 Task: Look for space in Zomba, Malawi from 10th July, 2023 to 15th July, 2023 for 7 adults in price range Rs.10000 to Rs.15000. Place can be entire place or shared room with 4 bedrooms having 7 beds and 4 bathrooms. Property type can be house, flat, guest house. Amenities needed are: wifi, TV, free parkinig on premises, gym, breakfast. Booking option can be shelf check-in. Required host language is English.
Action: Mouse pressed left at (508, 106)
Screenshot: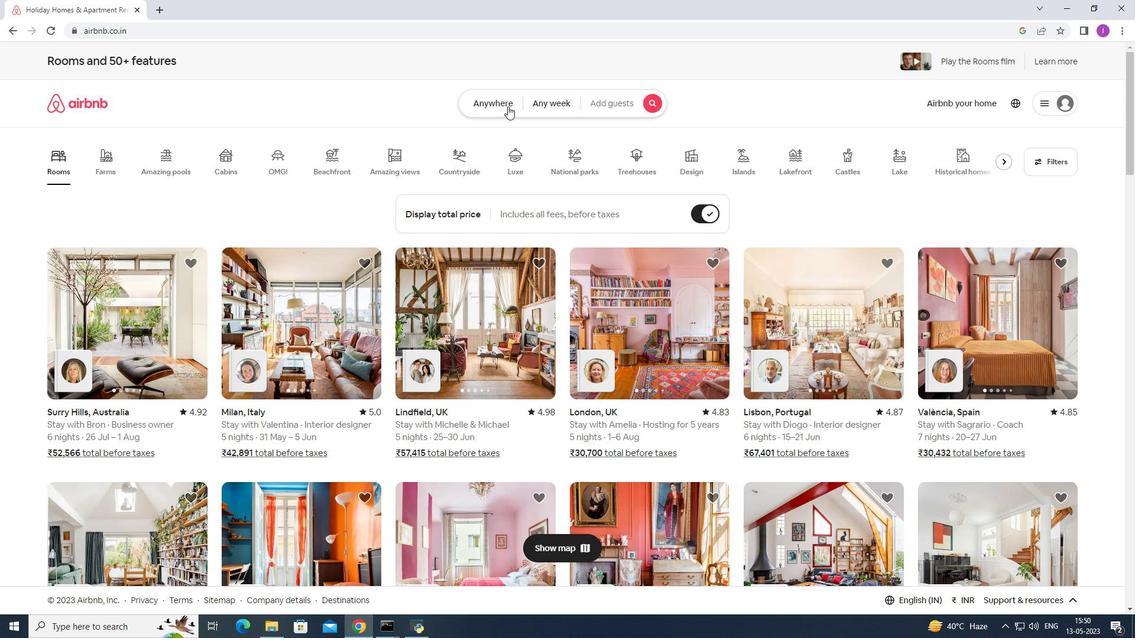 
Action: Mouse moved to (410, 152)
Screenshot: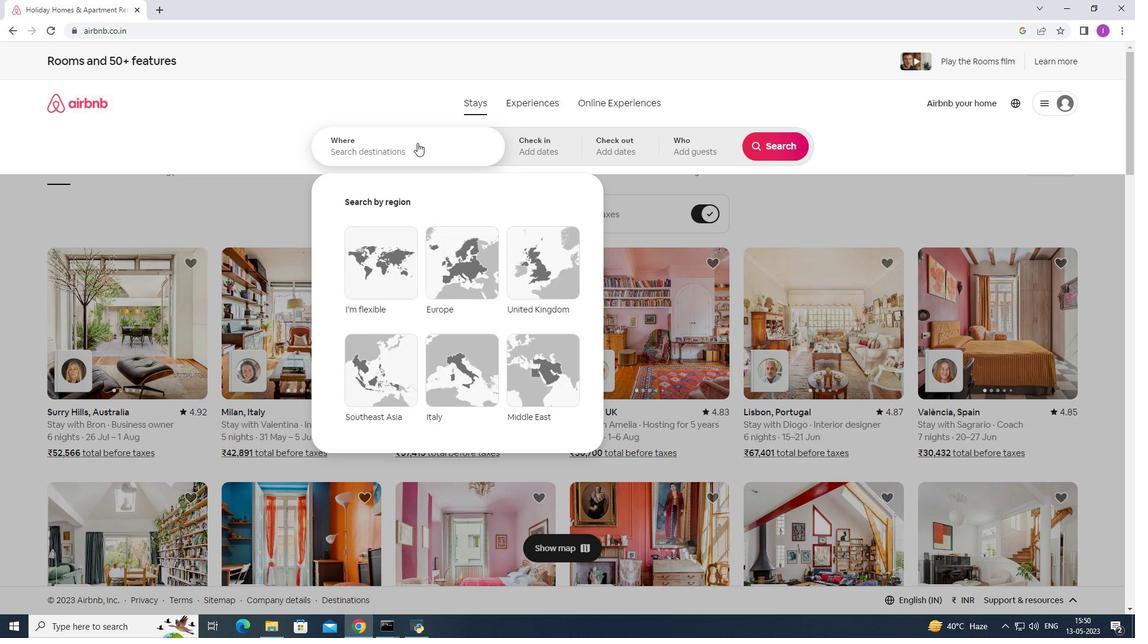 
Action: Mouse pressed left at (410, 152)
Screenshot: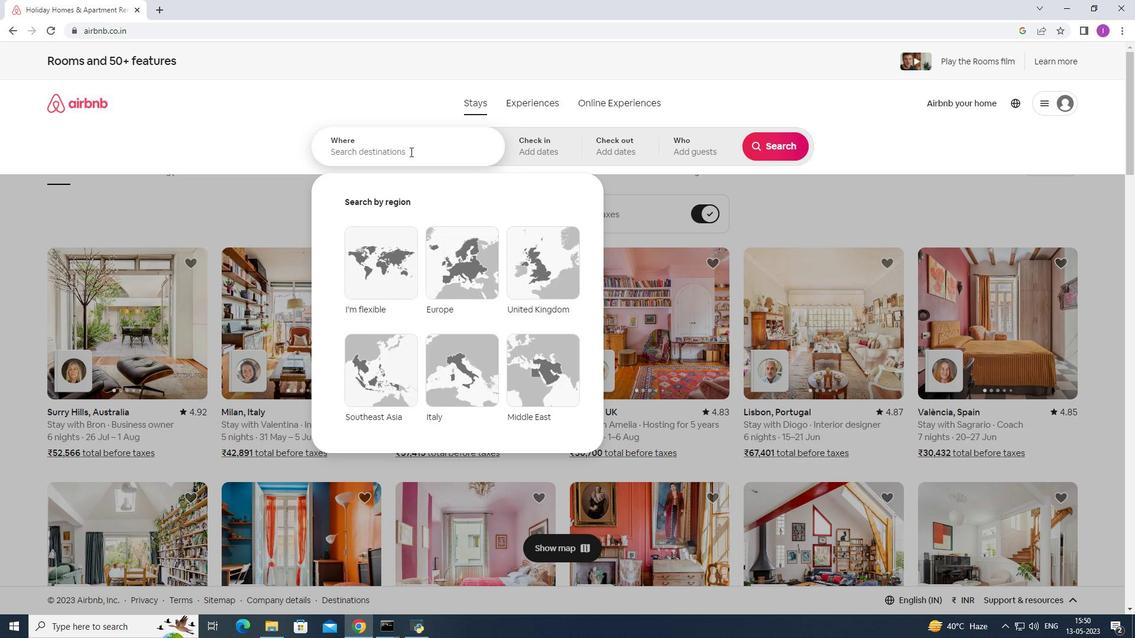 
Action: Key pressed <Key.shift>Zomba,
Screenshot: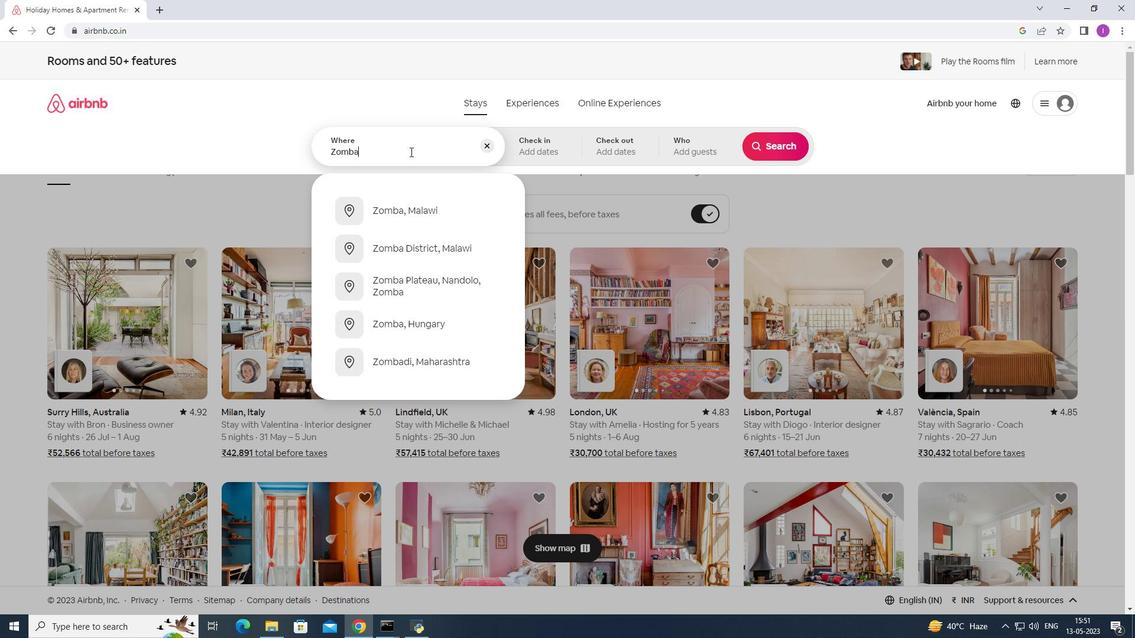 
Action: Mouse moved to (407, 205)
Screenshot: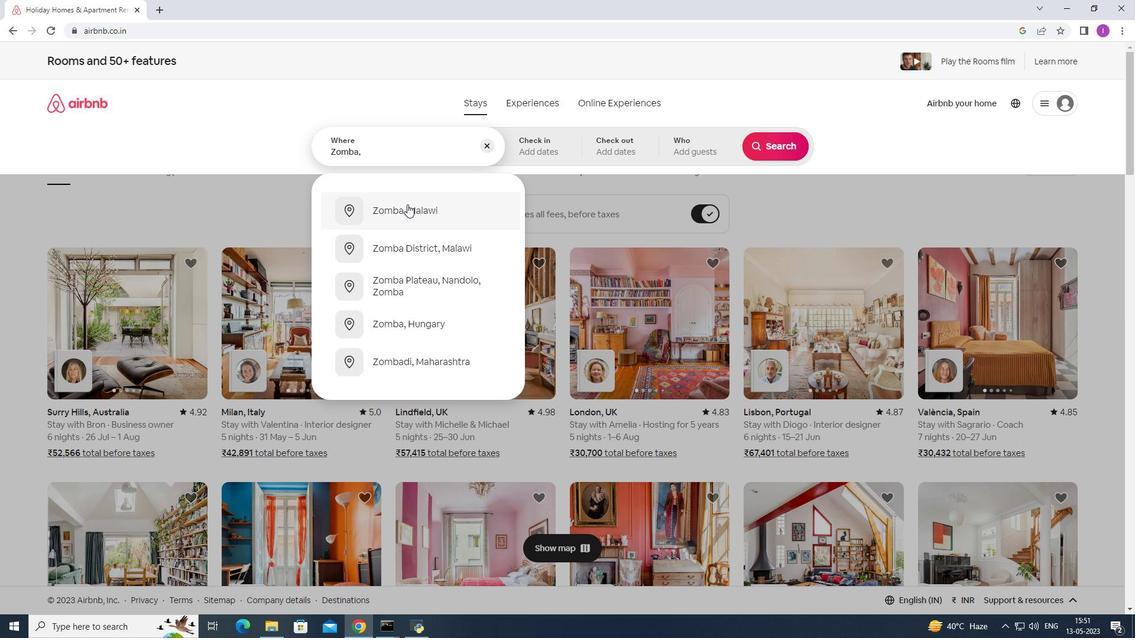 
Action: Mouse pressed left at (407, 205)
Screenshot: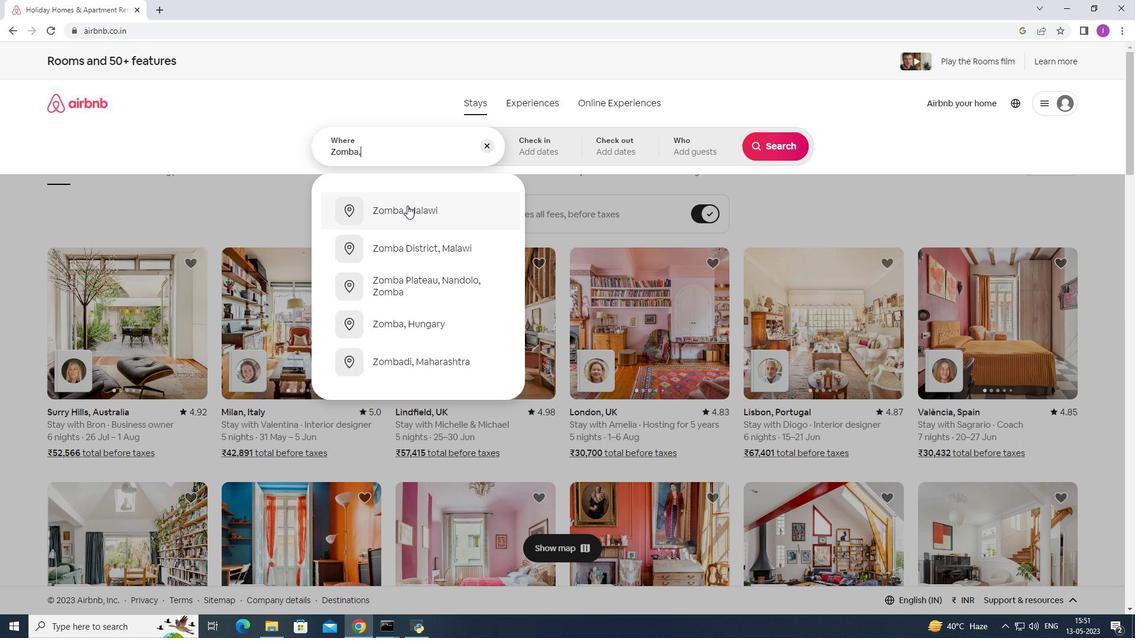 
Action: Mouse moved to (770, 240)
Screenshot: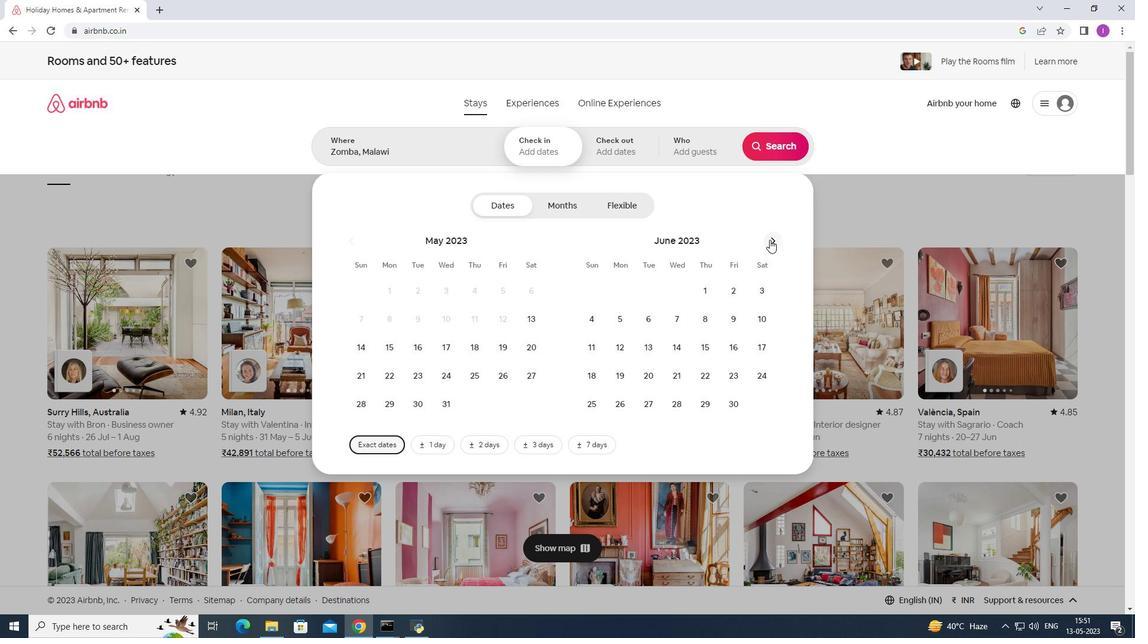 
Action: Mouse pressed left at (770, 240)
Screenshot: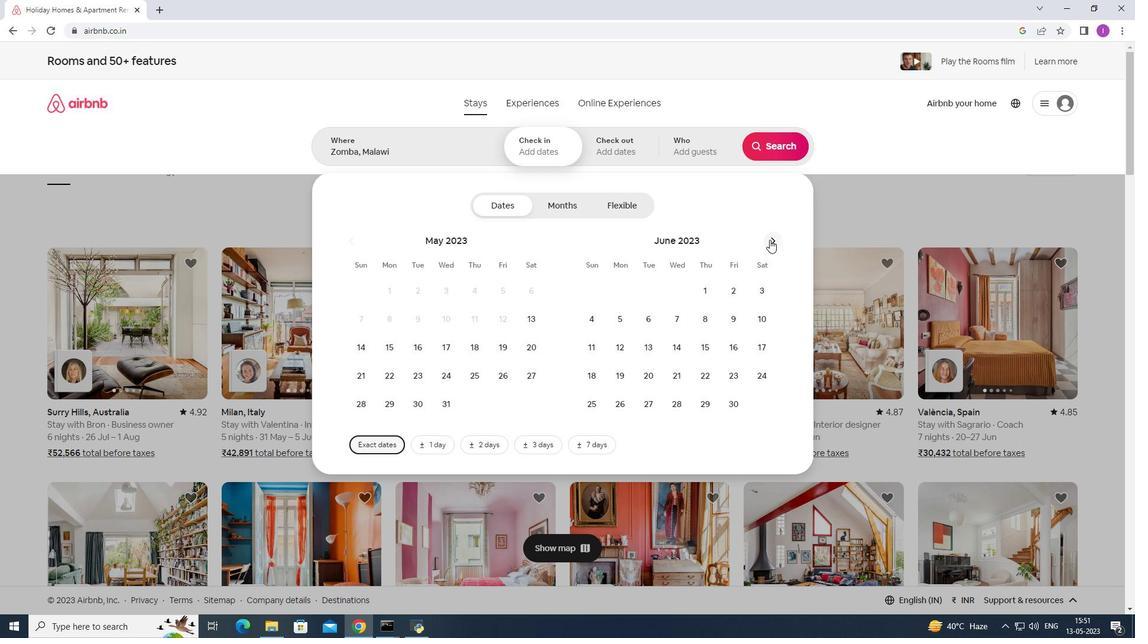 
Action: Mouse moved to (629, 350)
Screenshot: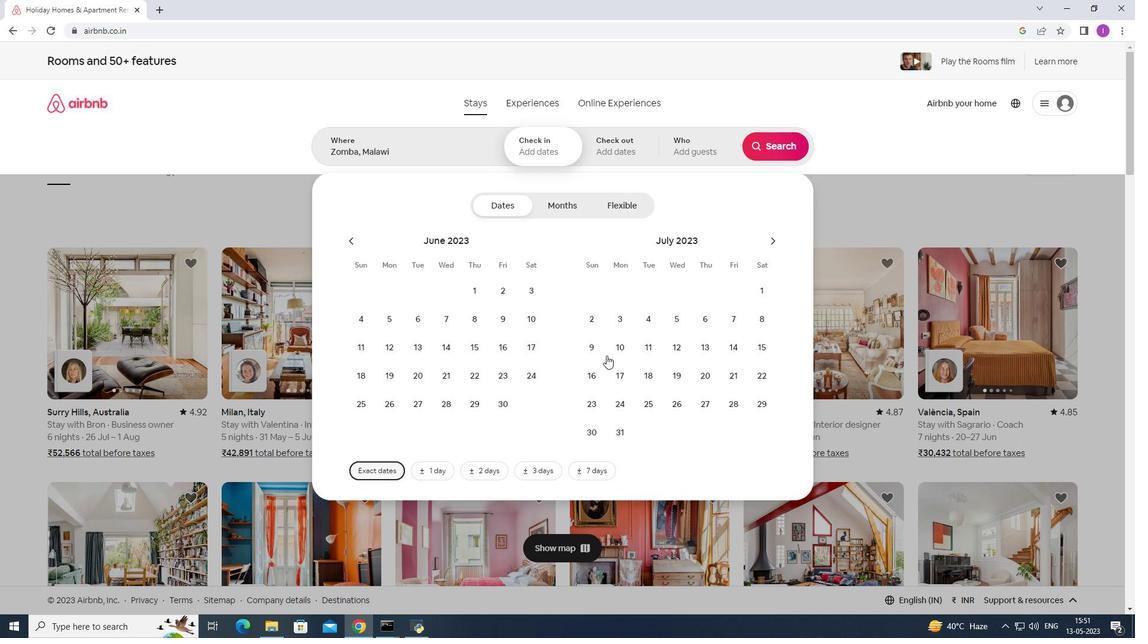 
Action: Mouse pressed left at (629, 350)
Screenshot: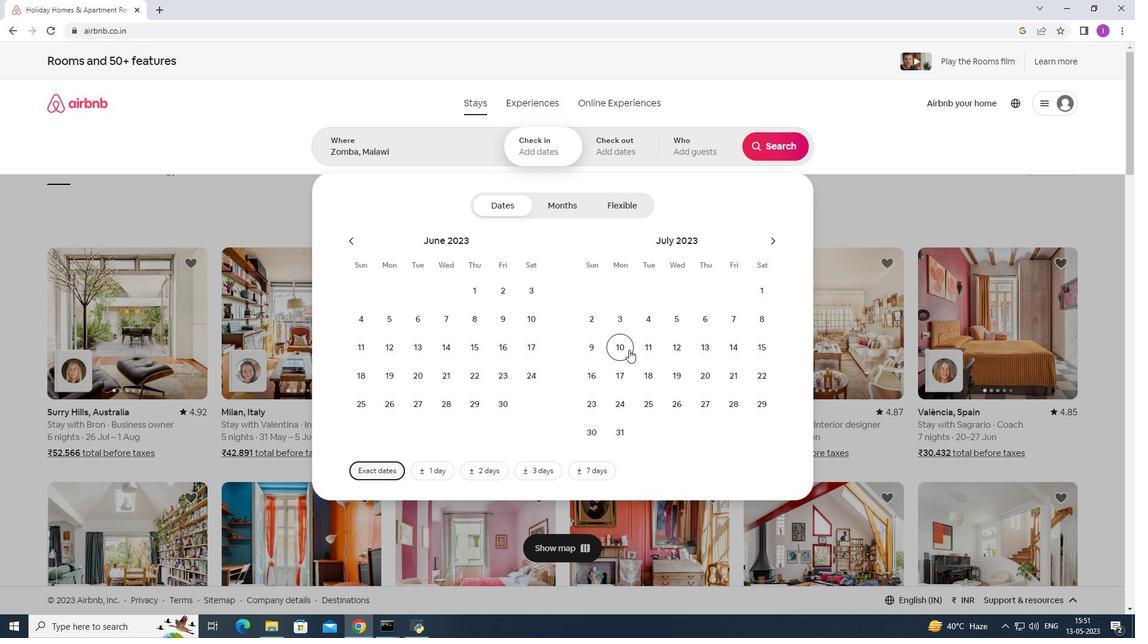 
Action: Mouse moved to (756, 348)
Screenshot: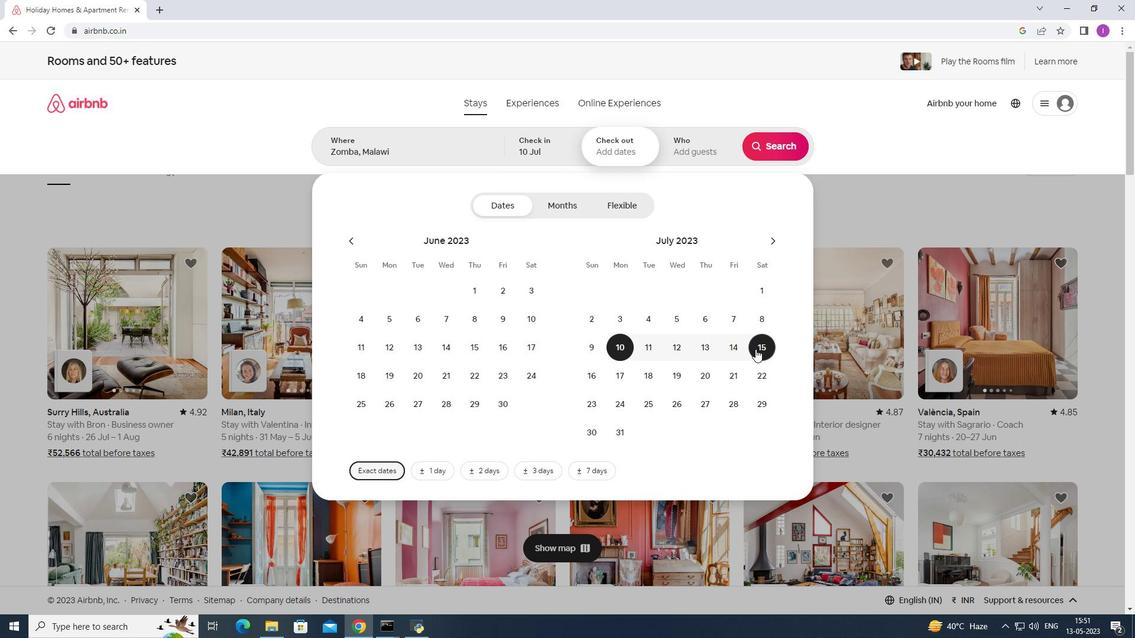 
Action: Mouse pressed left at (756, 348)
Screenshot: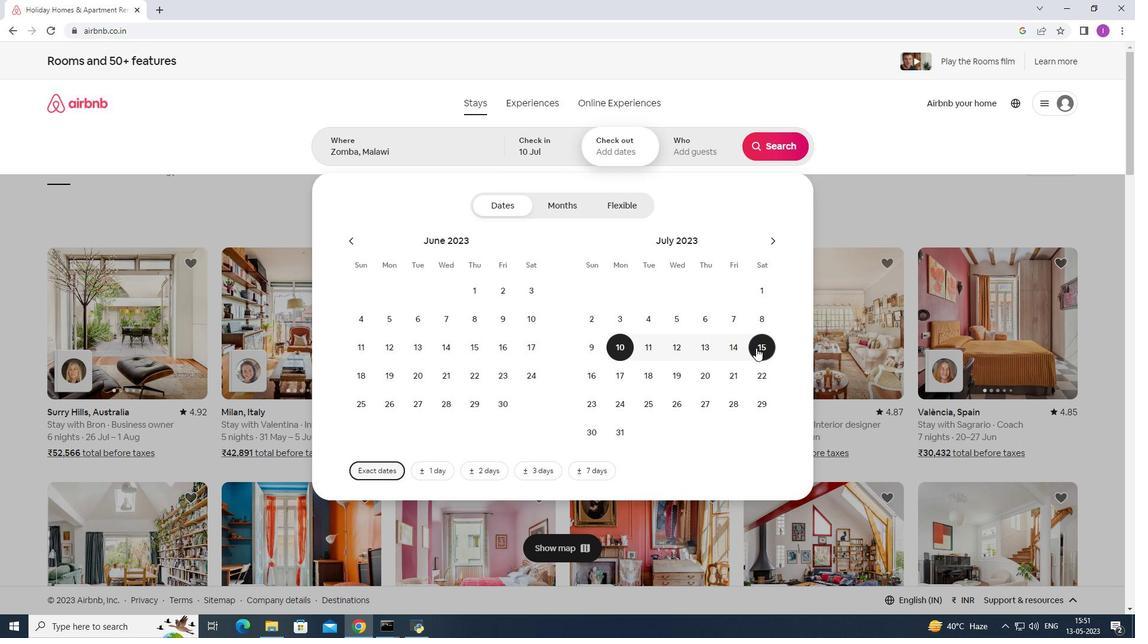 
Action: Mouse moved to (682, 144)
Screenshot: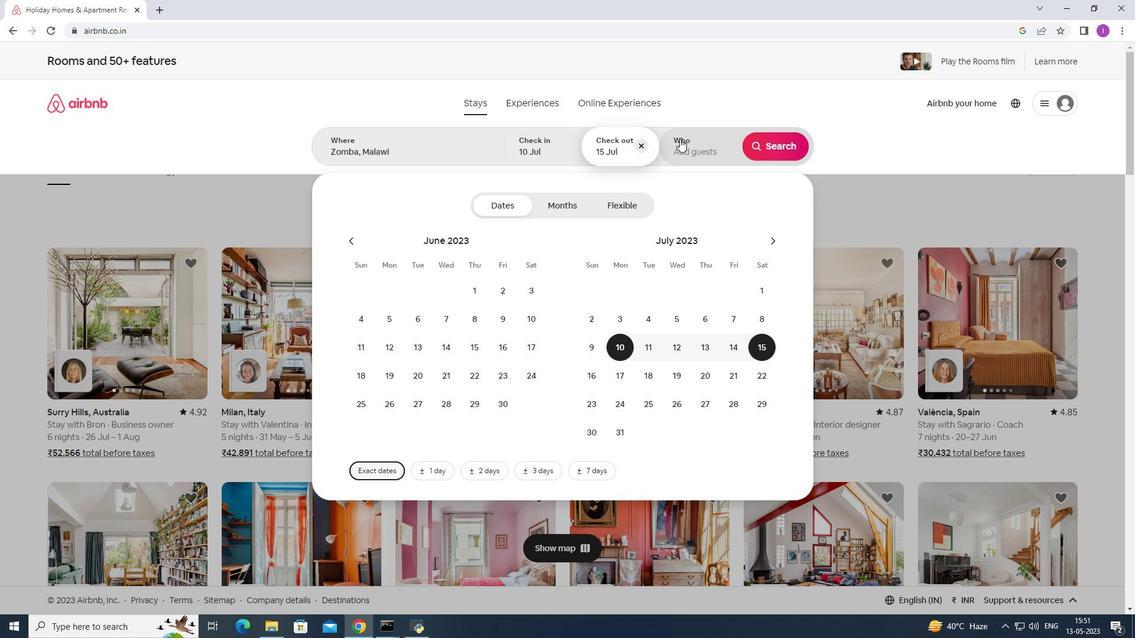 
Action: Mouse pressed left at (682, 144)
Screenshot: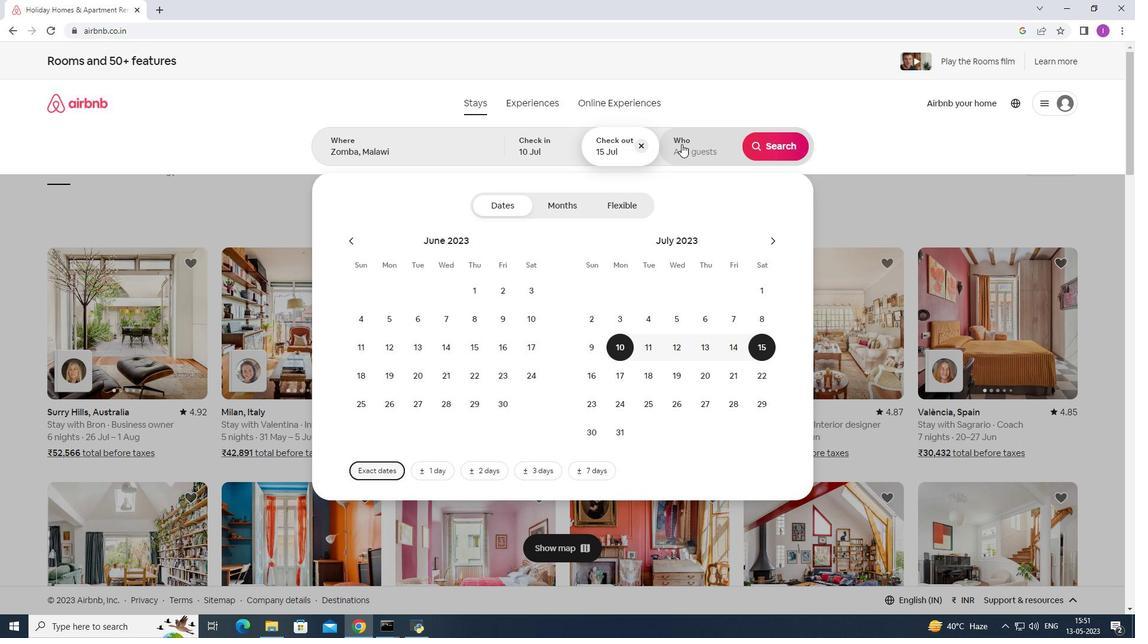 
Action: Mouse moved to (783, 207)
Screenshot: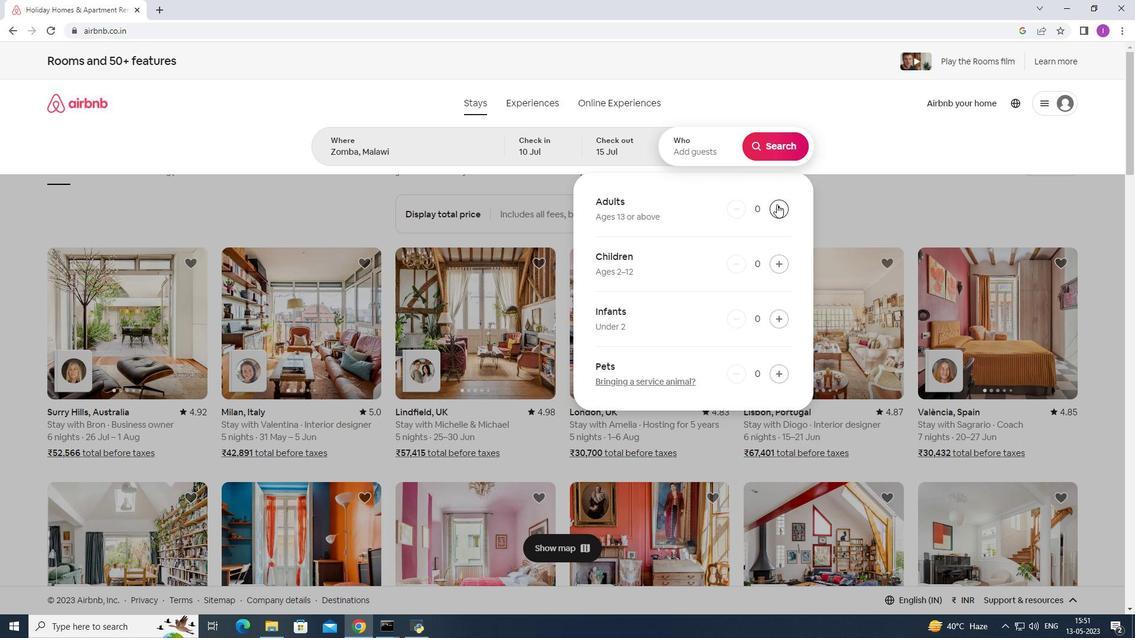 
Action: Mouse pressed left at (783, 207)
Screenshot: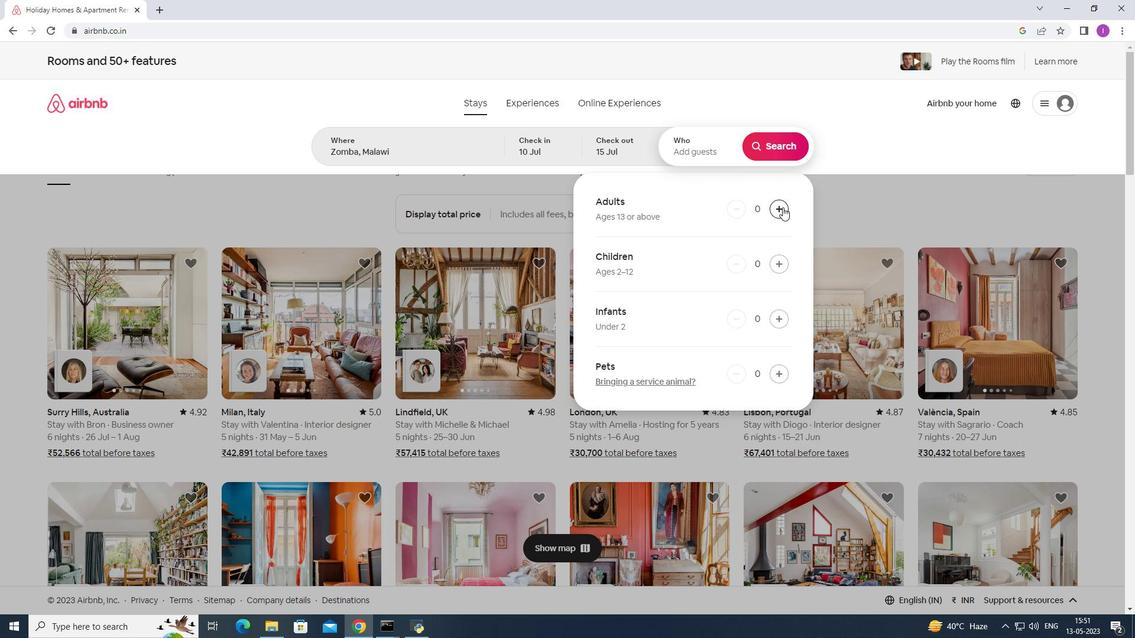 
Action: Mouse pressed left at (783, 207)
Screenshot: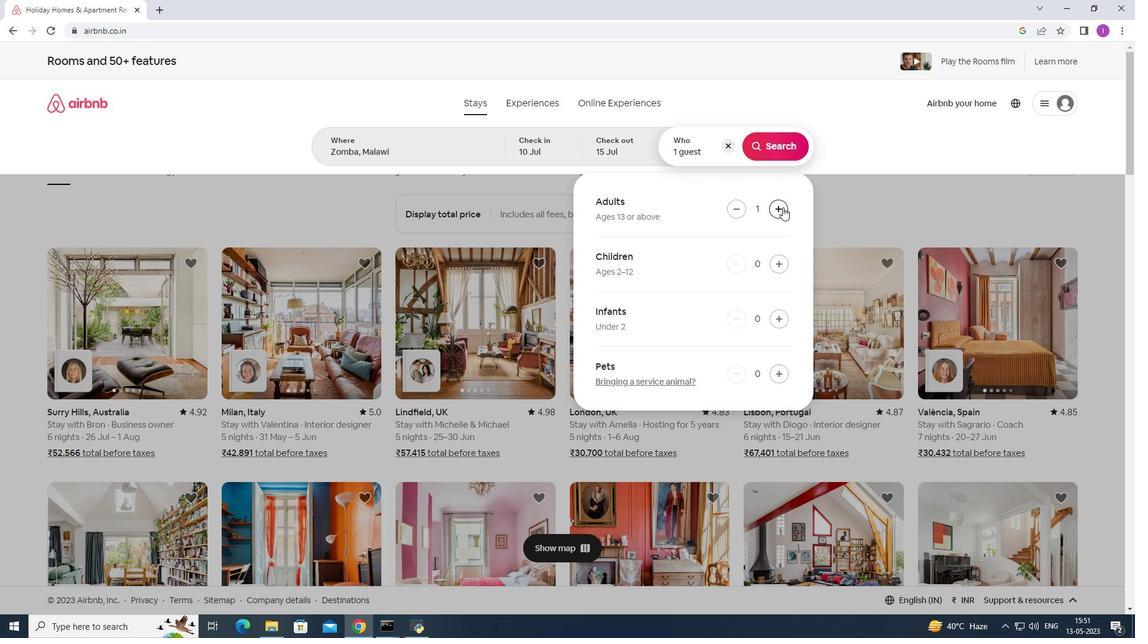 
Action: Mouse pressed left at (783, 207)
Screenshot: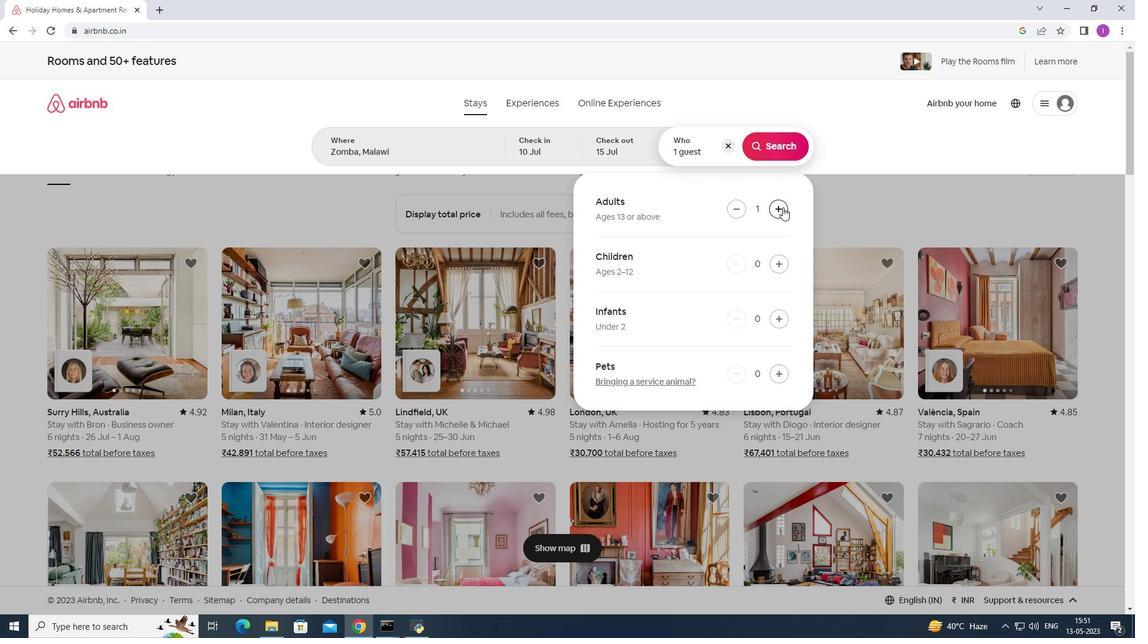 
Action: Mouse moved to (783, 208)
Screenshot: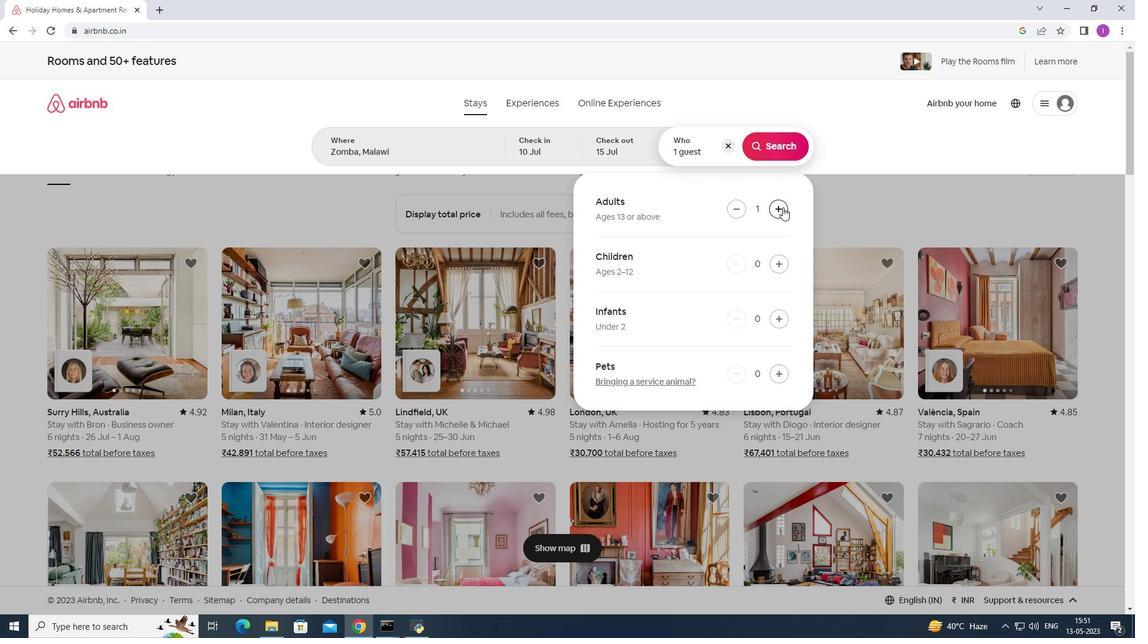 
Action: Mouse pressed left at (783, 208)
Screenshot: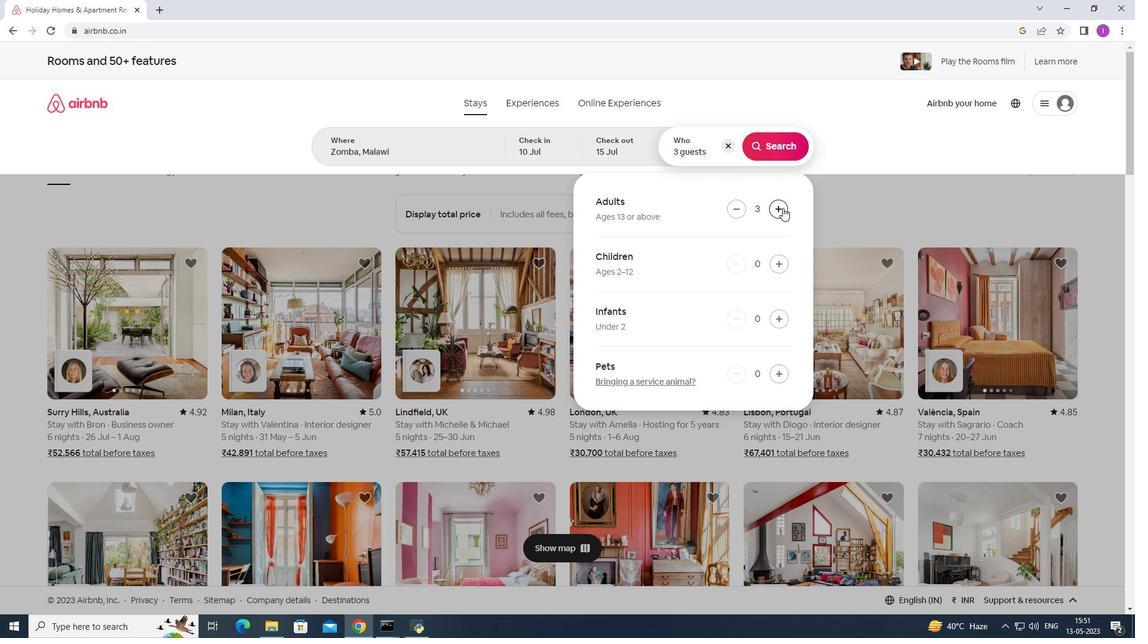 
Action: Mouse pressed left at (783, 208)
Screenshot: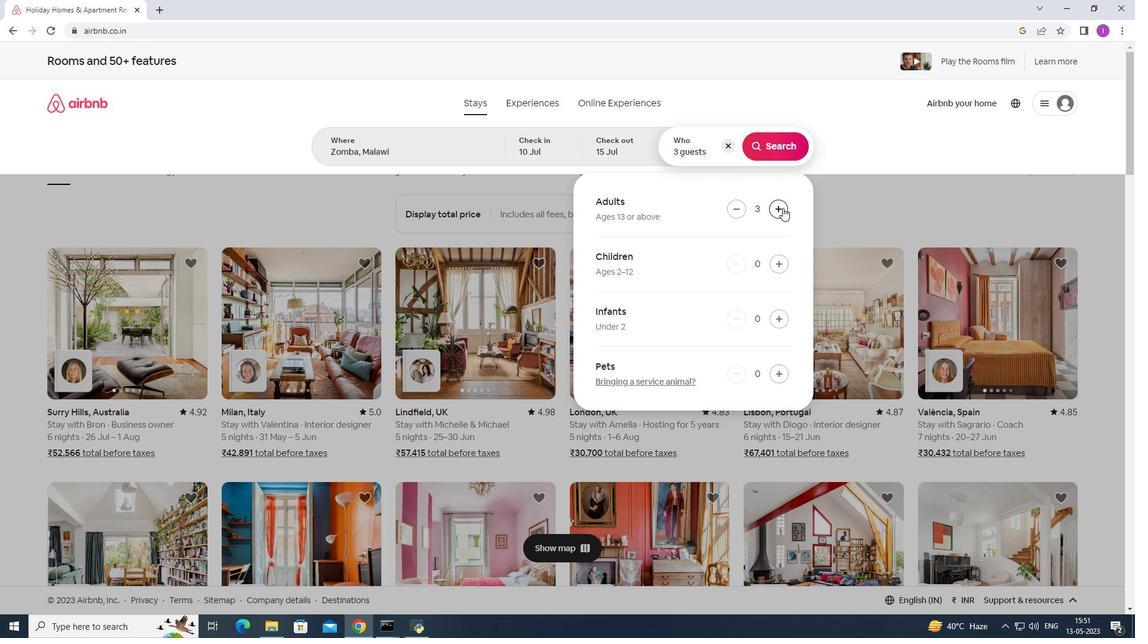 
Action: Mouse pressed left at (783, 208)
Screenshot: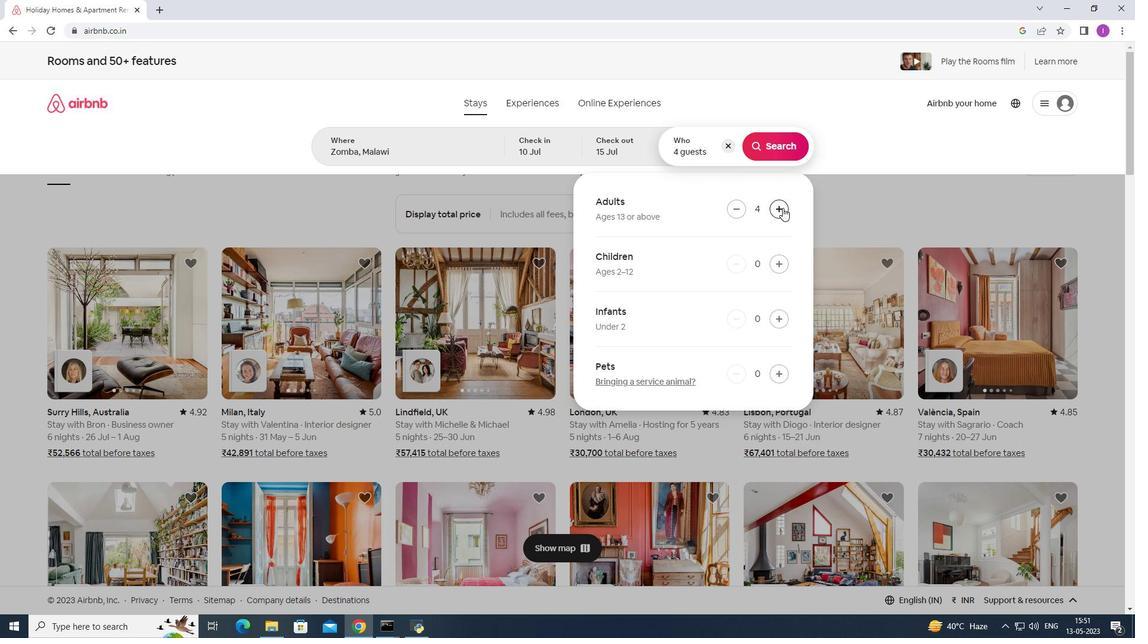 
Action: Mouse pressed left at (783, 208)
Screenshot: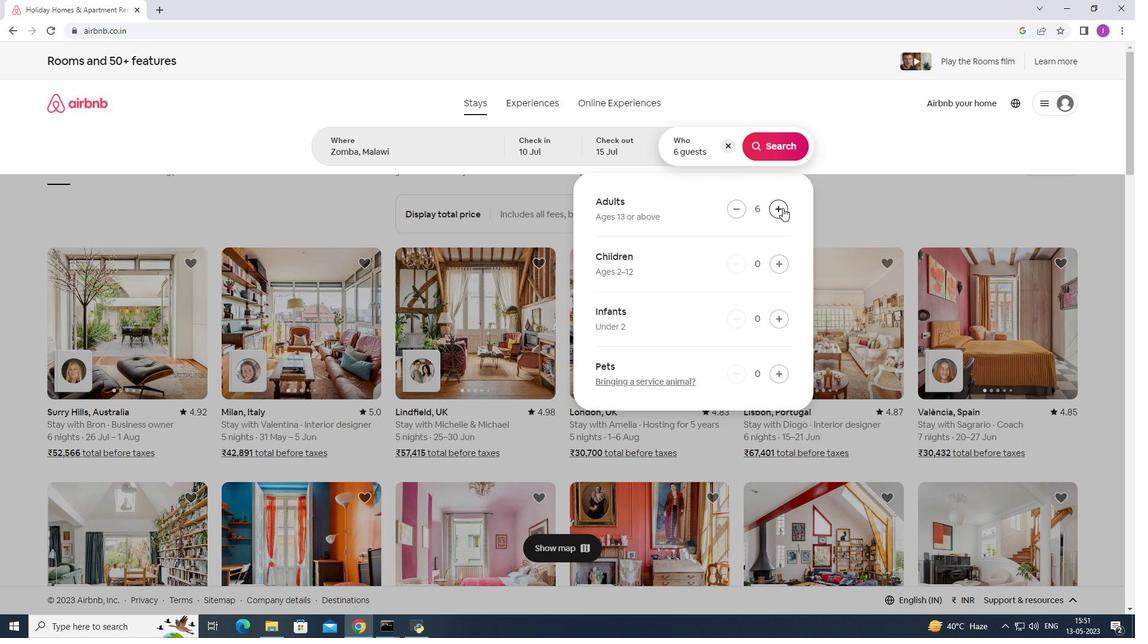 
Action: Mouse moved to (754, 143)
Screenshot: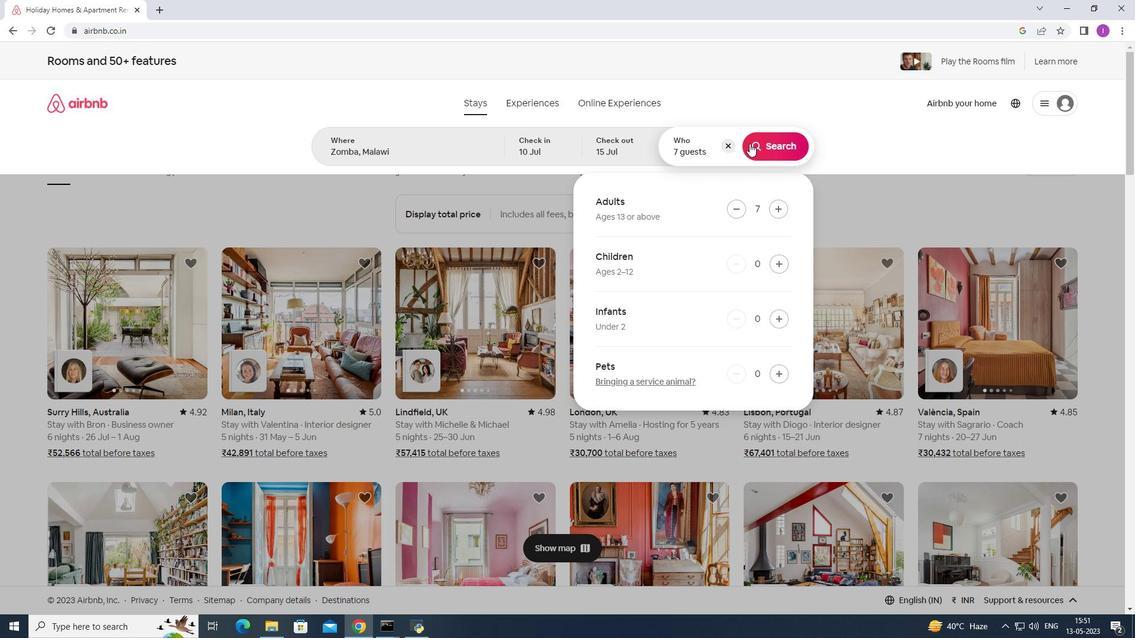 
Action: Mouse pressed left at (754, 143)
Screenshot: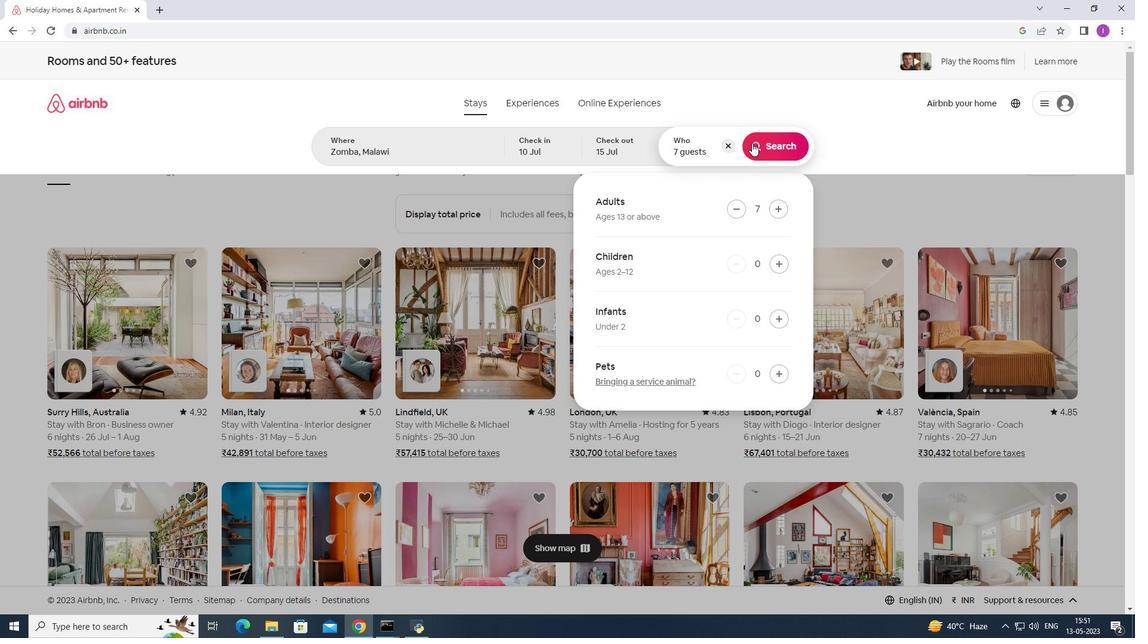 
Action: Mouse moved to (1092, 115)
Screenshot: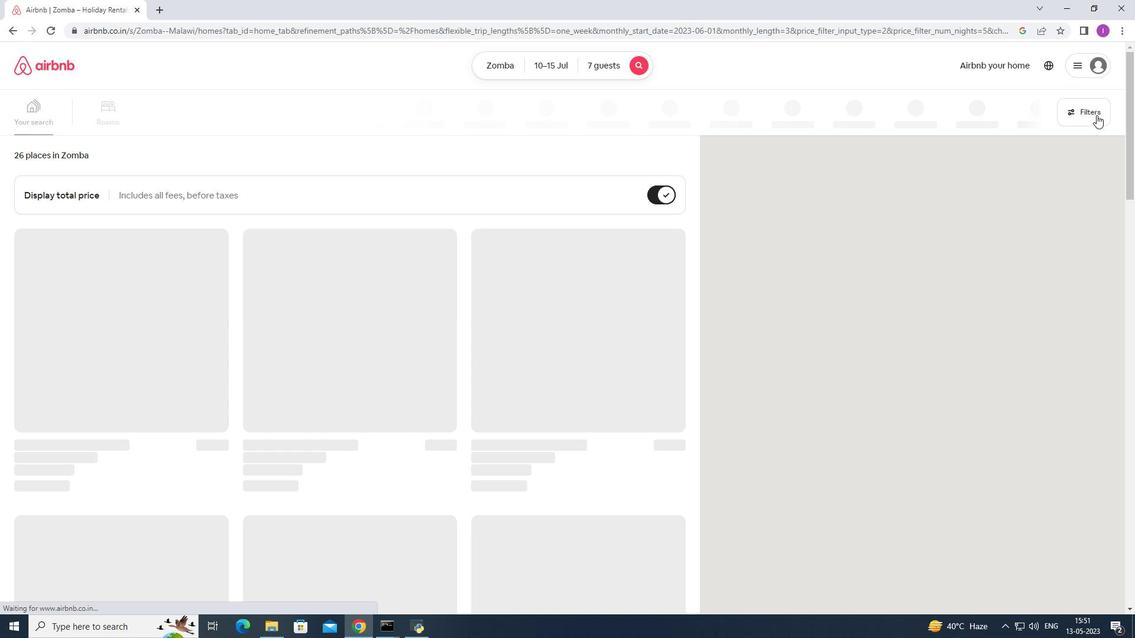 
Action: Mouse pressed left at (1092, 115)
Screenshot: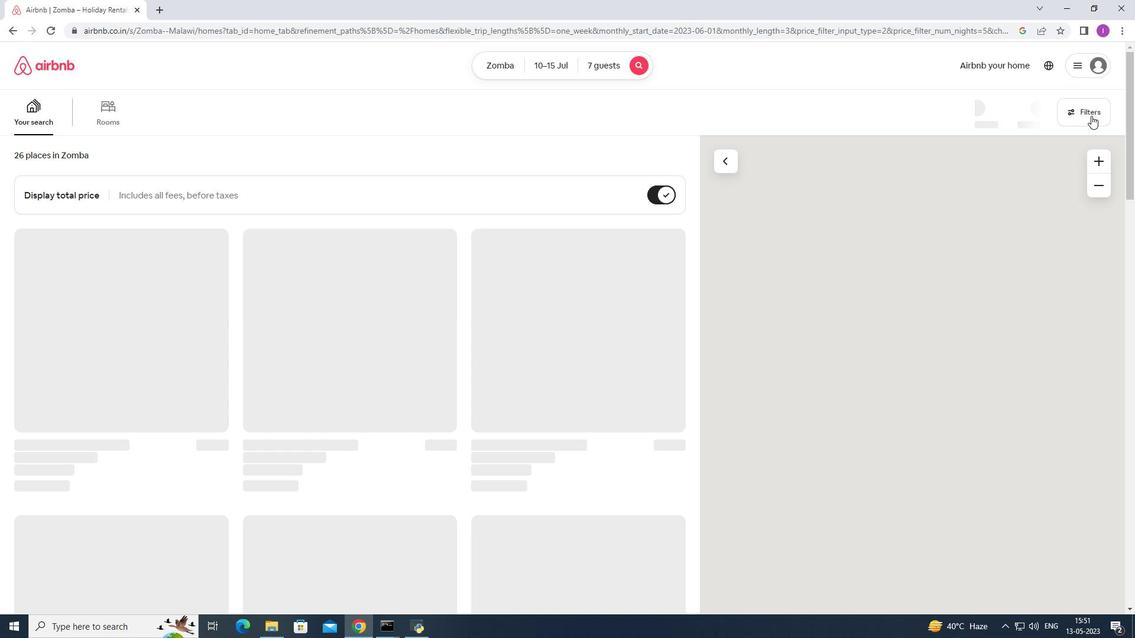 
Action: Mouse moved to (654, 404)
Screenshot: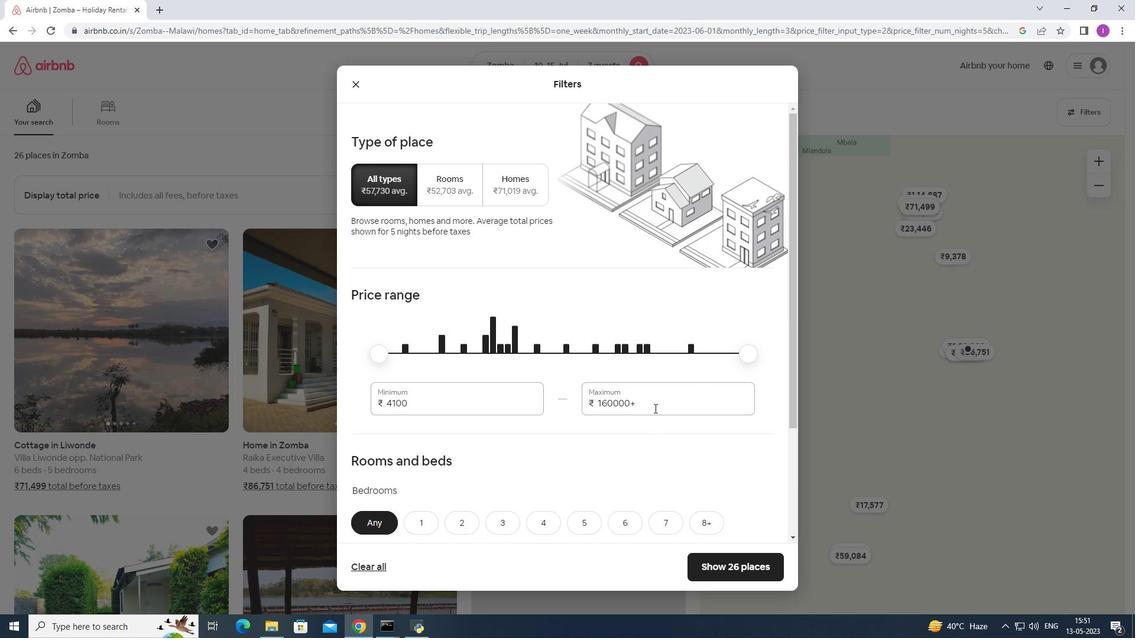 
Action: Mouse pressed left at (654, 404)
Screenshot: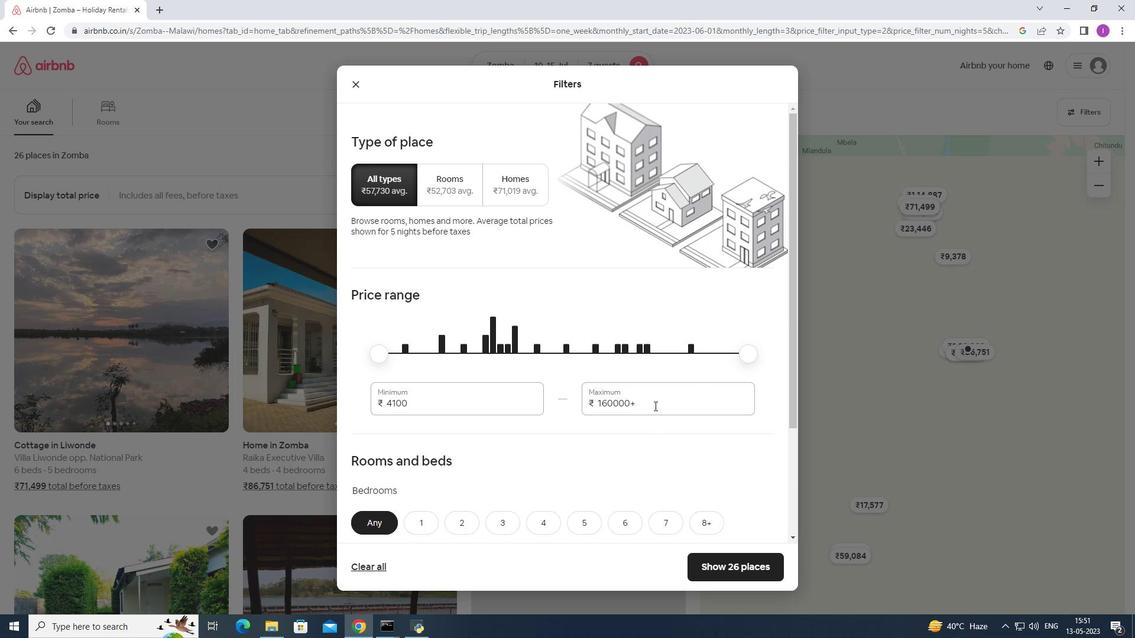 
Action: Mouse moved to (742, 378)
Screenshot: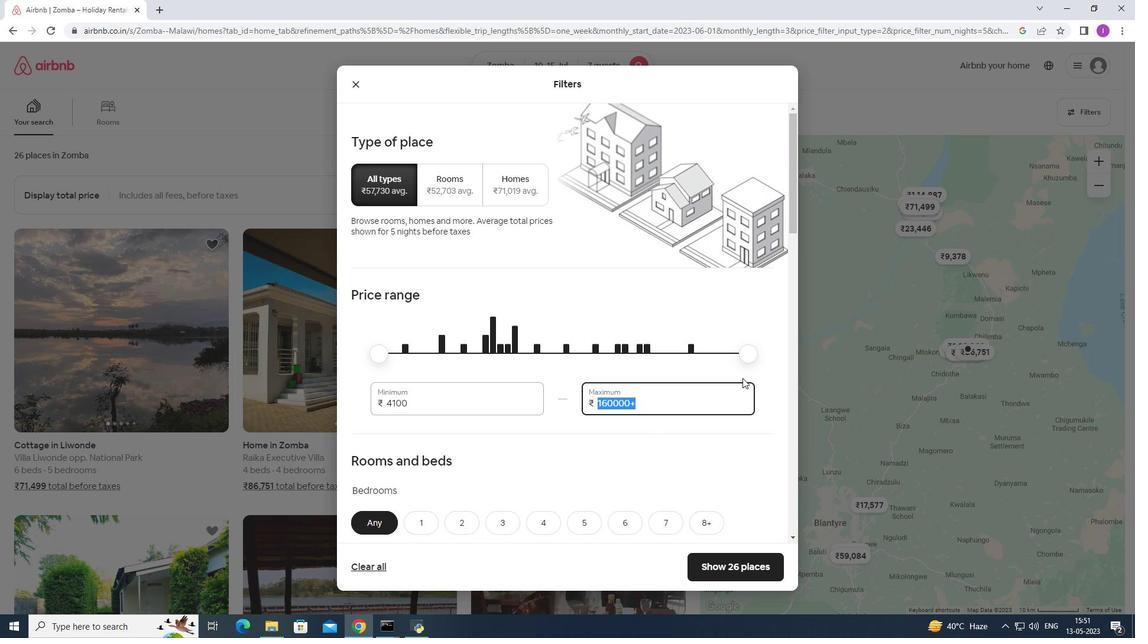 
Action: Key pressed 1
Screenshot: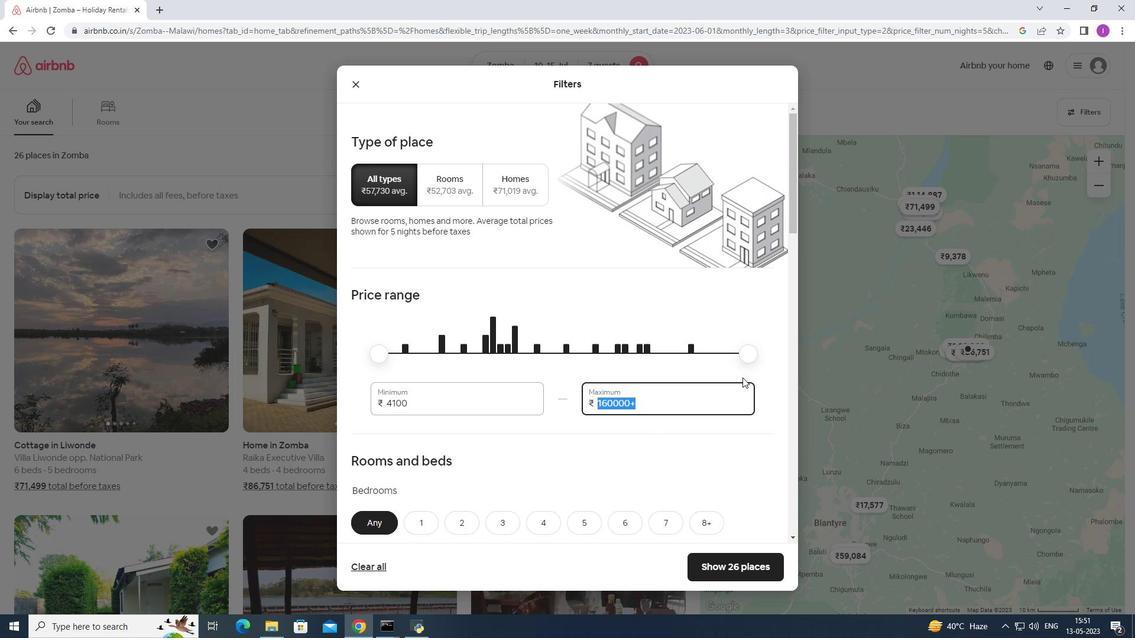 
Action: Mouse moved to (743, 377)
Screenshot: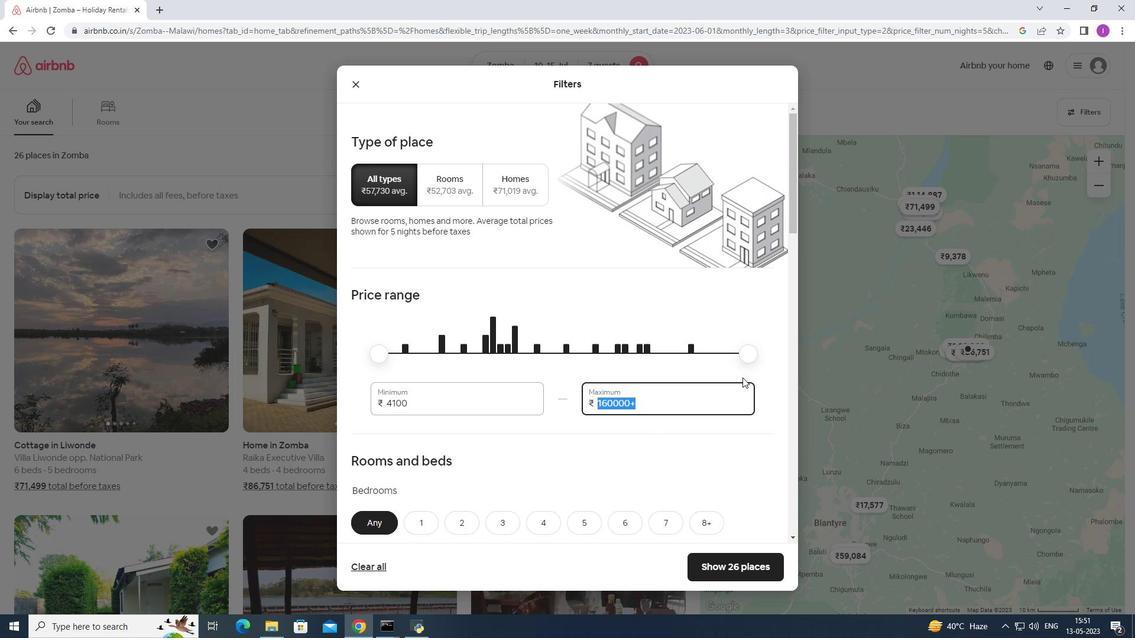 
Action: Key pressed 5000
Screenshot: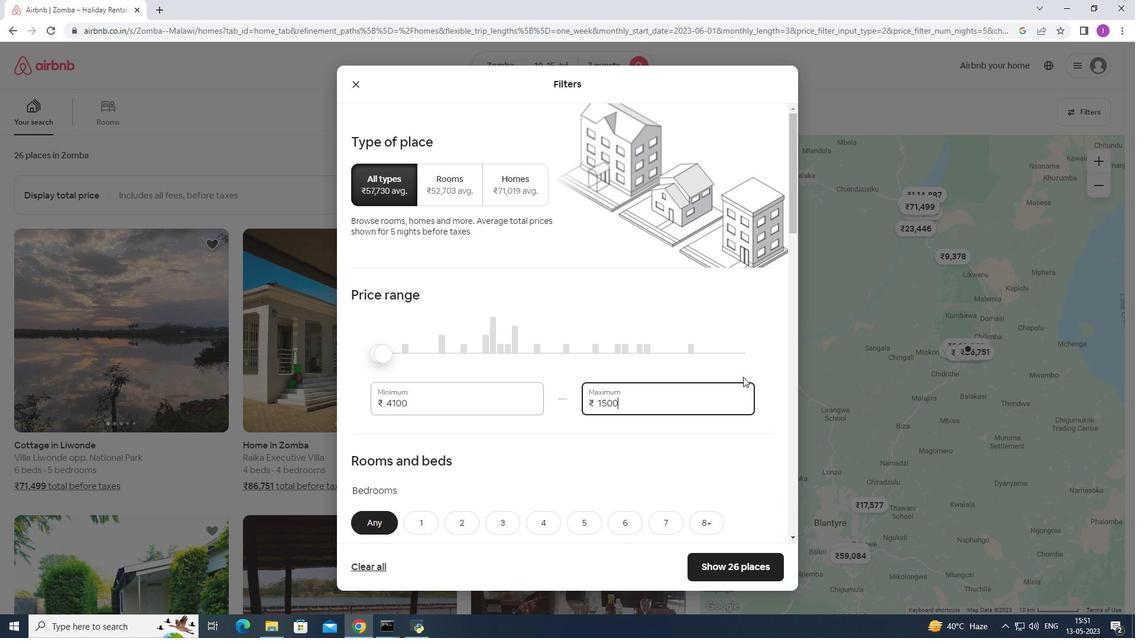 
Action: Mouse moved to (413, 401)
Screenshot: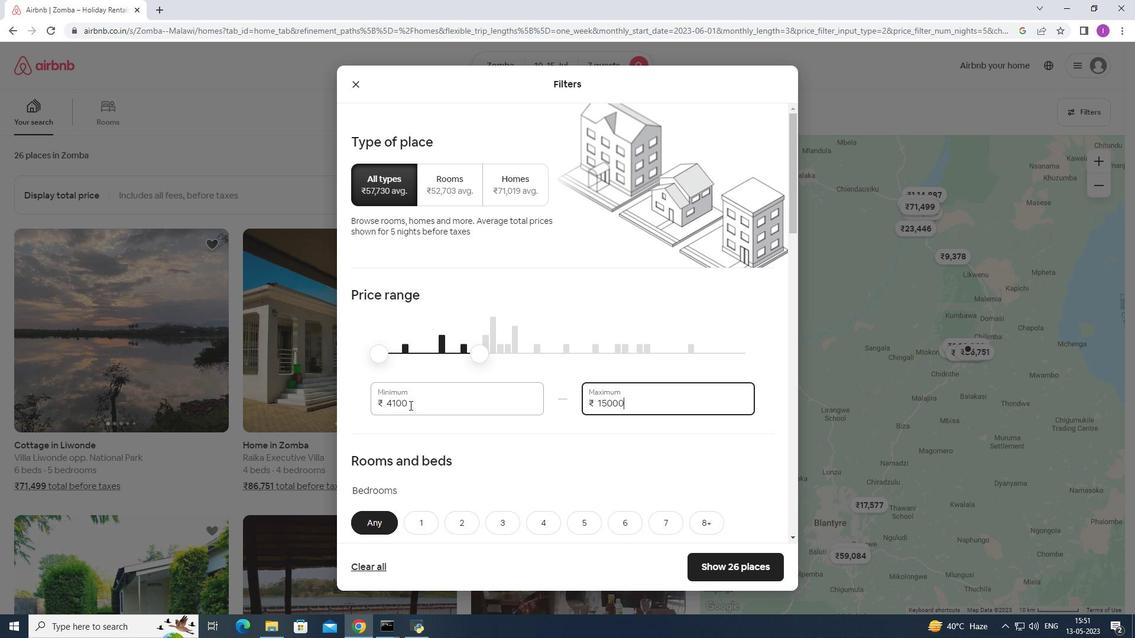 
Action: Mouse pressed left at (413, 401)
Screenshot: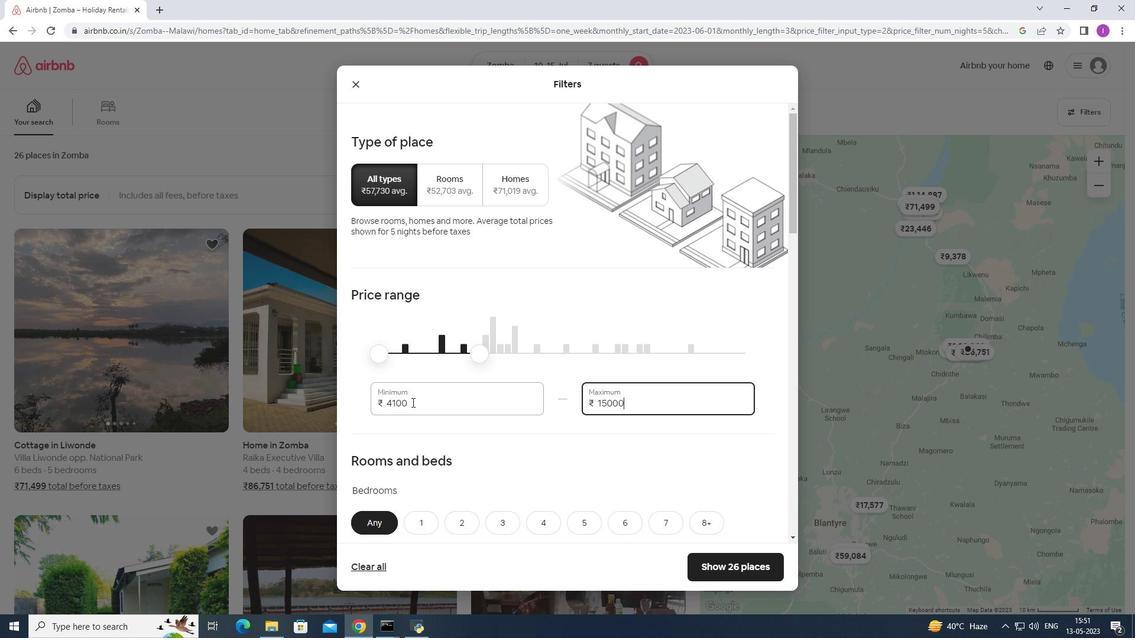 
Action: Mouse moved to (378, 409)
Screenshot: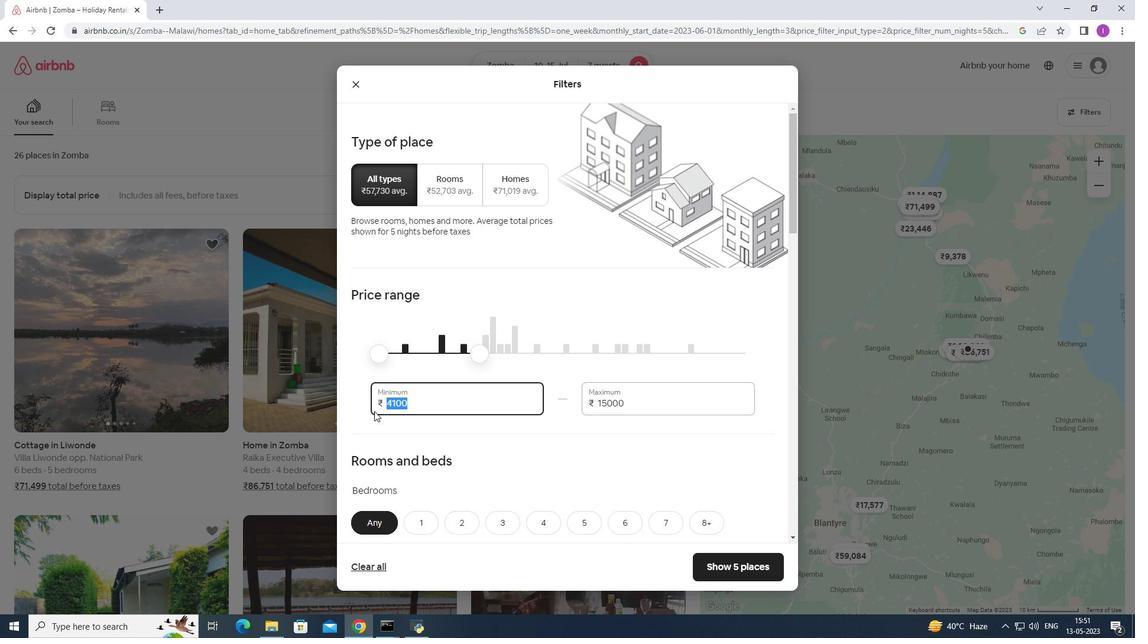 
Action: Key pressed 1
Screenshot: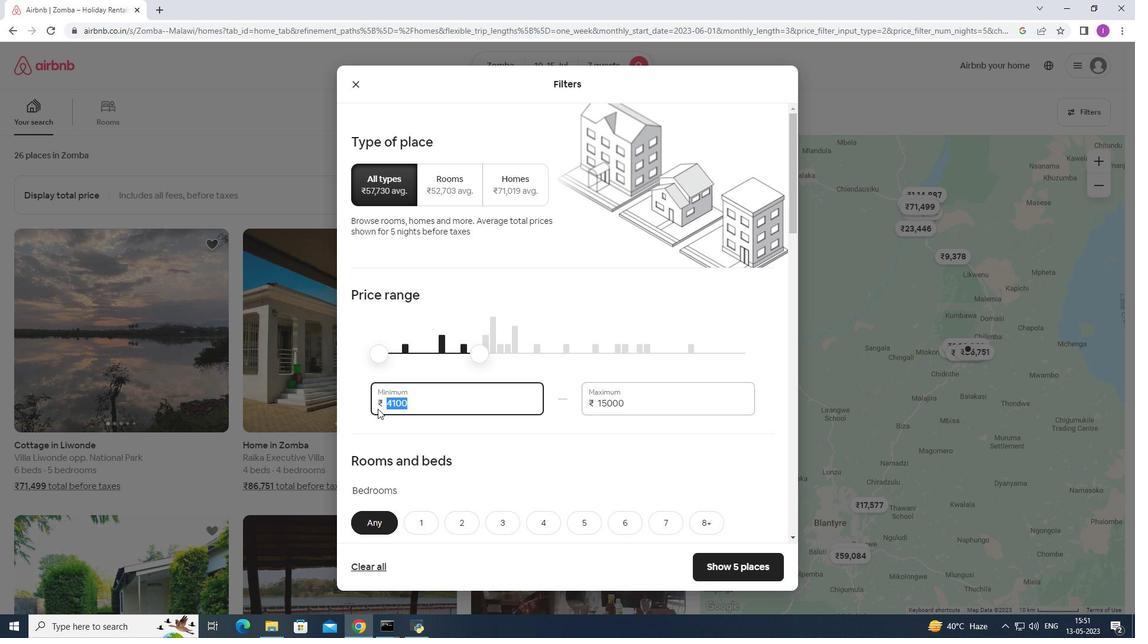 
Action: Mouse moved to (384, 408)
Screenshot: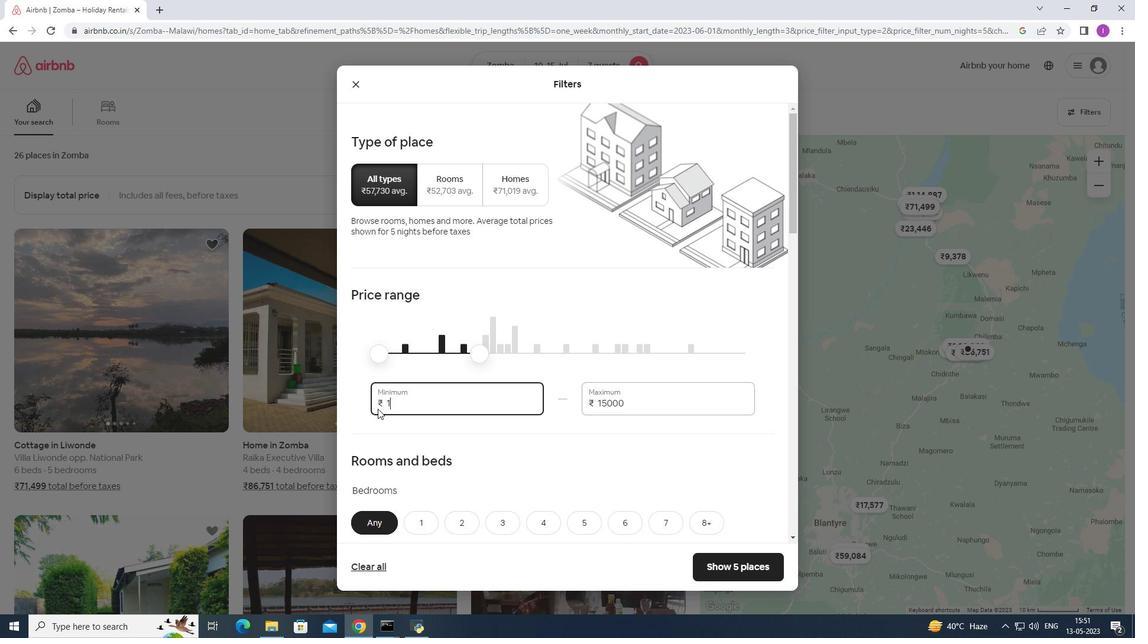 
Action: Key pressed 00
Screenshot: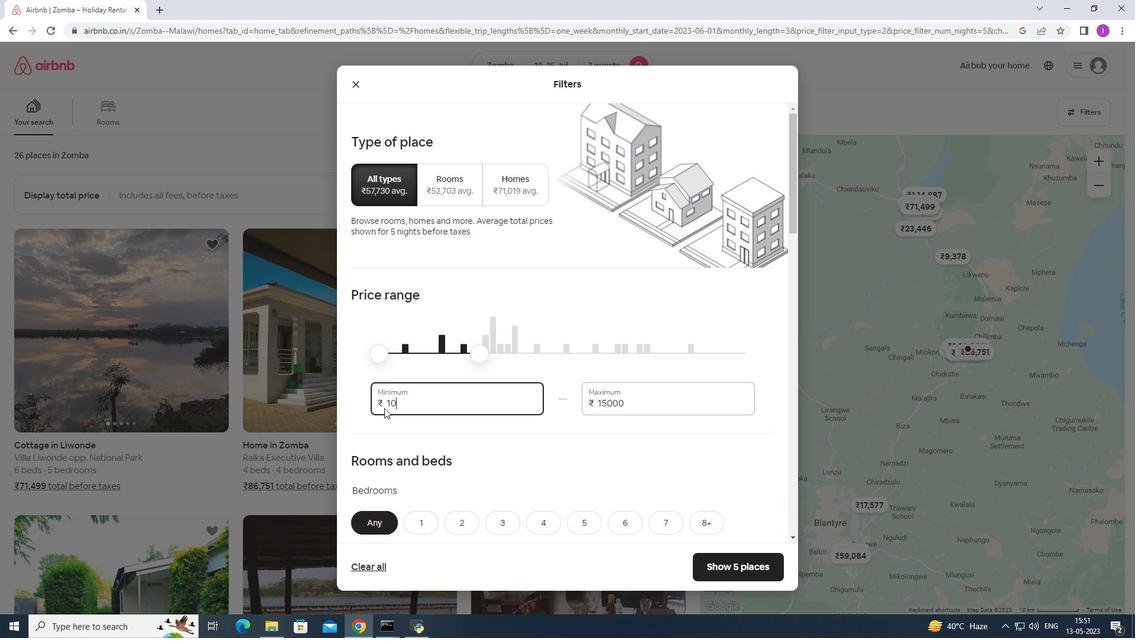 
Action: Mouse moved to (385, 408)
Screenshot: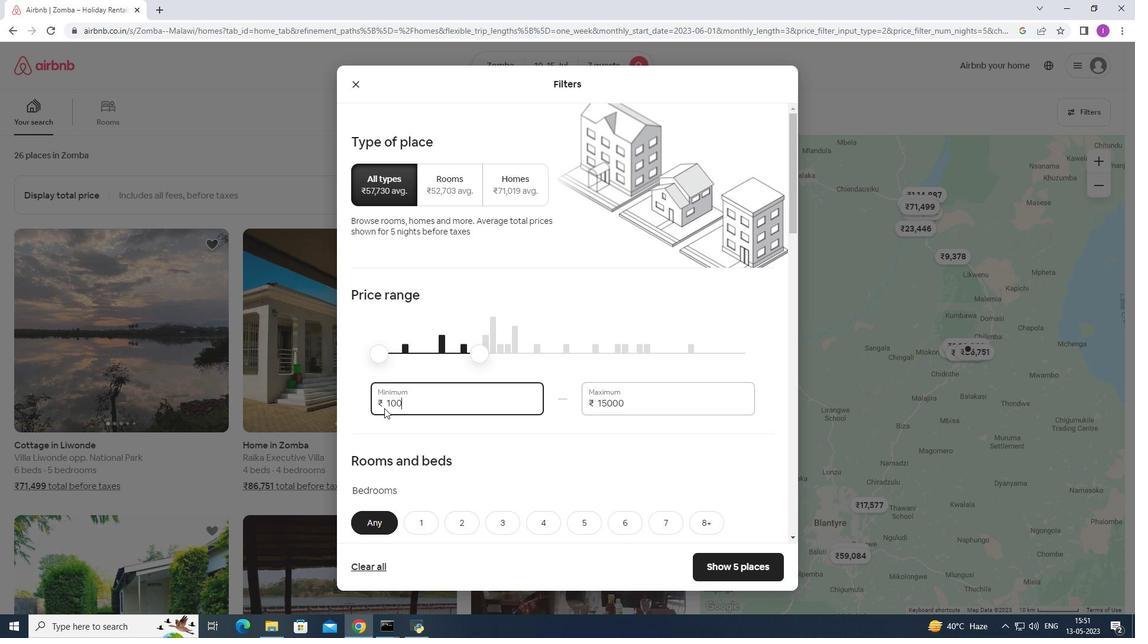 
Action: Key pressed 00
Screenshot: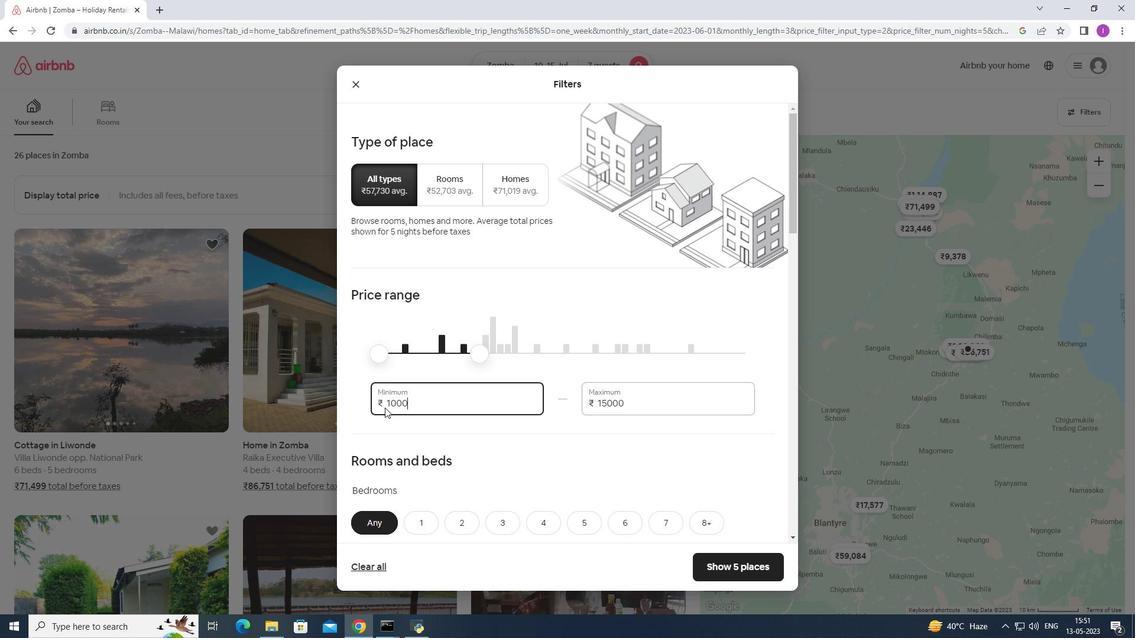 
Action: Mouse moved to (437, 412)
Screenshot: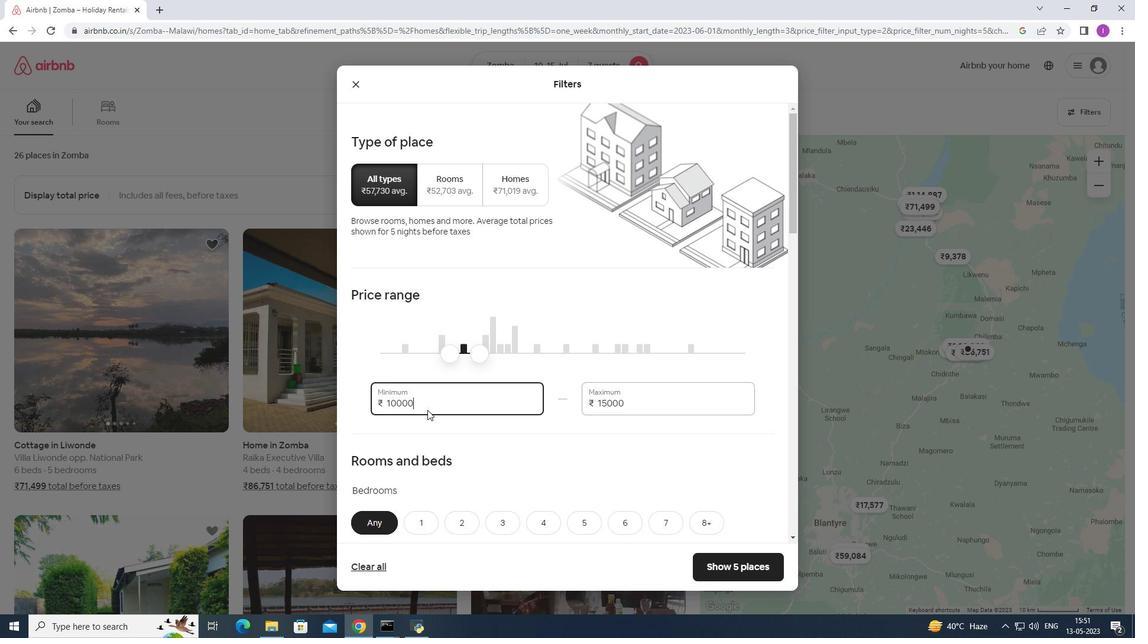 
Action: Mouse scrolled (437, 412) with delta (0, 0)
Screenshot: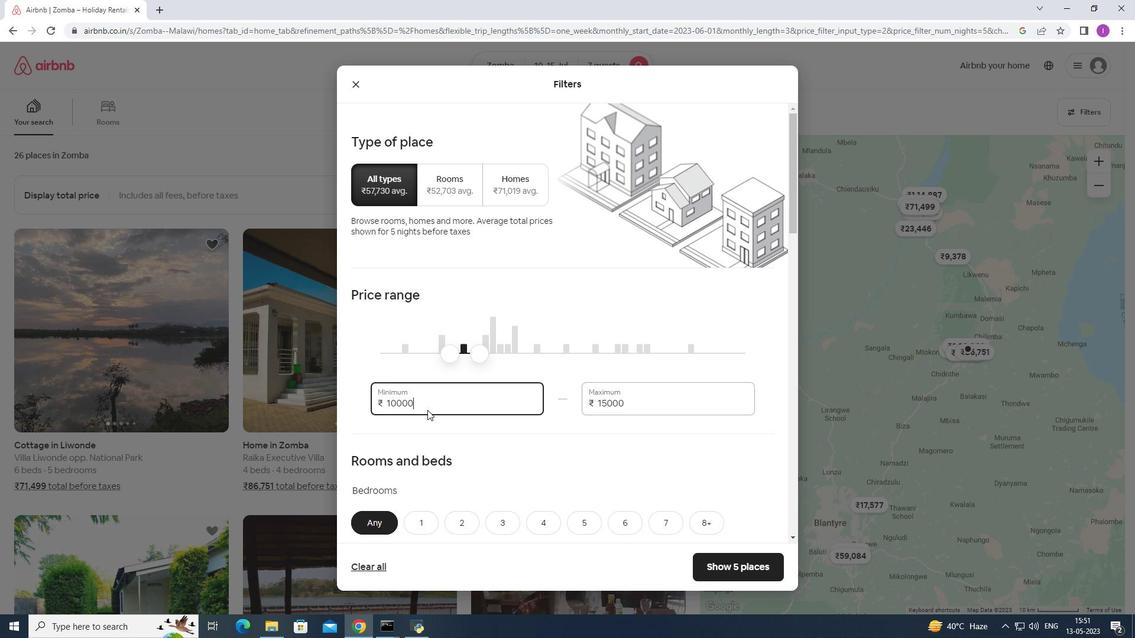 
Action: Mouse moved to (438, 414)
Screenshot: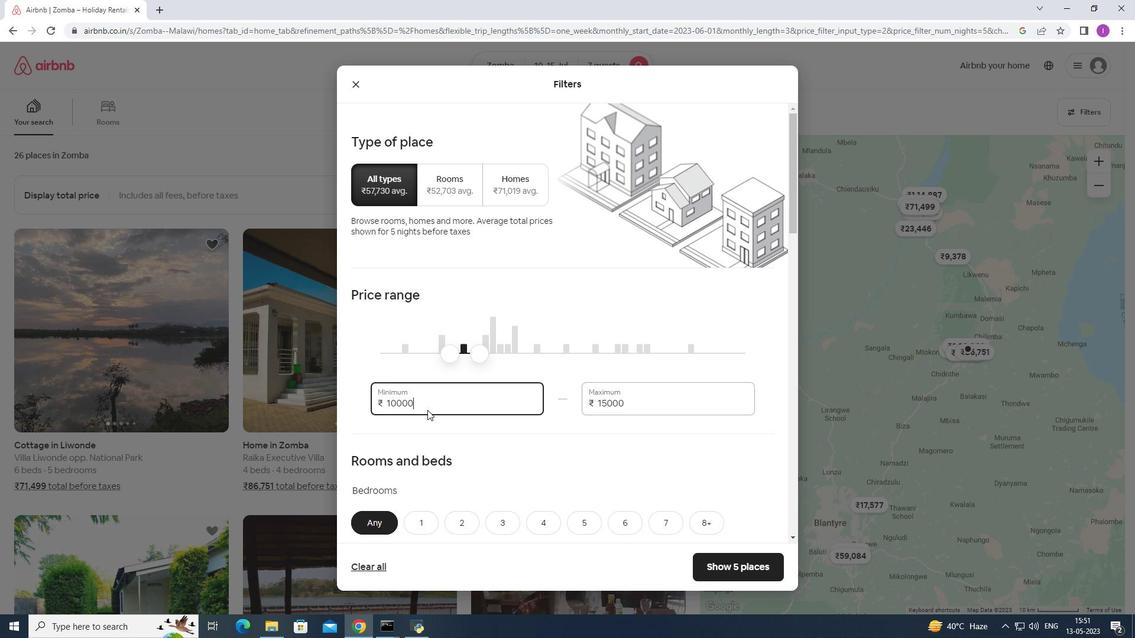 
Action: Mouse scrolled (438, 413) with delta (0, 0)
Screenshot: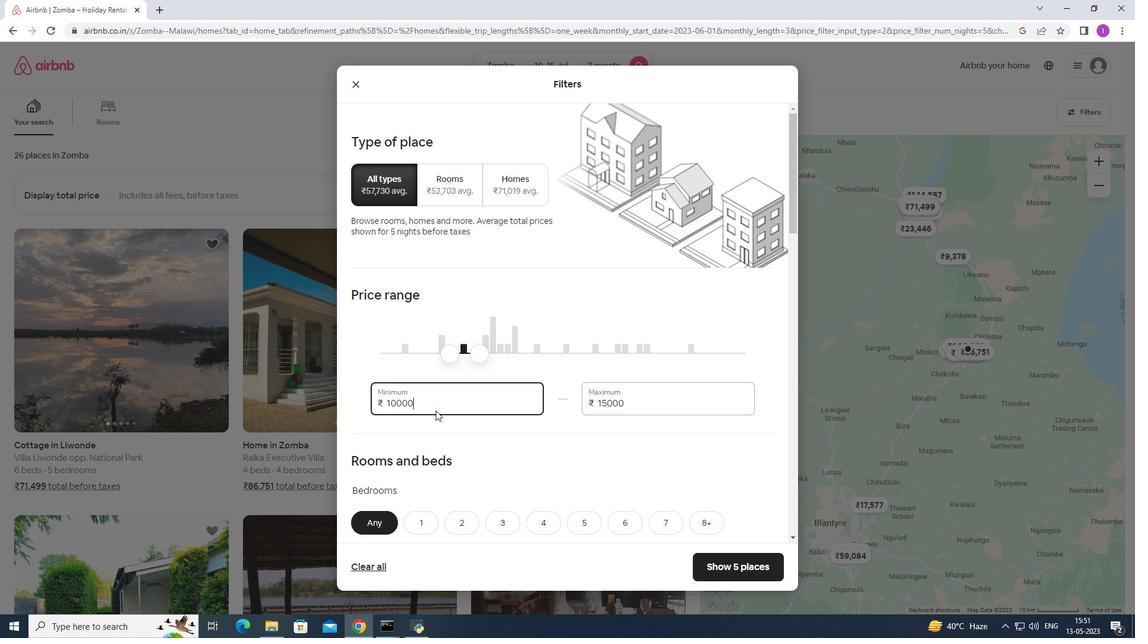 
Action: Mouse moved to (461, 401)
Screenshot: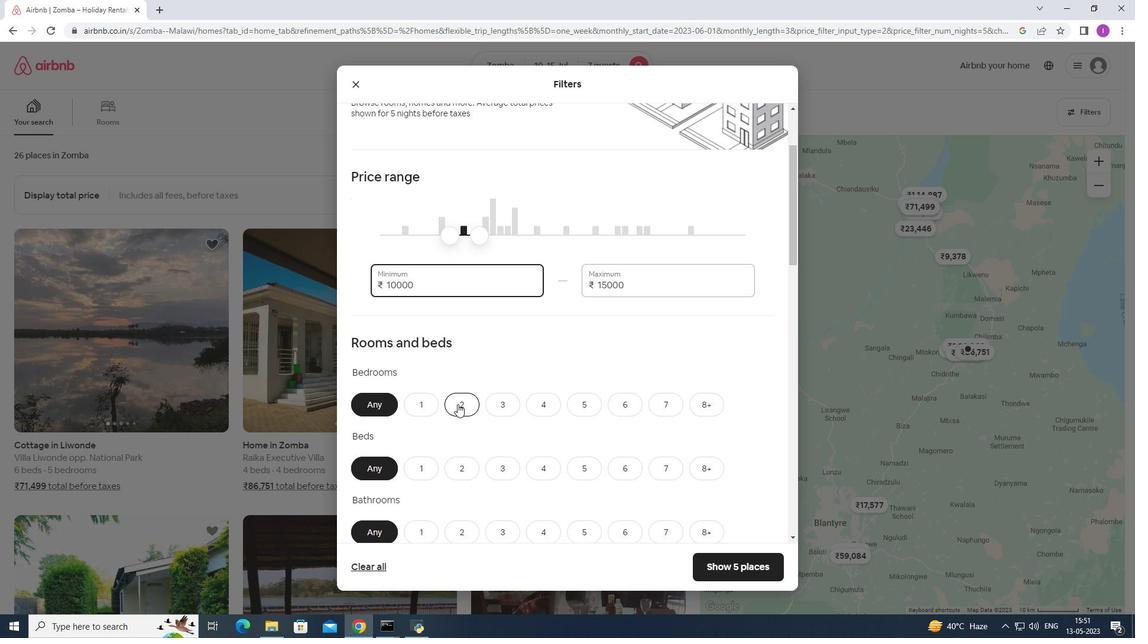
Action: Mouse scrolled (461, 401) with delta (0, 0)
Screenshot: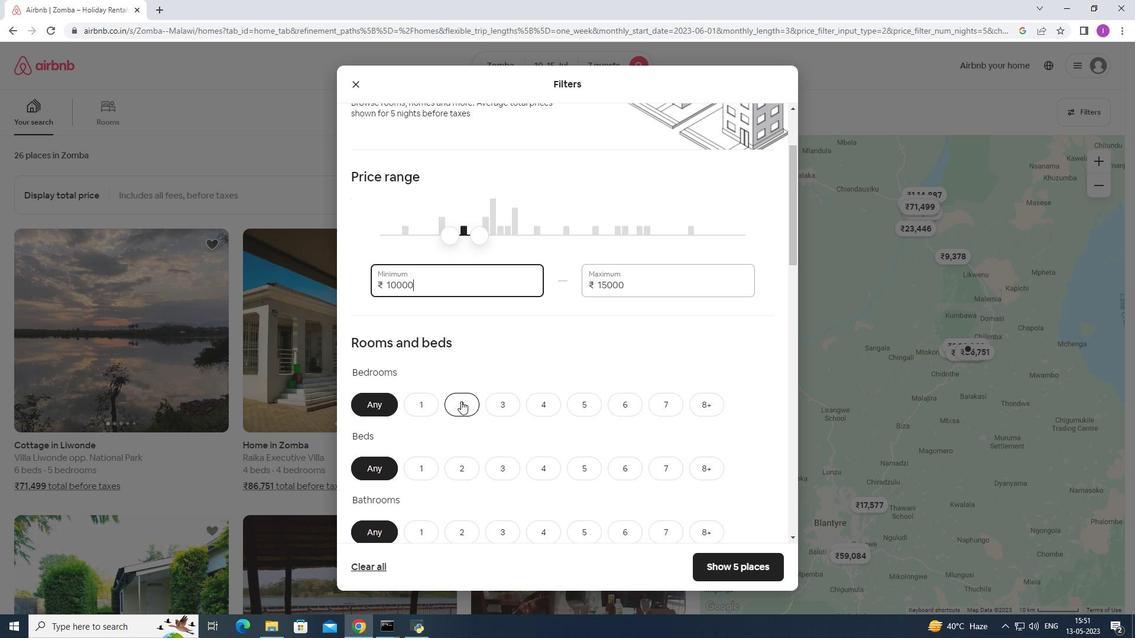 
Action: Mouse scrolled (461, 401) with delta (0, 0)
Screenshot: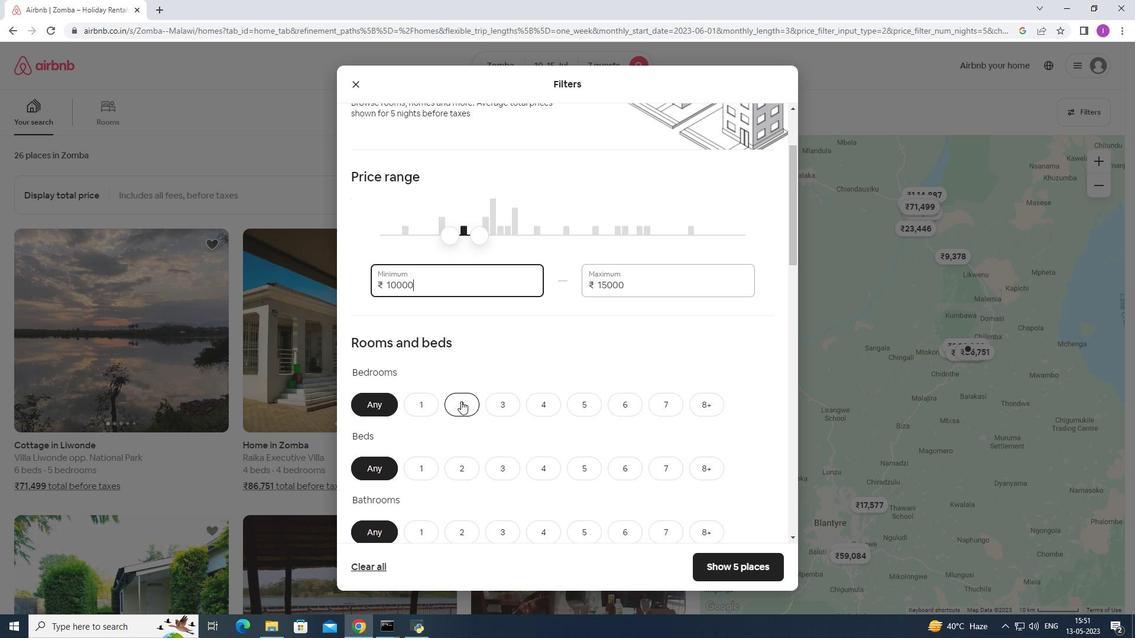 
Action: Mouse moved to (538, 288)
Screenshot: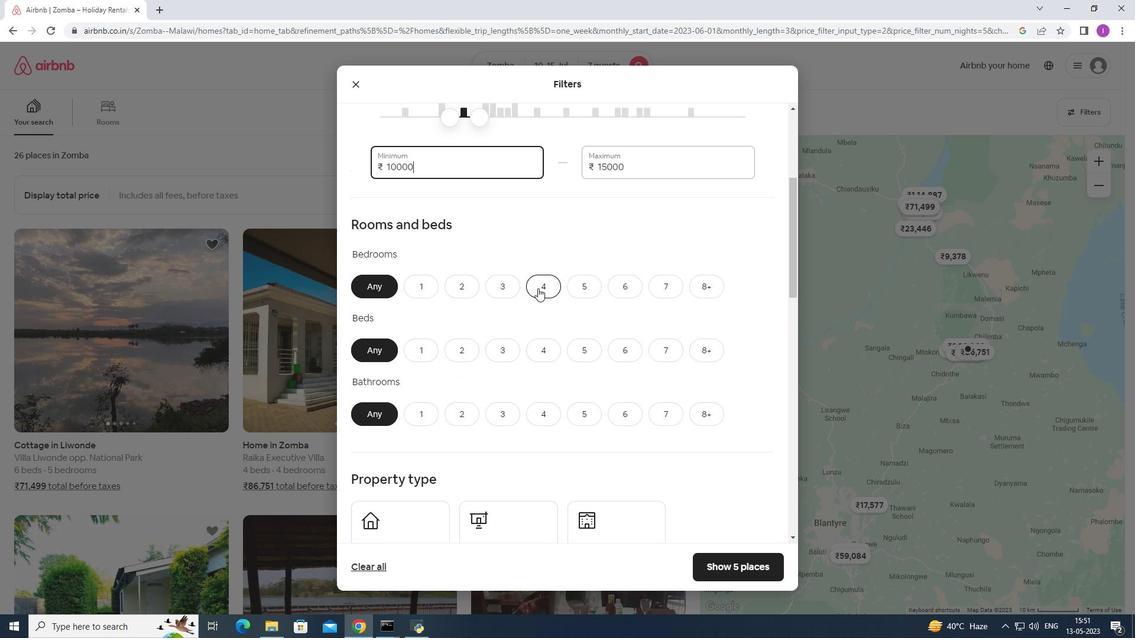 
Action: Mouse pressed left at (538, 288)
Screenshot: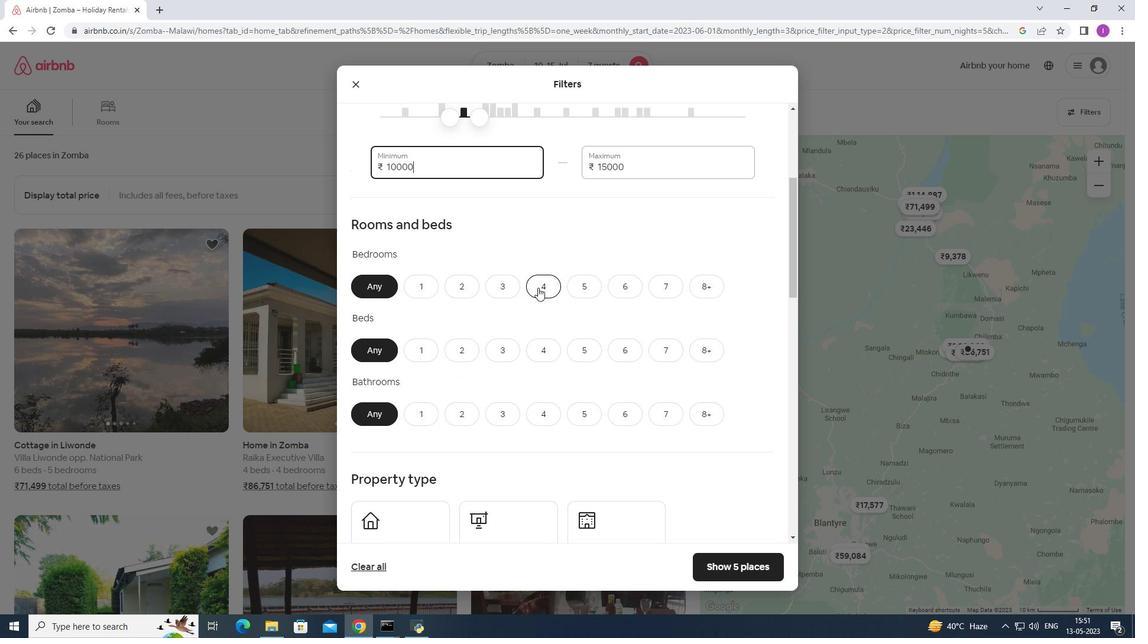 
Action: Mouse moved to (666, 344)
Screenshot: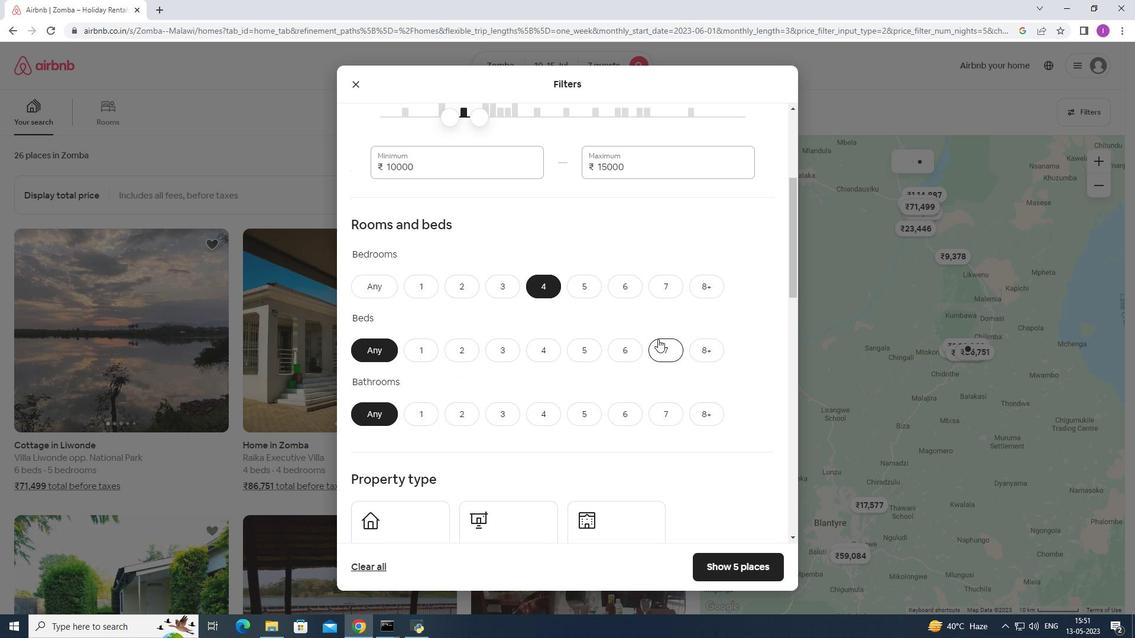 
Action: Mouse pressed left at (666, 344)
Screenshot: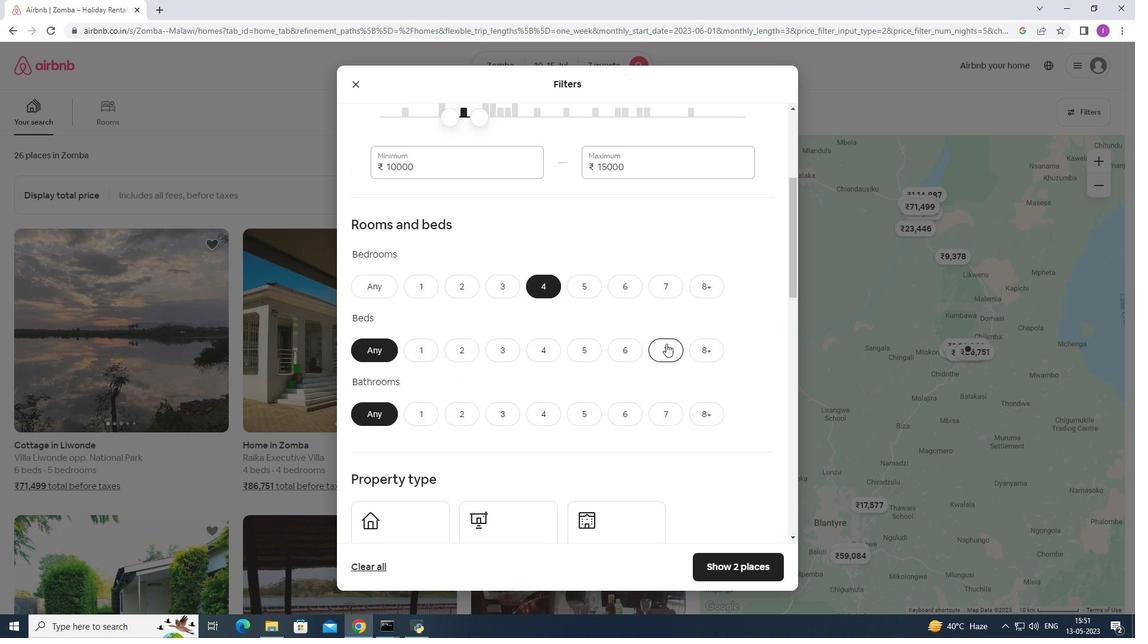 
Action: Mouse moved to (543, 414)
Screenshot: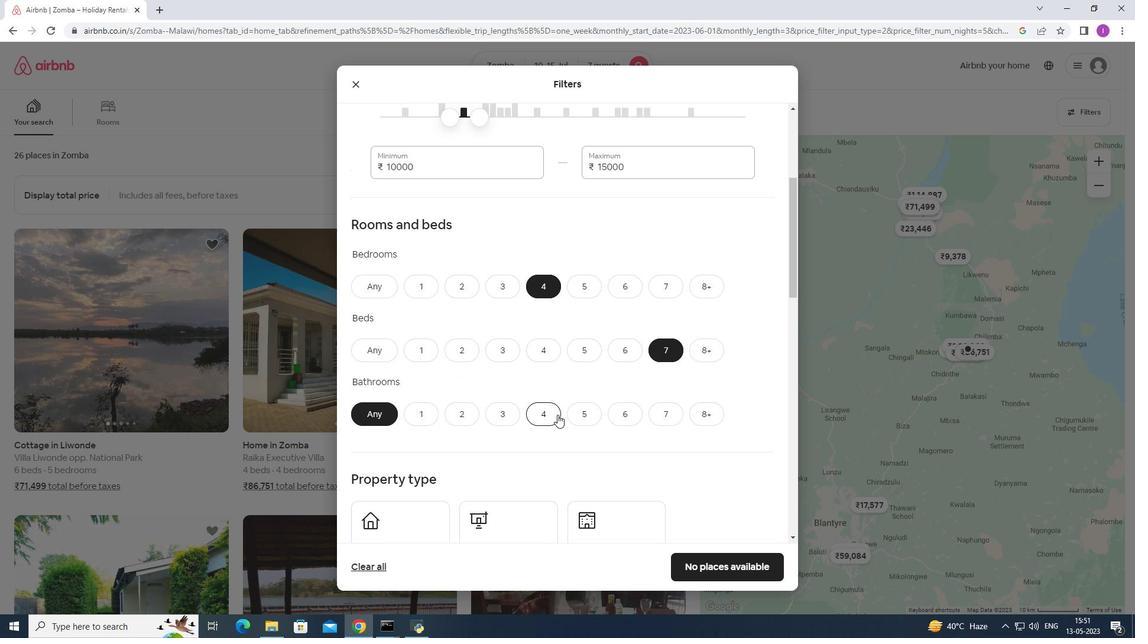 
Action: Mouse pressed left at (543, 414)
Screenshot: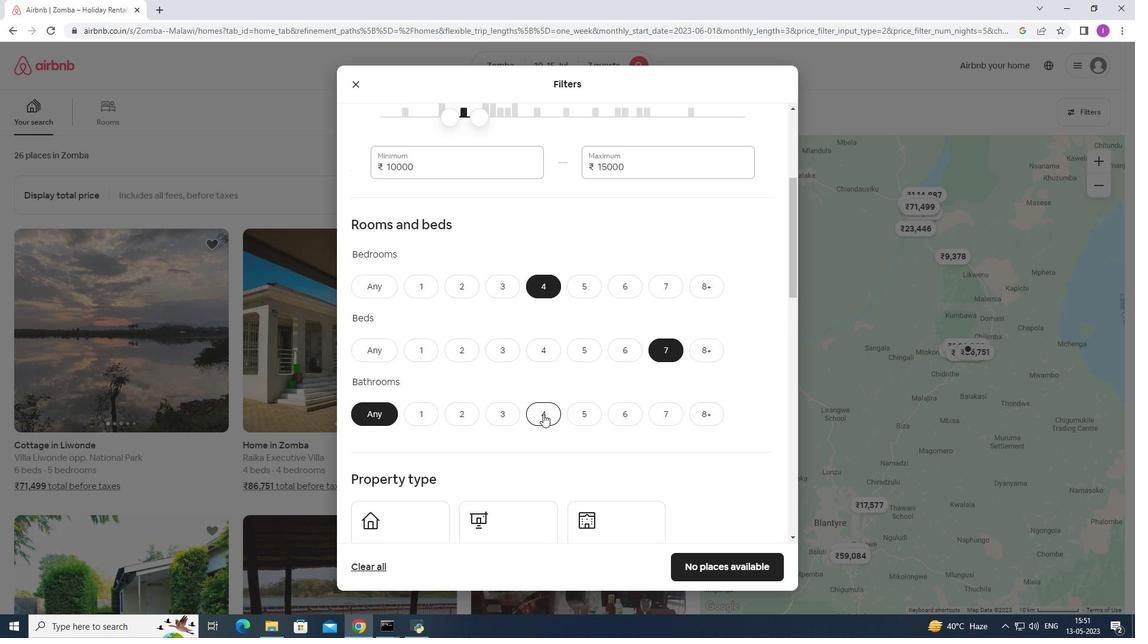 
Action: Mouse moved to (567, 389)
Screenshot: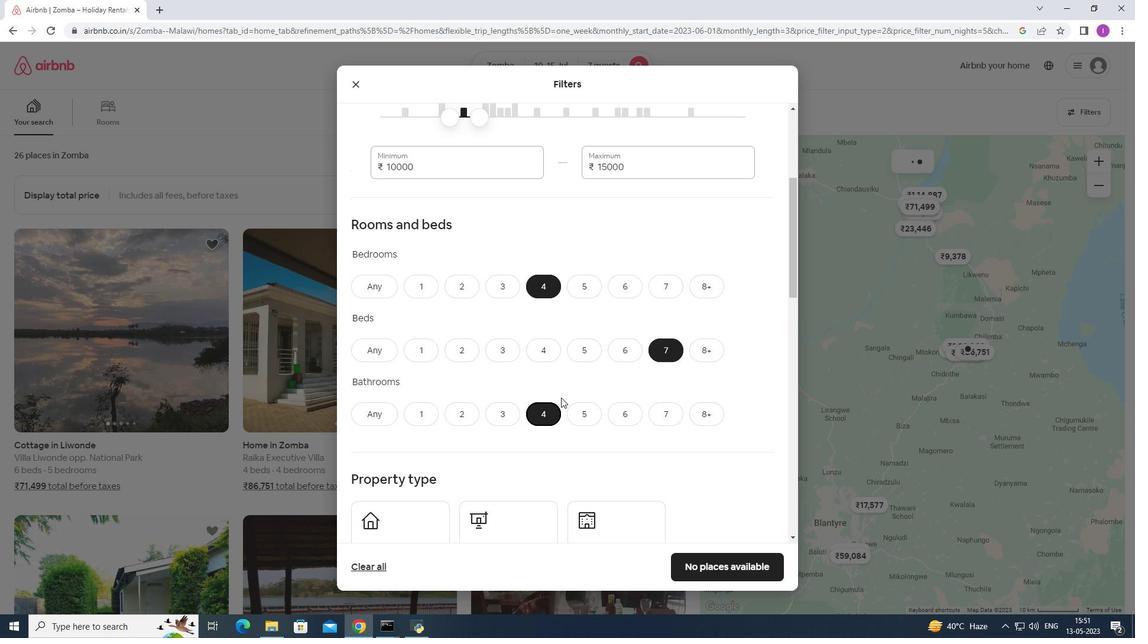 
Action: Mouse scrolled (567, 389) with delta (0, 0)
Screenshot: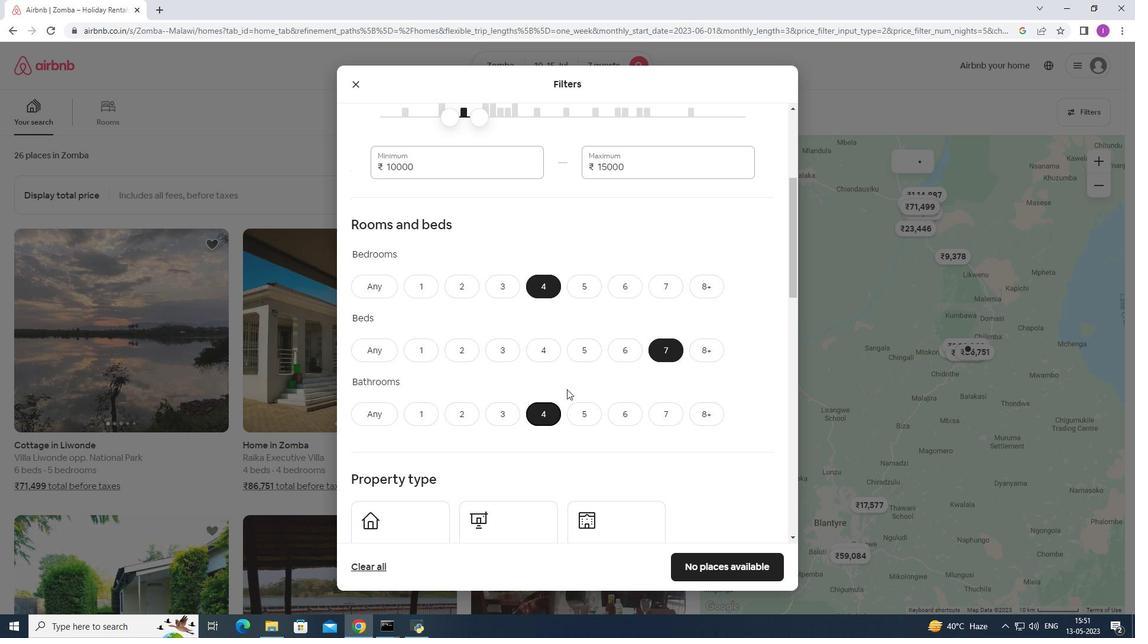 
Action: Mouse scrolled (567, 389) with delta (0, 0)
Screenshot: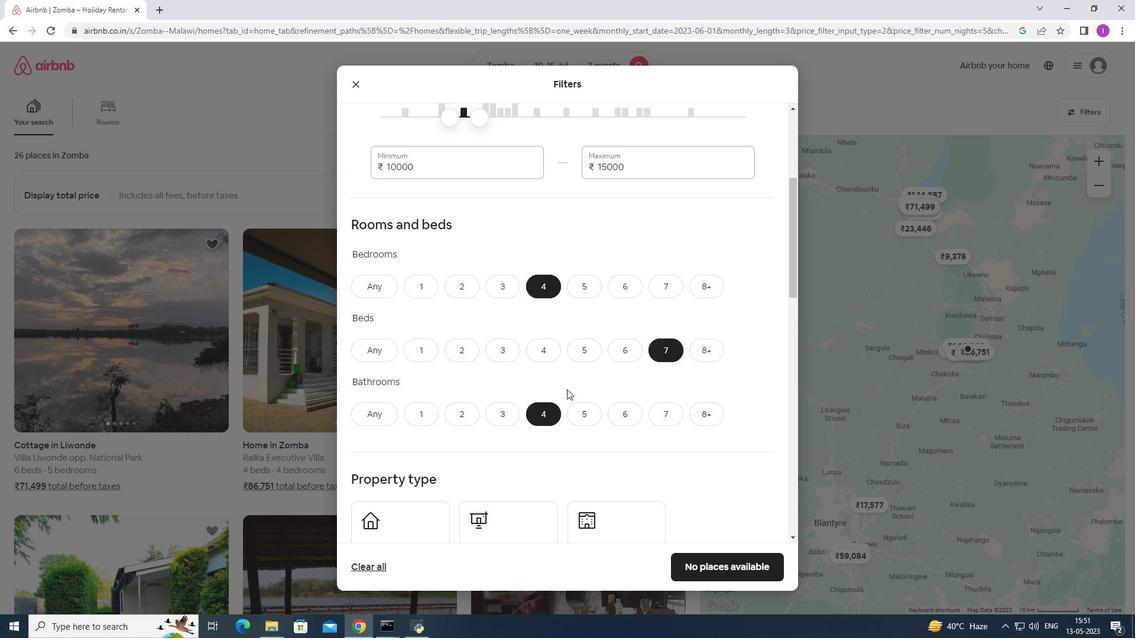 
Action: Mouse scrolled (567, 389) with delta (0, 0)
Screenshot: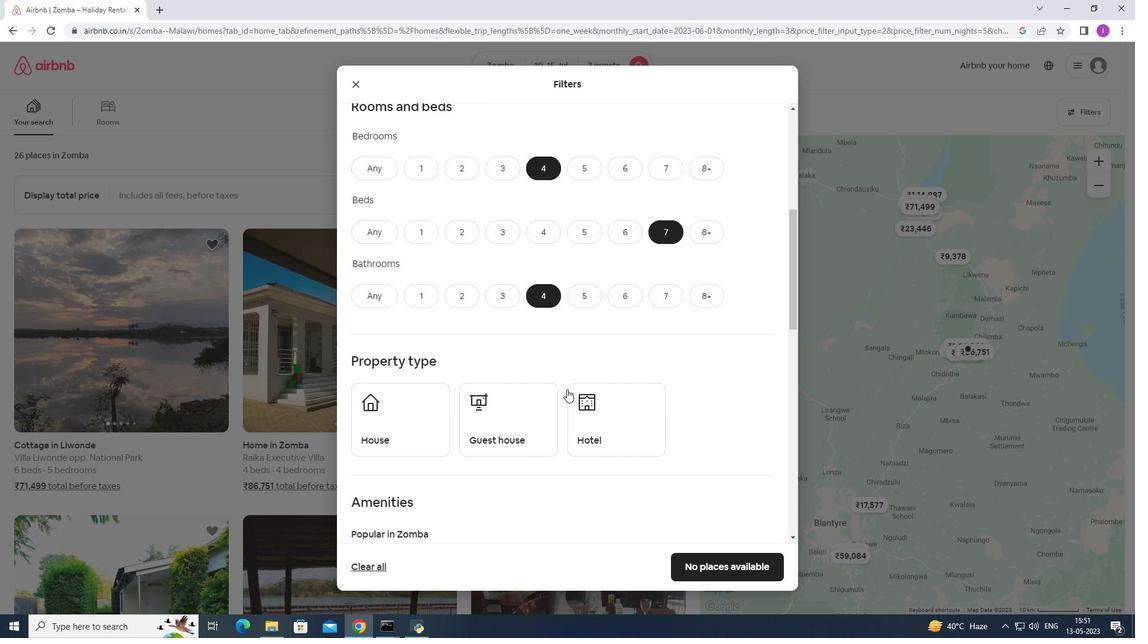 
Action: Mouse moved to (442, 374)
Screenshot: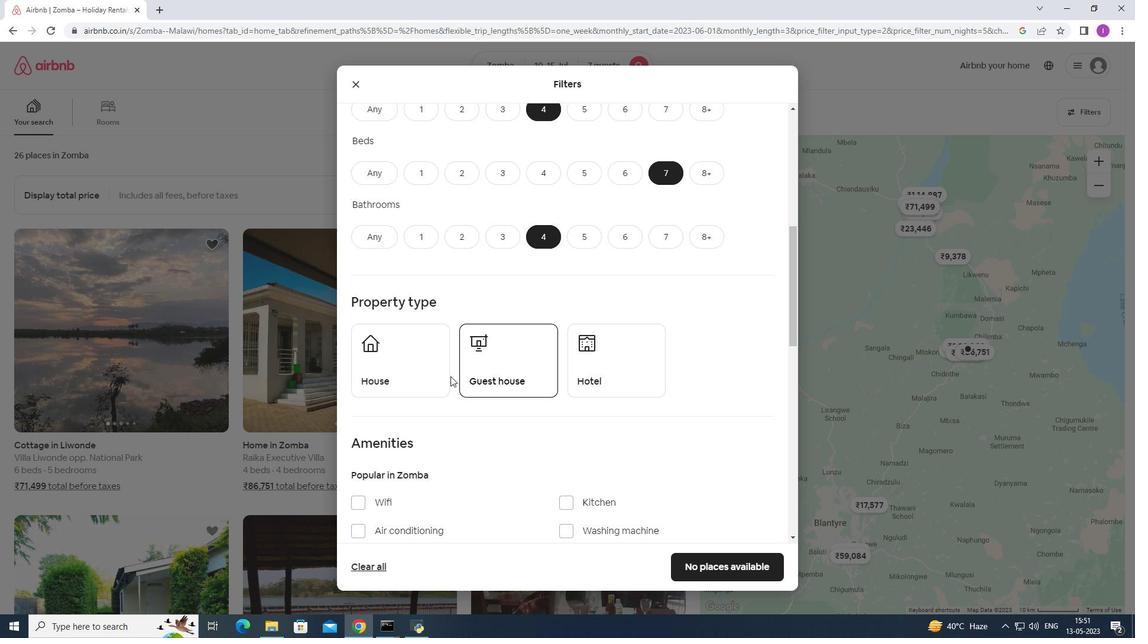 
Action: Mouse pressed left at (442, 374)
Screenshot: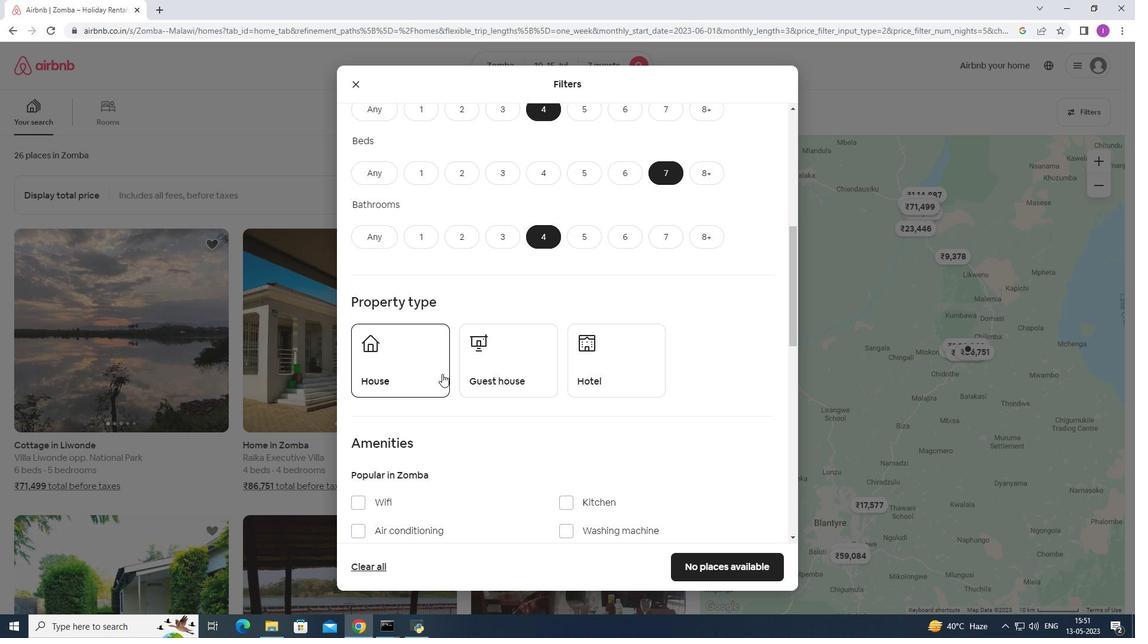 
Action: Mouse moved to (535, 379)
Screenshot: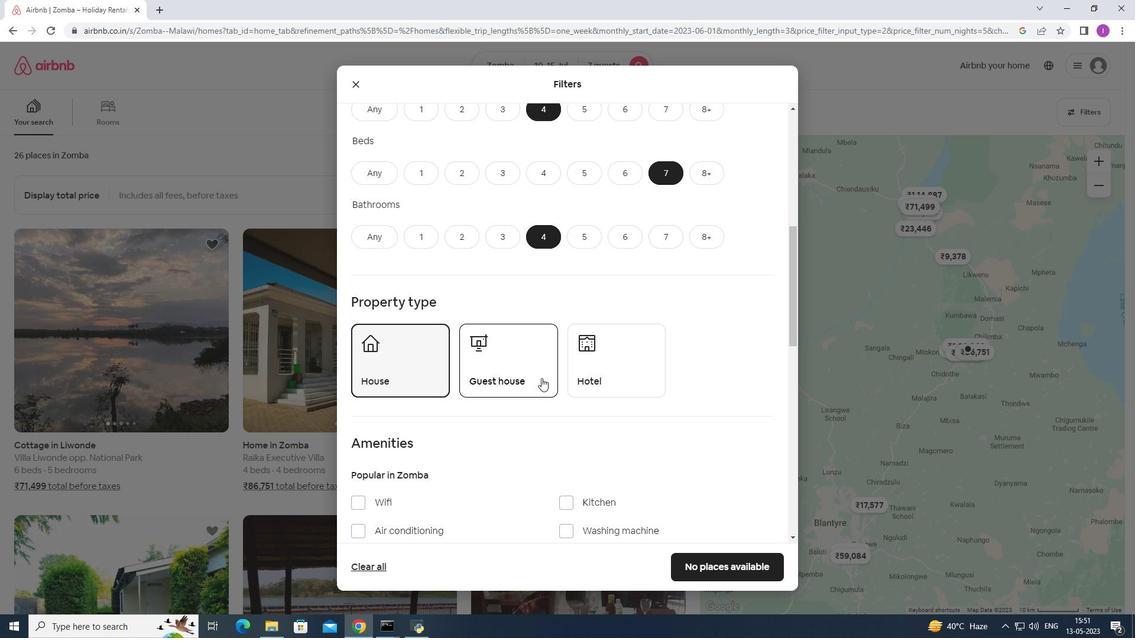
Action: Mouse pressed left at (535, 379)
Screenshot: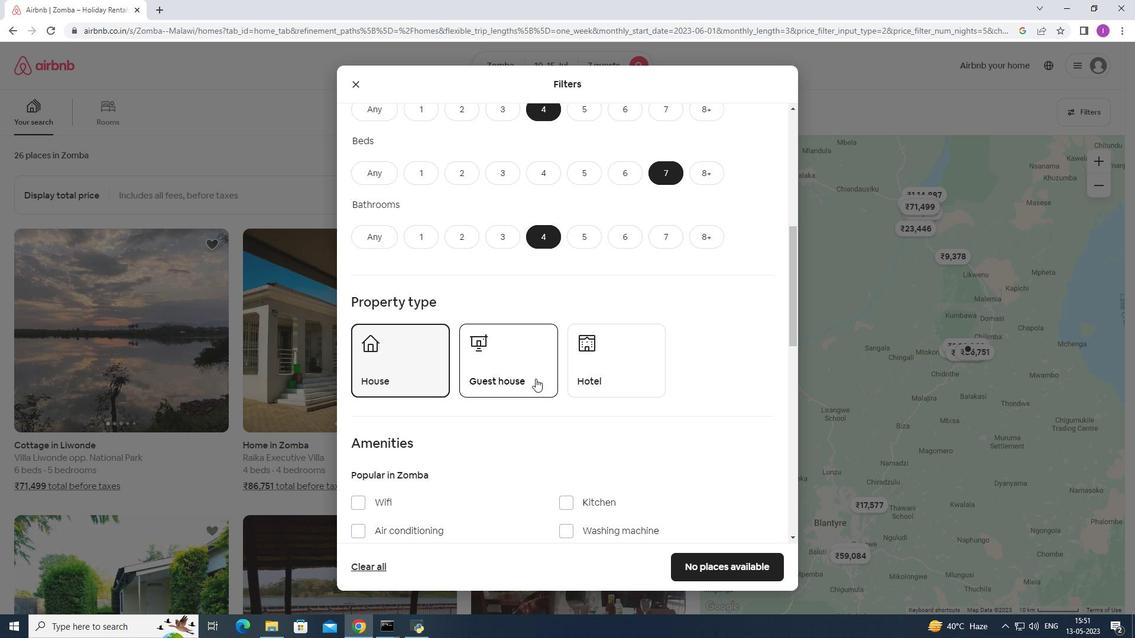 
Action: Mouse moved to (606, 403)
Screenshot: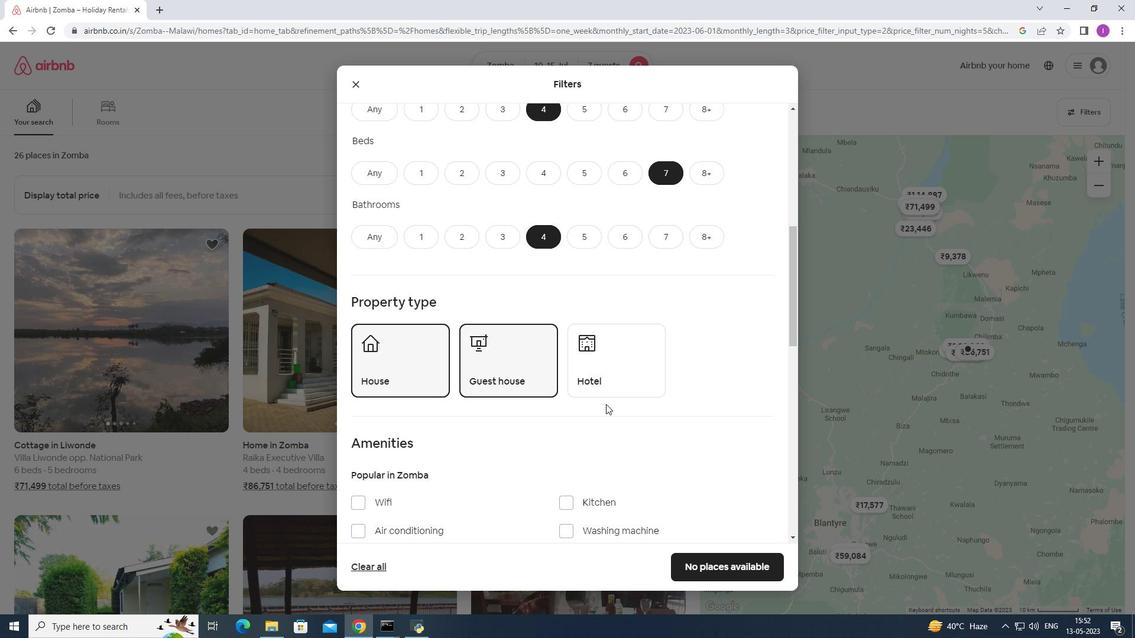 
Action: Mouse scrolled (606, 402) with delta (0, 0)
Screenshot: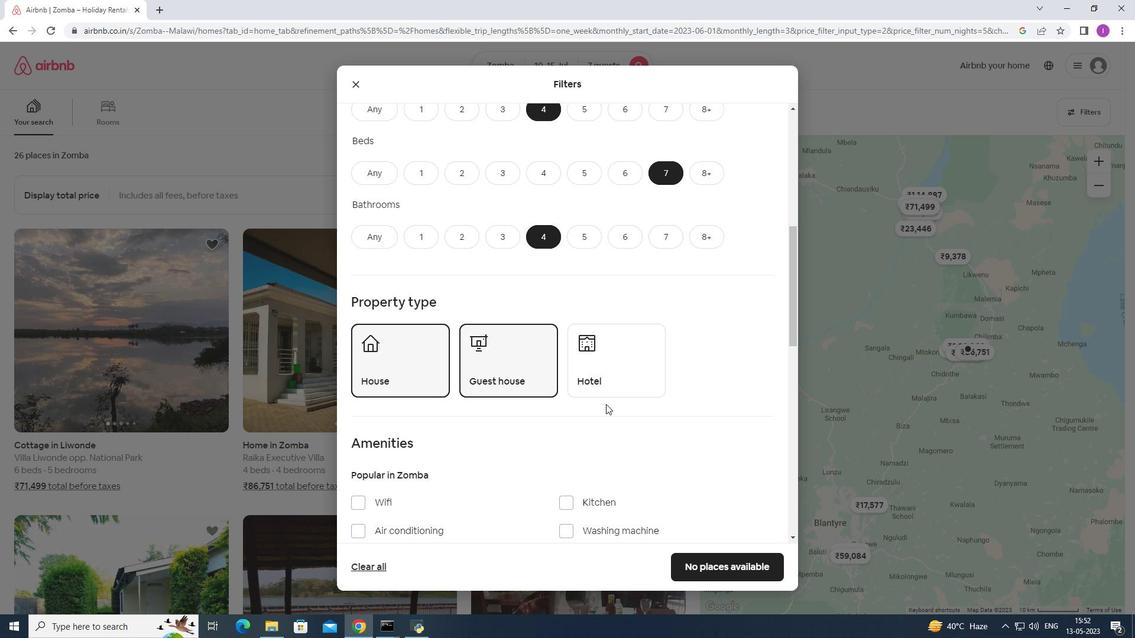 
Action: Mouse moved to (610, 397)
Screenshot: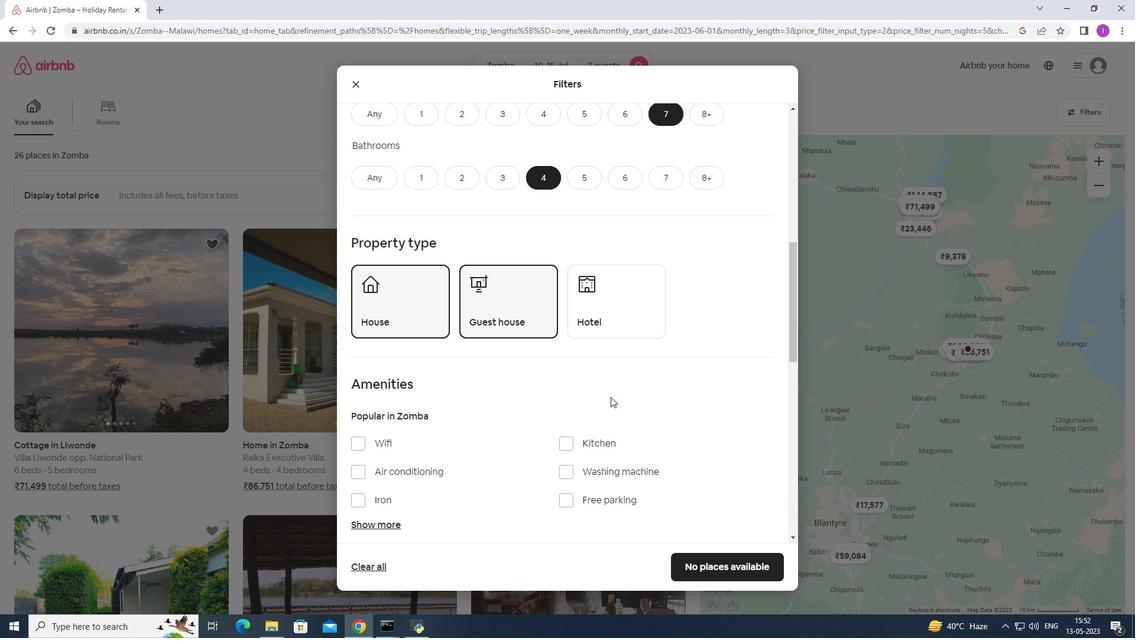 
Action: Mouse scrolled (610, 396) with delta (0, 0)
Screenshot: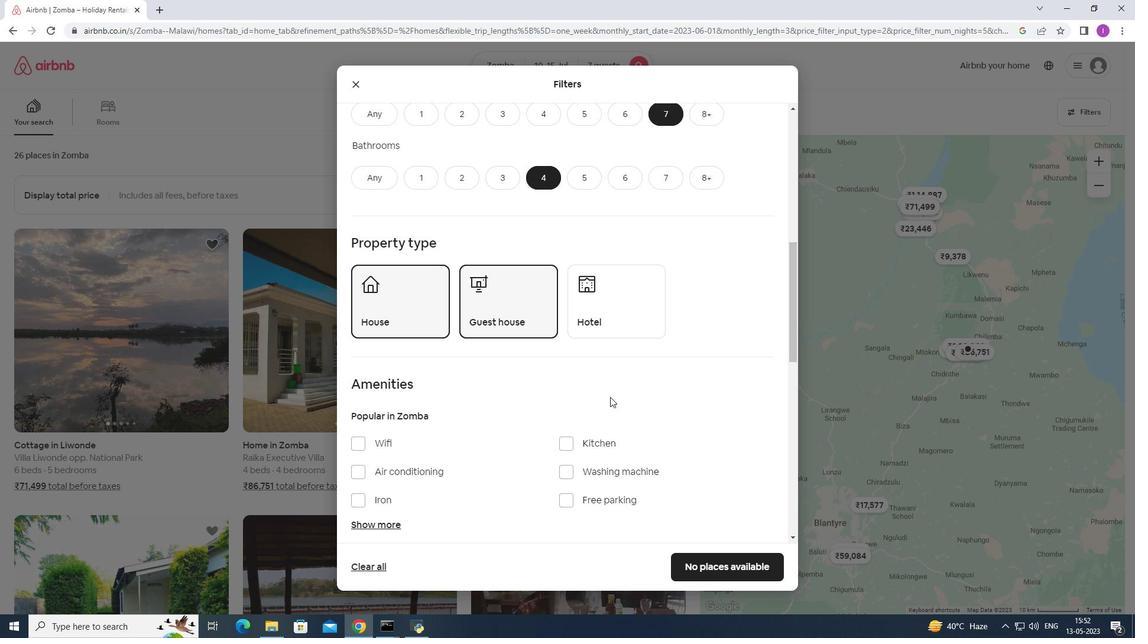 
Action: Mouse moved to (597, 399)
Screenshot: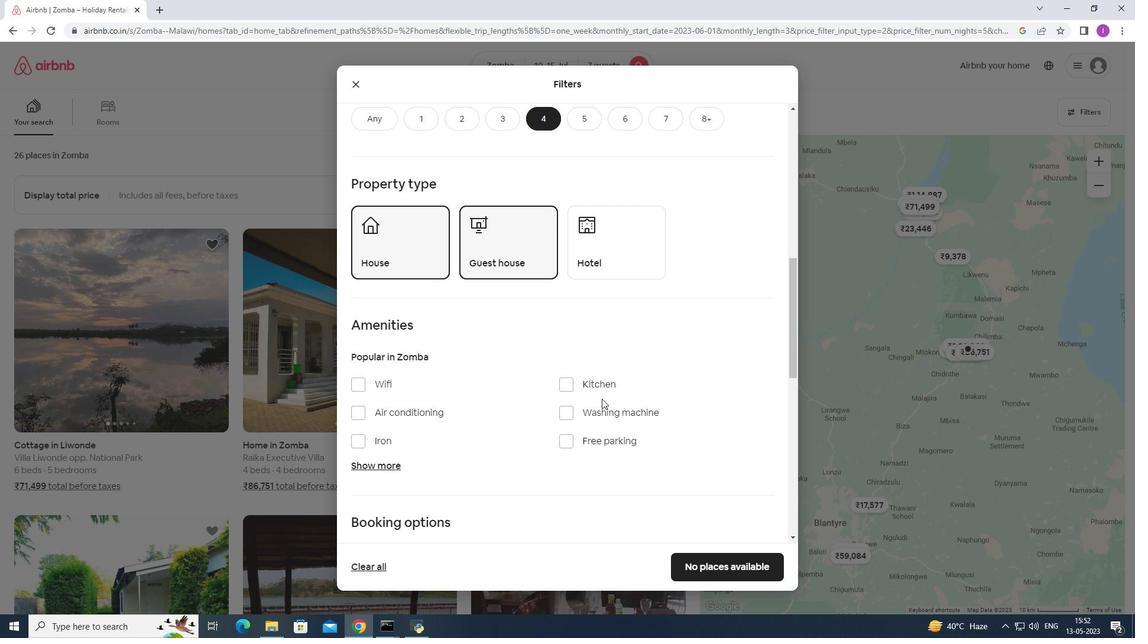
Action: Mouse scrolled (597, 398) with delta (0, 0)
Screenshot: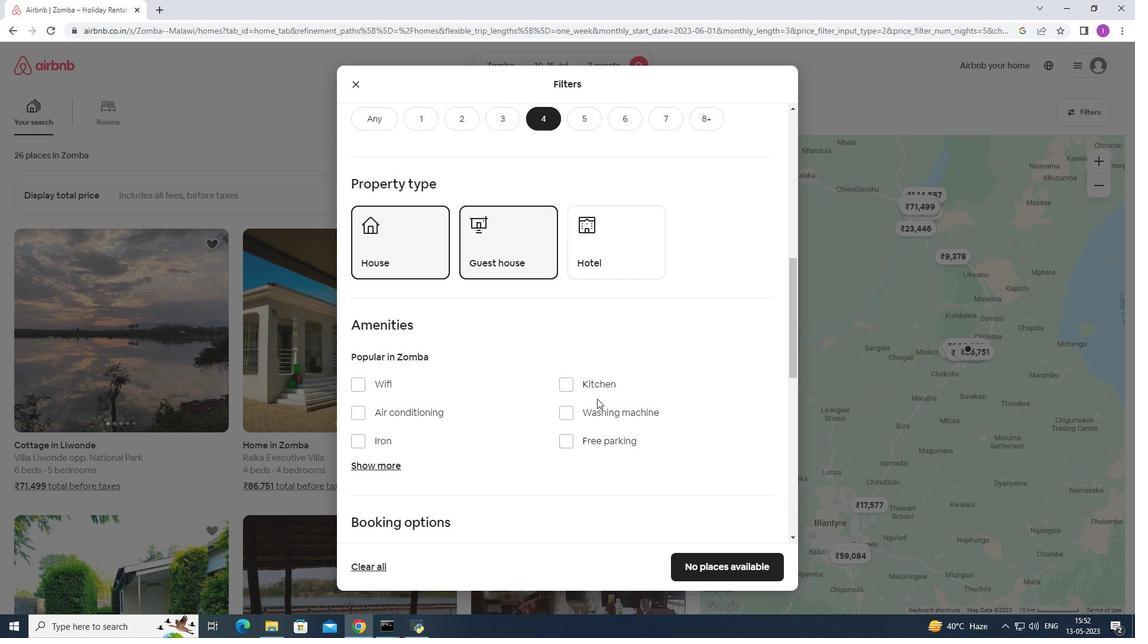 
Action: Mouse moved to (362, 325)
Screenshot: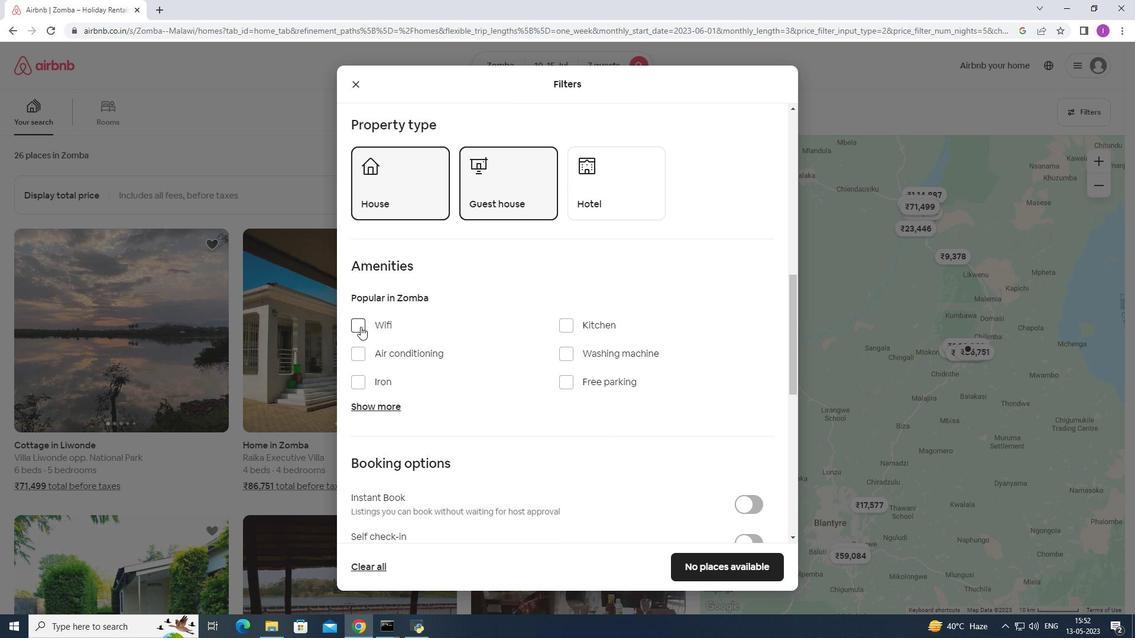 
Action: Mouse pressed left at (362, 325)
Screenshot: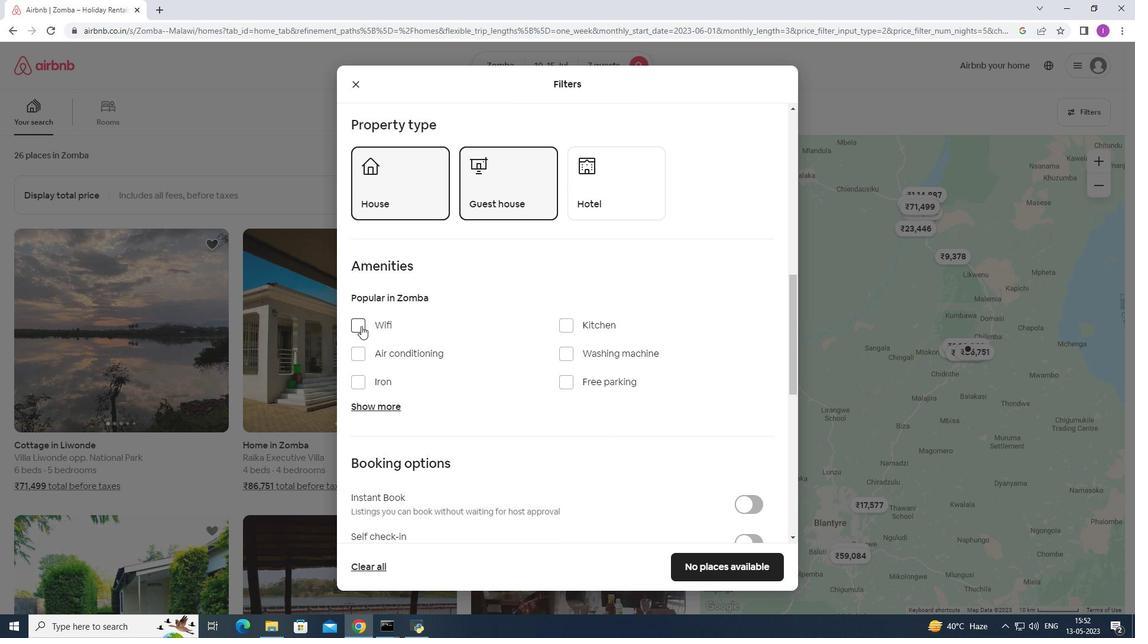 
Action: Mouse moved to (561, 379)
Screenshot: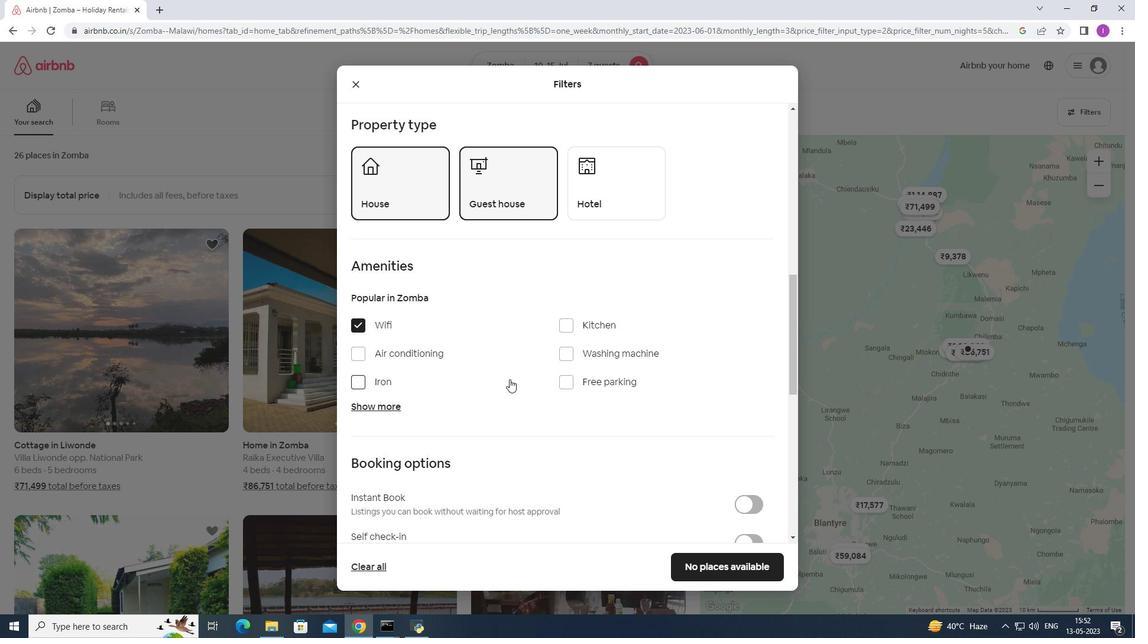 
Action: Mouse pressed left at (561, 379)
Screenshot: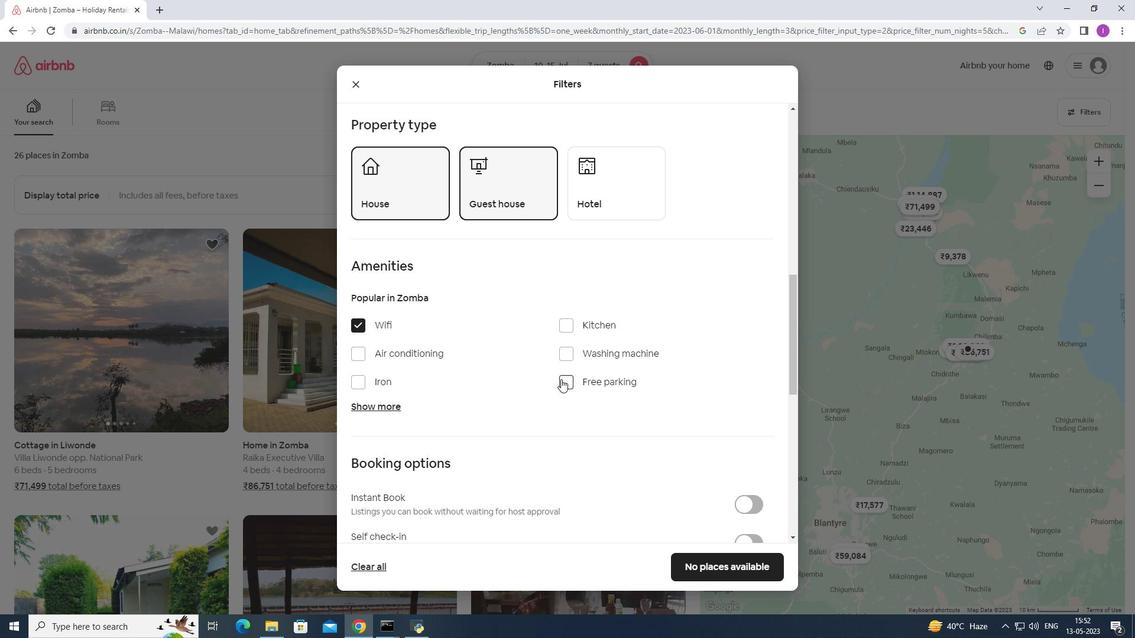 
Action: Mouse moved to (388, 409)
Screenshot: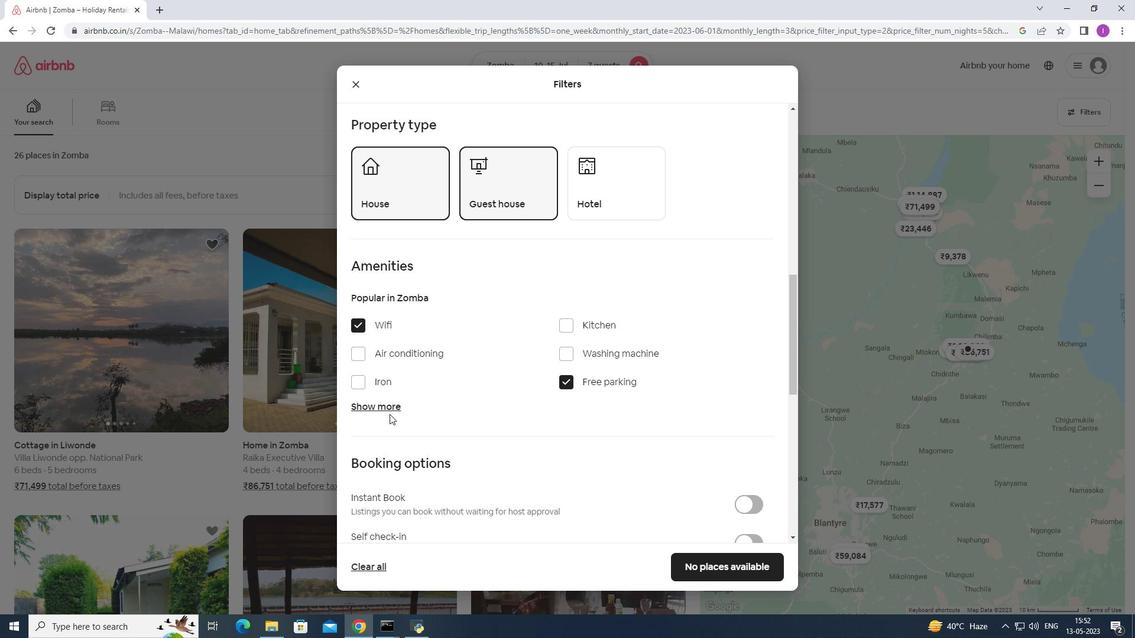 
Action: Mouse pressed left at (388, 409)
Screenshot: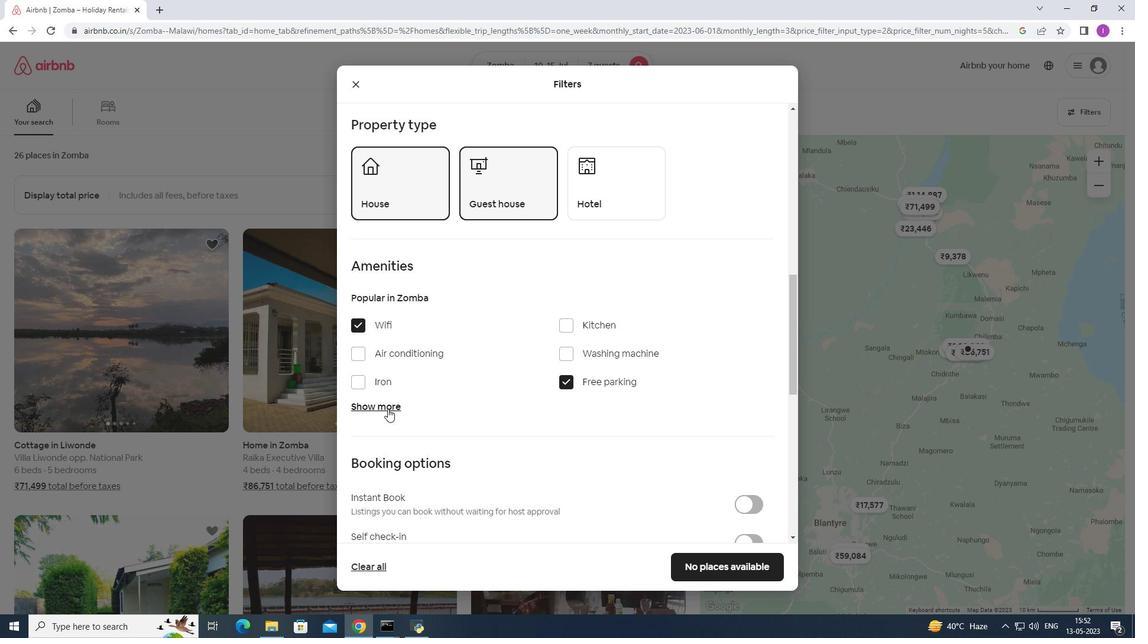 
Action: Mouse moved to (570, 474)
Screenshot: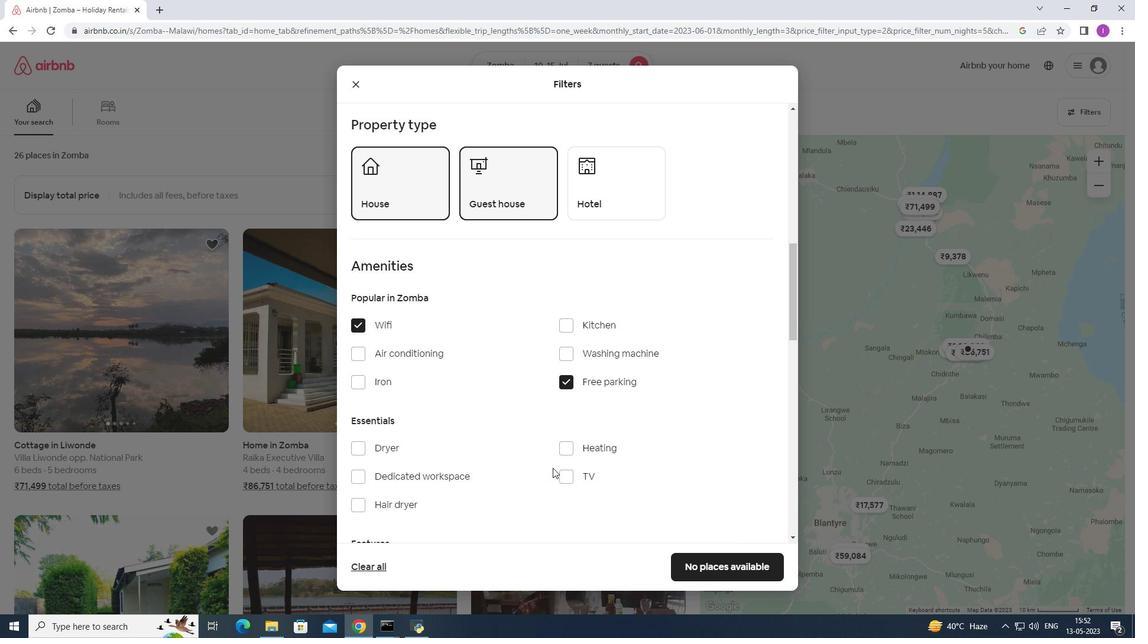 
Action: Mouse pressed left at (570, 474)
Screenshot: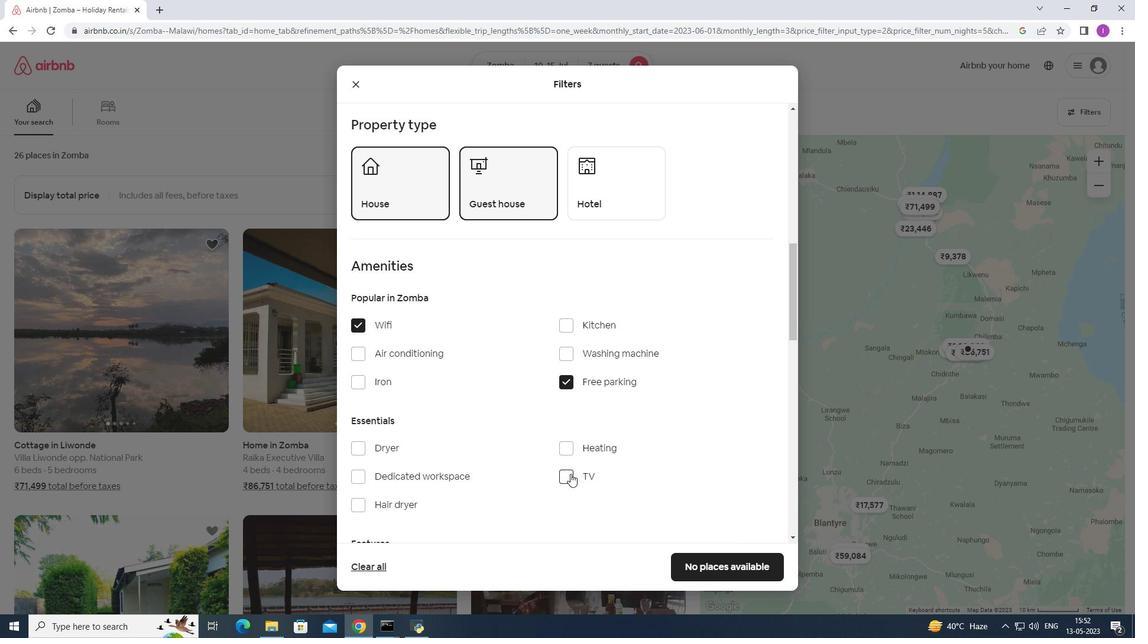 
Action: Mouse moved to (485, 486)
Screenshot: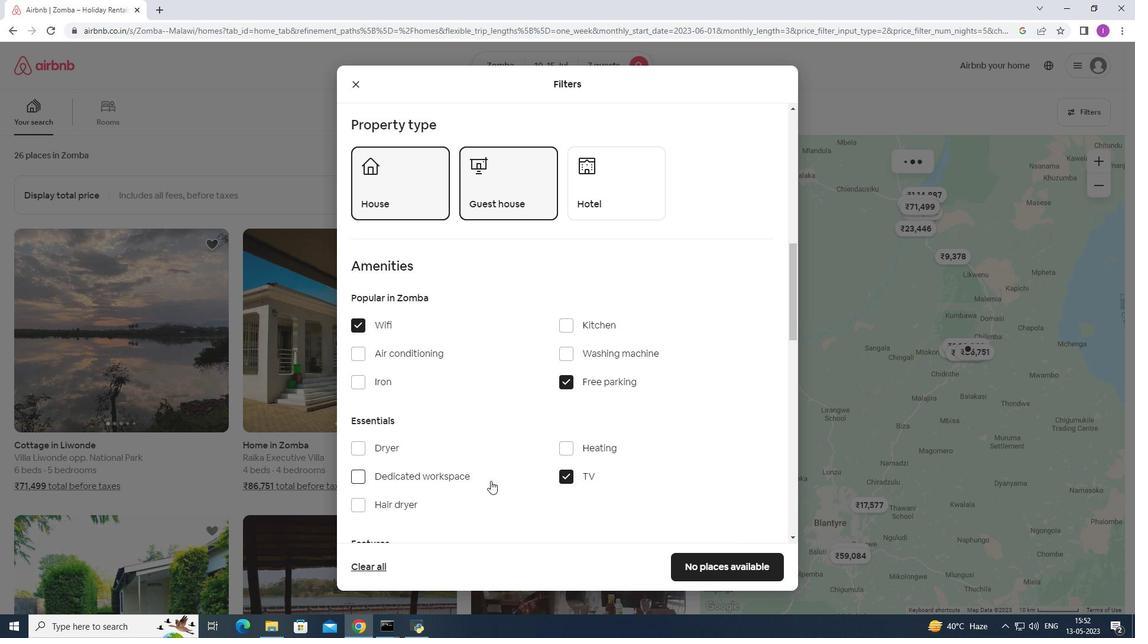 
Action: Mouse scrolled (485, 485) with delta (0, 0)
Screenshot: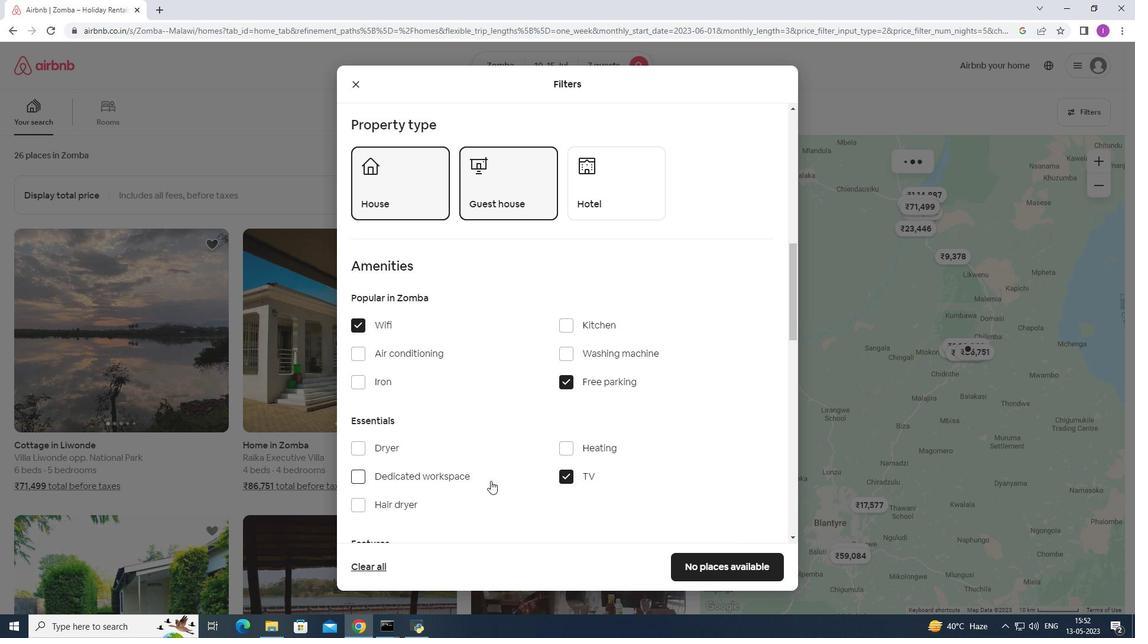 
Action: Mouse scrolled (485, 485) with delta (0, 0)
Screenshot: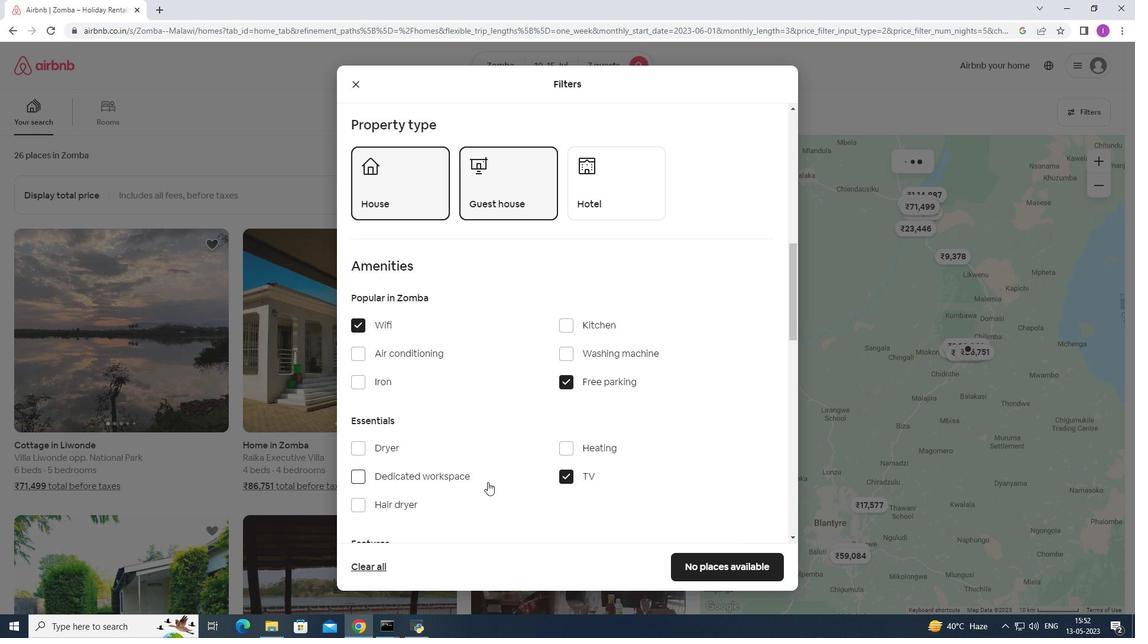 
Action: Mouse scrolled (485, 485) with delta (0, 0)
Screenshot: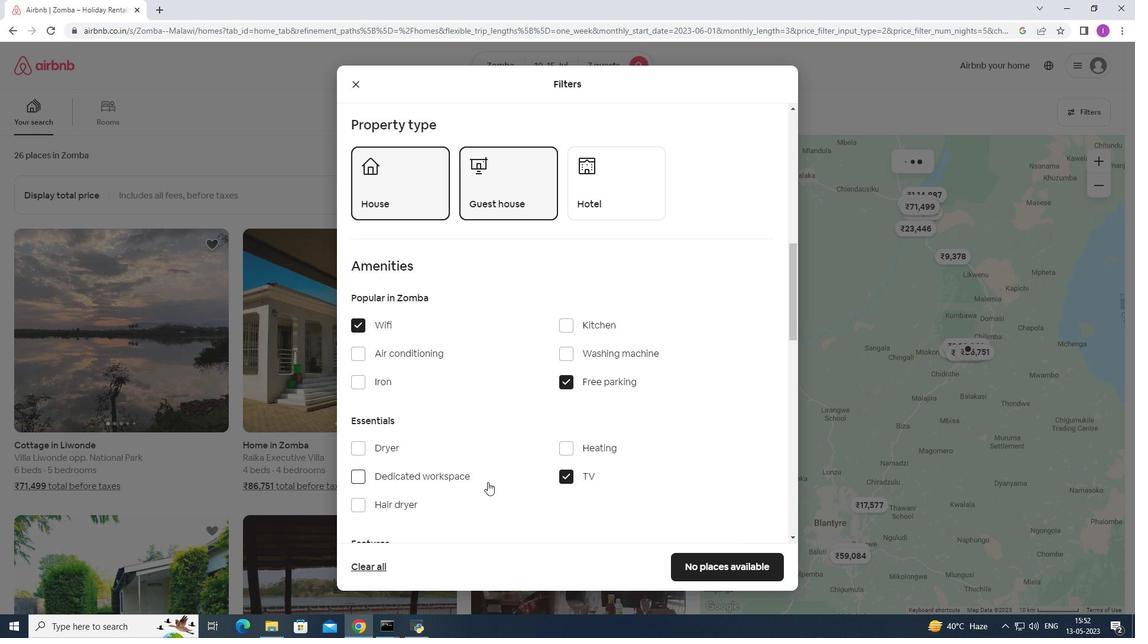 
Action: Mouse moved to (364, 450)
Screenshot: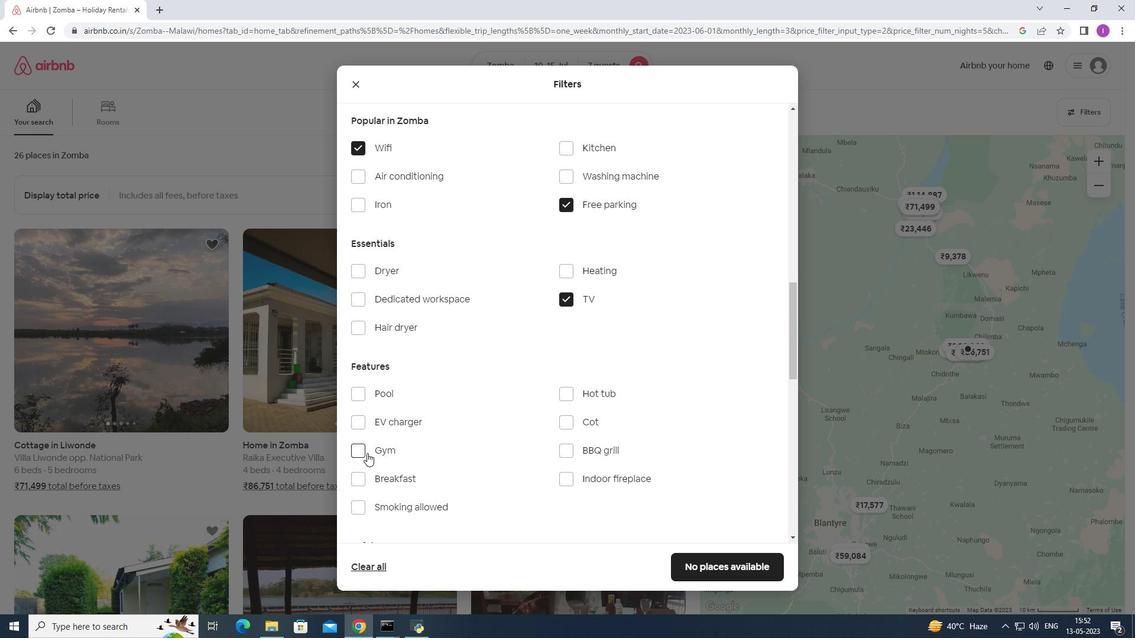
Action: Mouse pressed left at (364, 450)
Screenshot: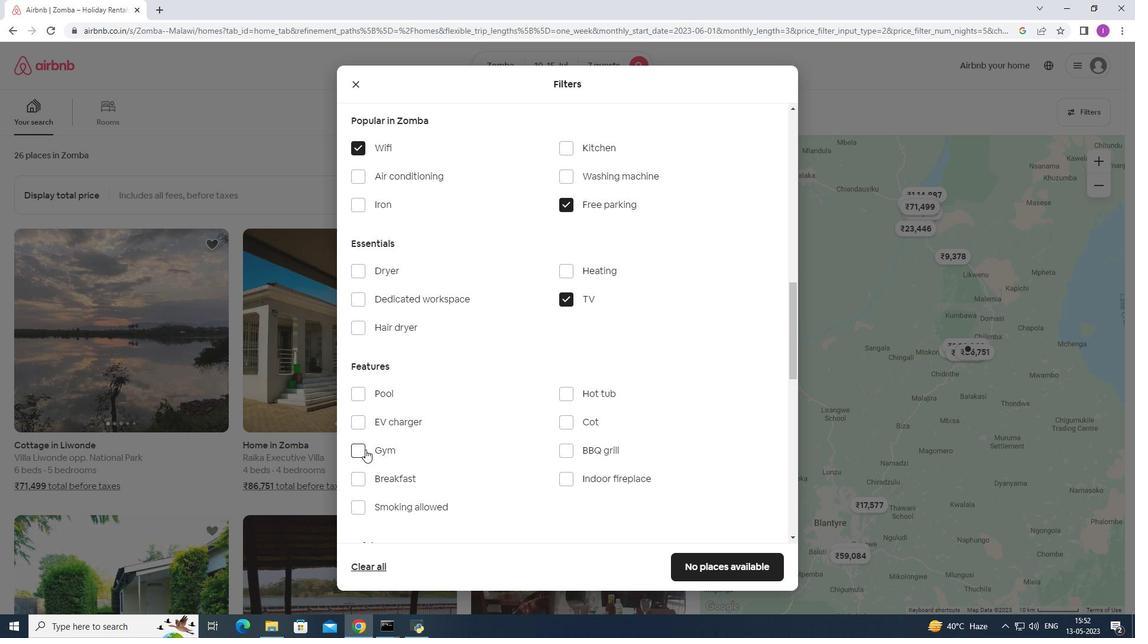 
Action: Mouse moved to (394, 482)
Screenshot: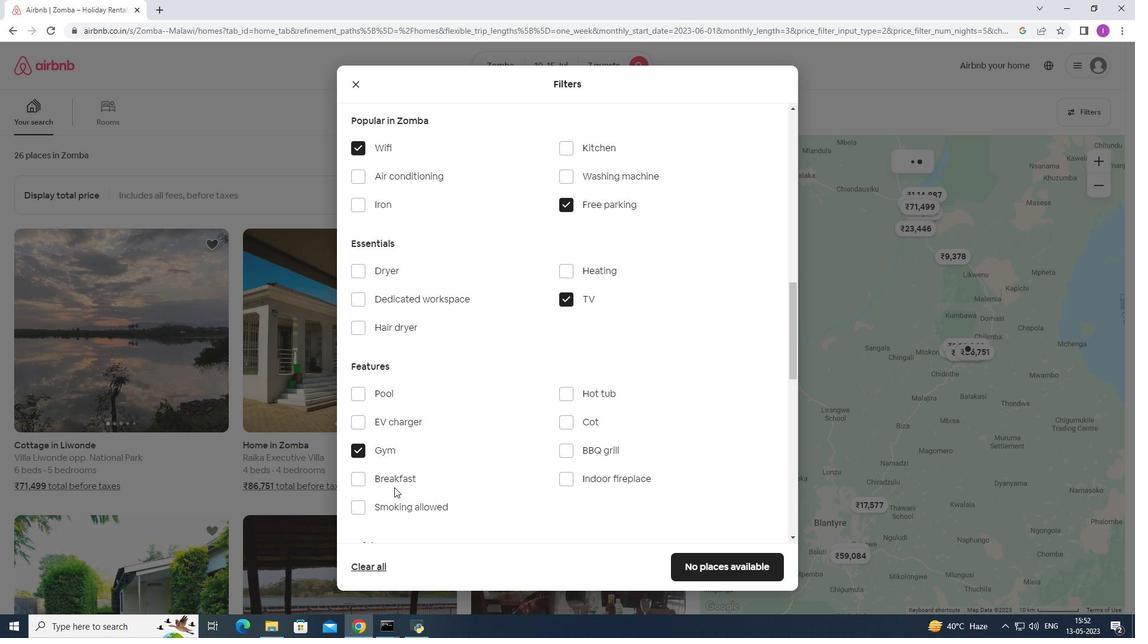 
Action: Mouse pressed left at (394, 482)
Screenshot: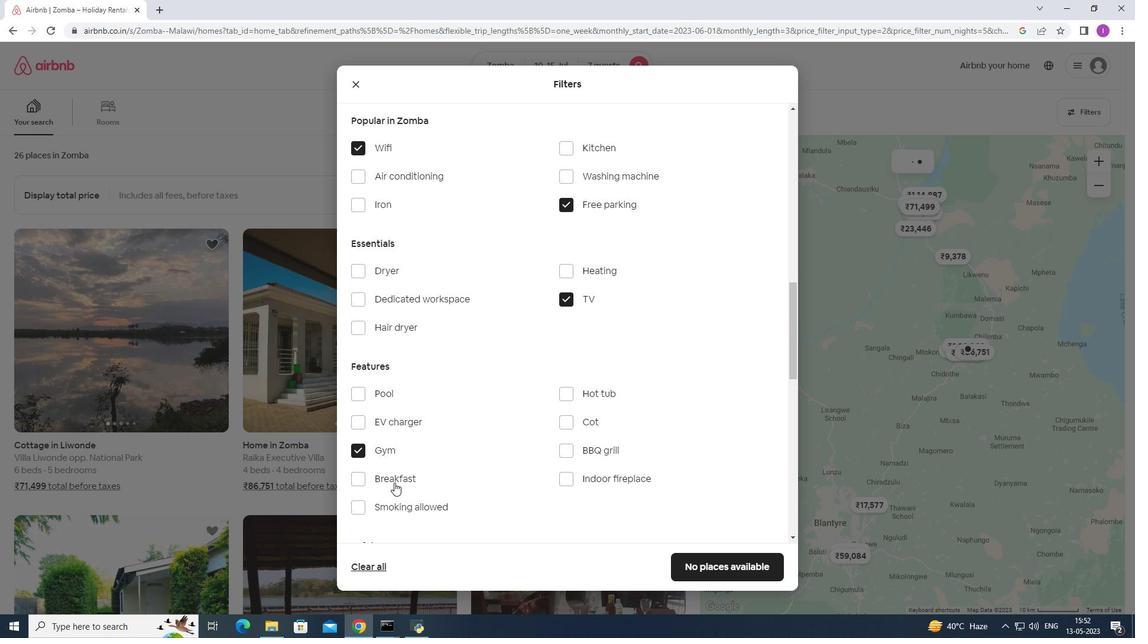 
Action: Mouse moved to (506, 475)
Screenshot: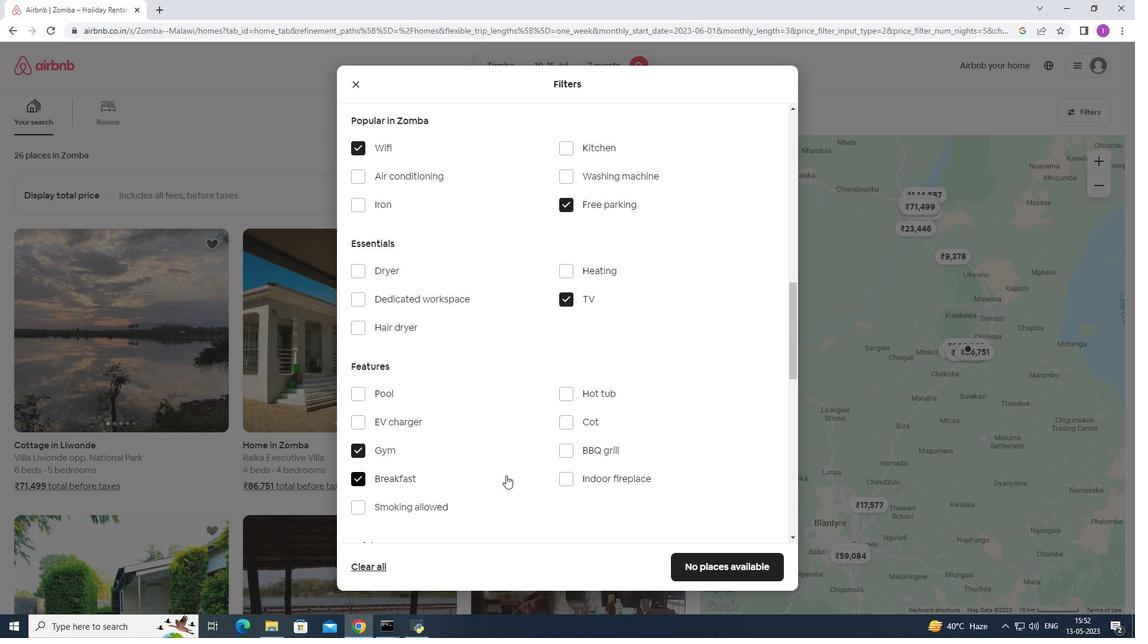 
Action: Mouse scrolled (506, 475) with delta (0, 0)
Screenshot: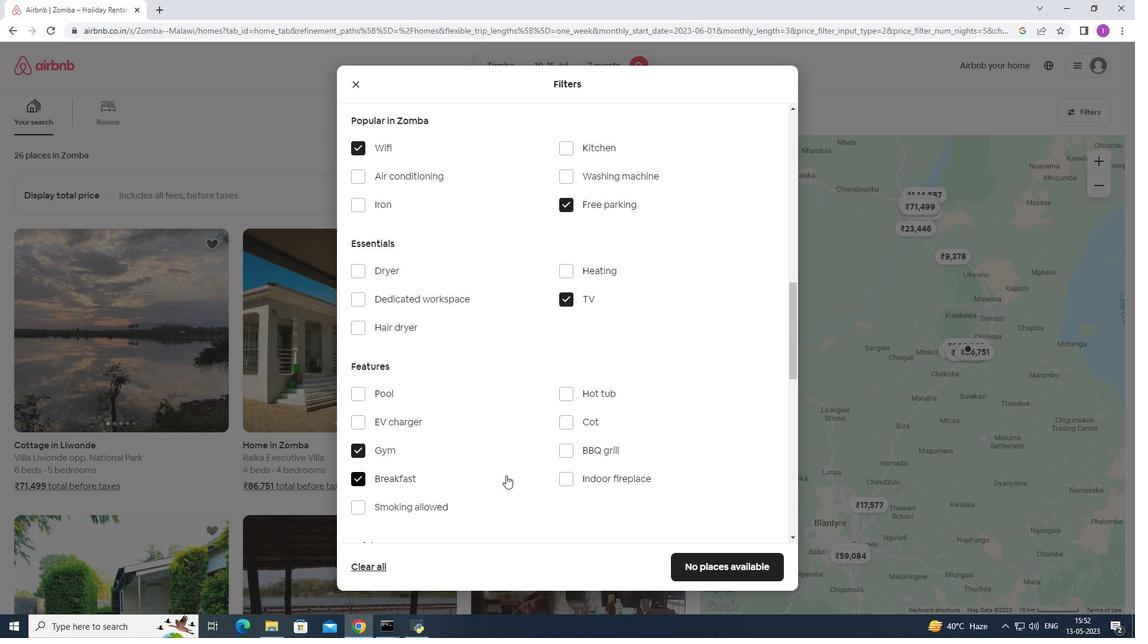 
Action: Mouse scrolled (506, 475) with delta (0, 0)
Screenshot: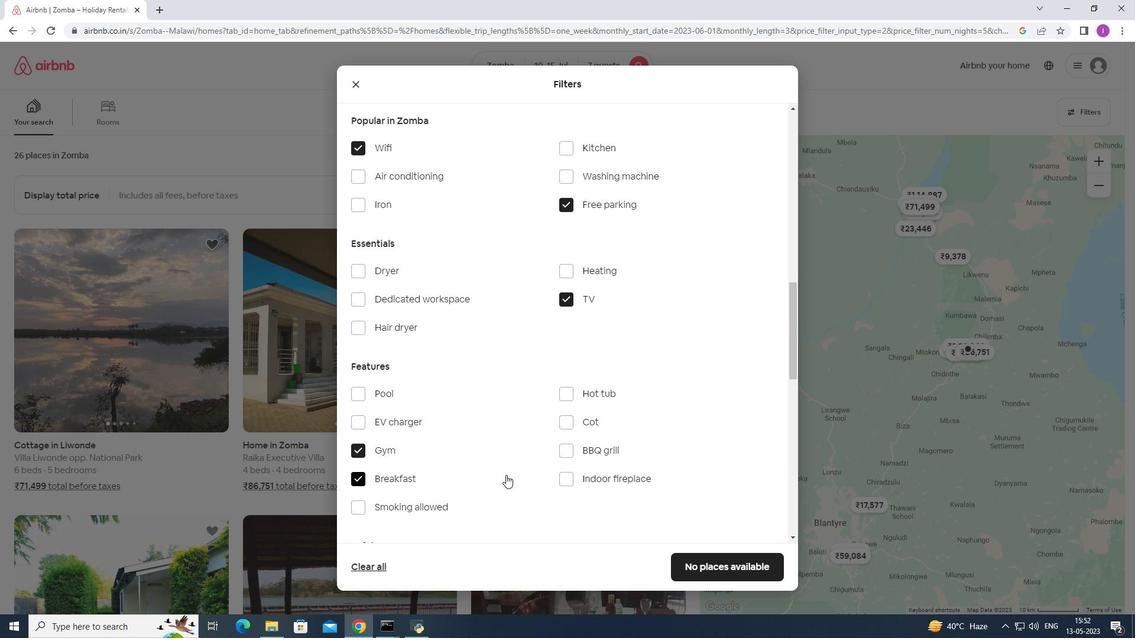 
Action: Mouse scrolled (506, 475) with delta (0, 0)
Screenshot: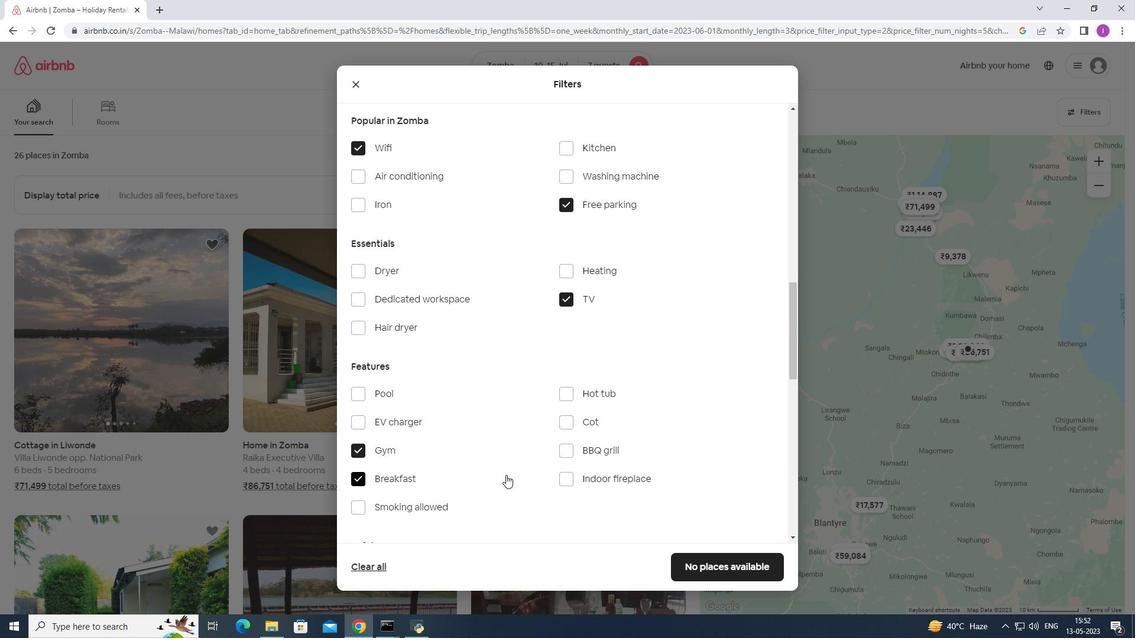 
Action: Mouse moved to (463, 464)
Screenshot: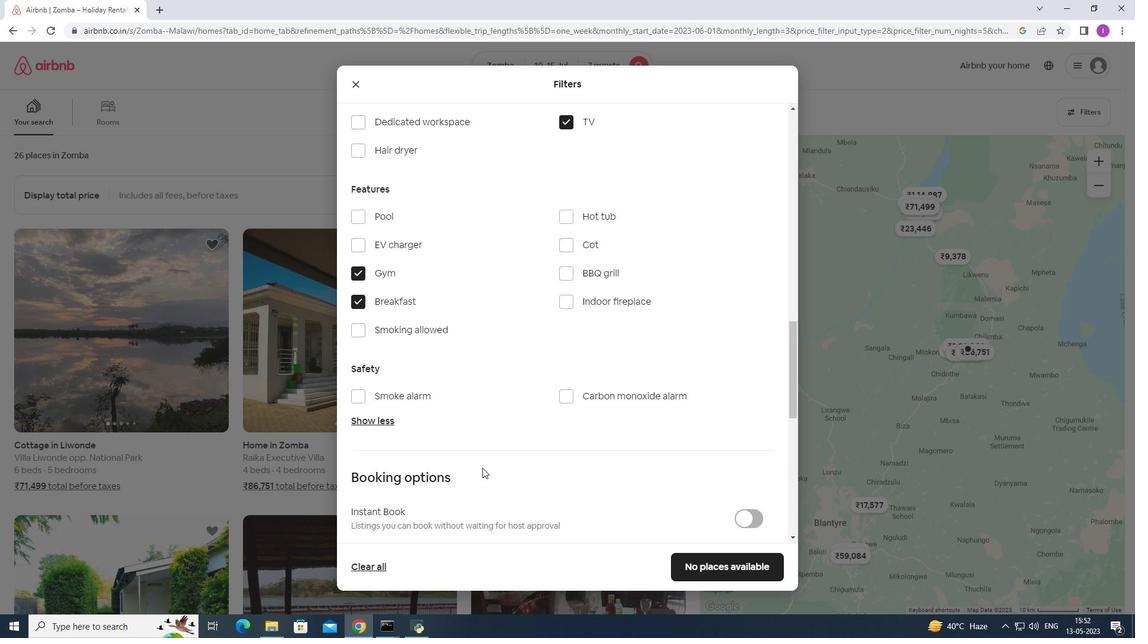 
Action: Mouse scrolled (463, 464) with delta (0, 0)
Screenshot: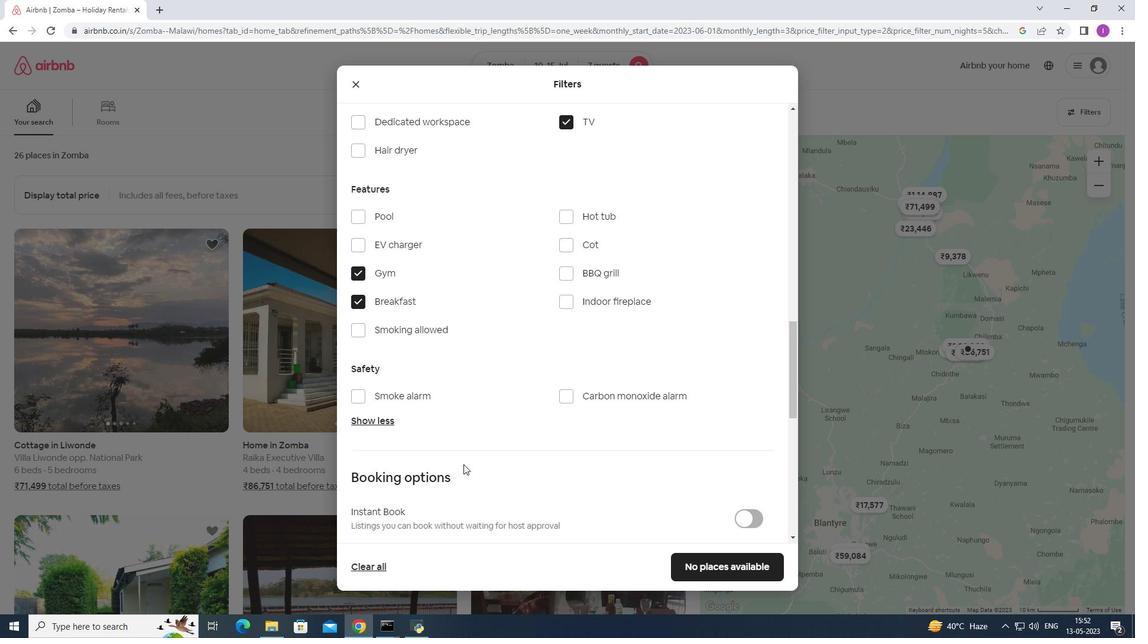
Action: Mouse scrolled (463, 464) with delta (0, 0)
Screenshot: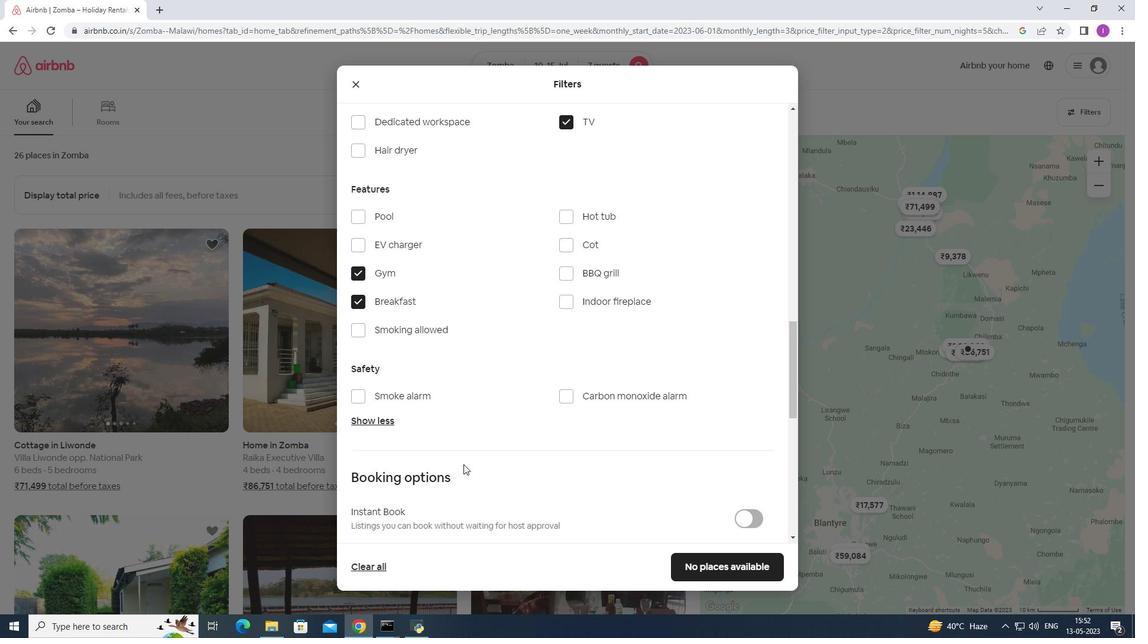 
Action: Mouse moved to (750, 443)
Screenshot: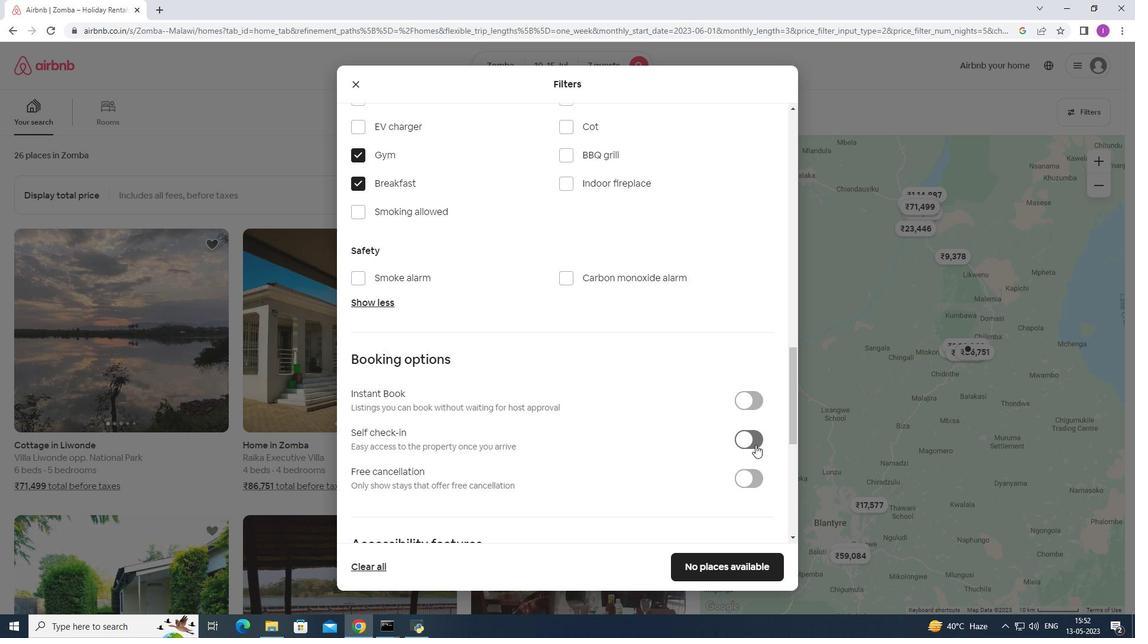
Action: Mouse pressed left at (750, 443)
Screenshot: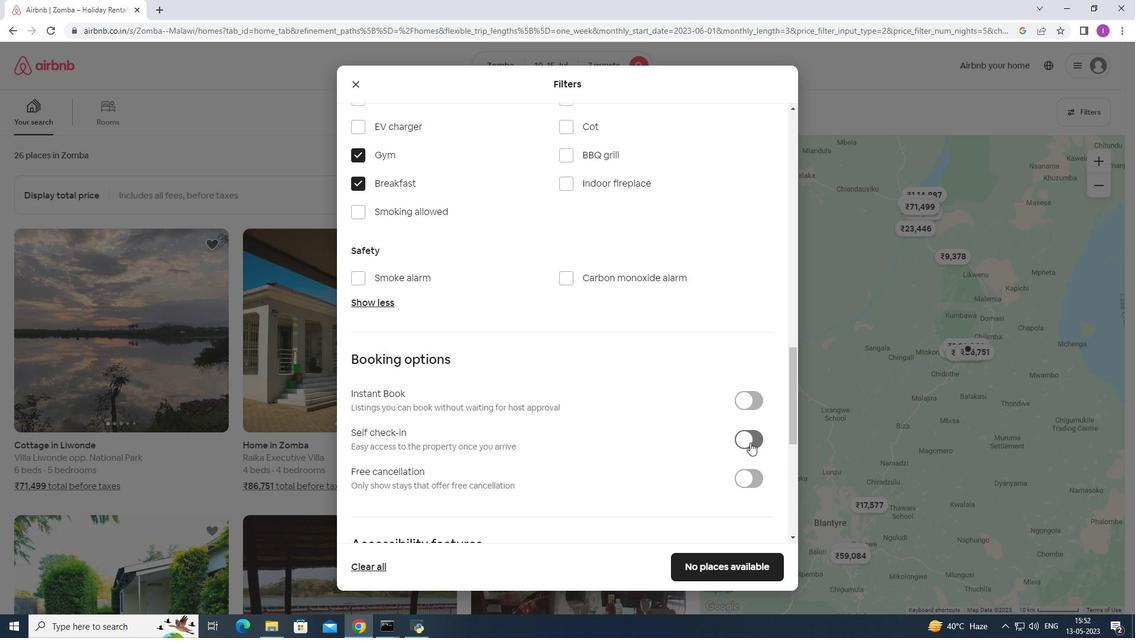 
Action: Mouse moved to (538, 464)
Screenshot: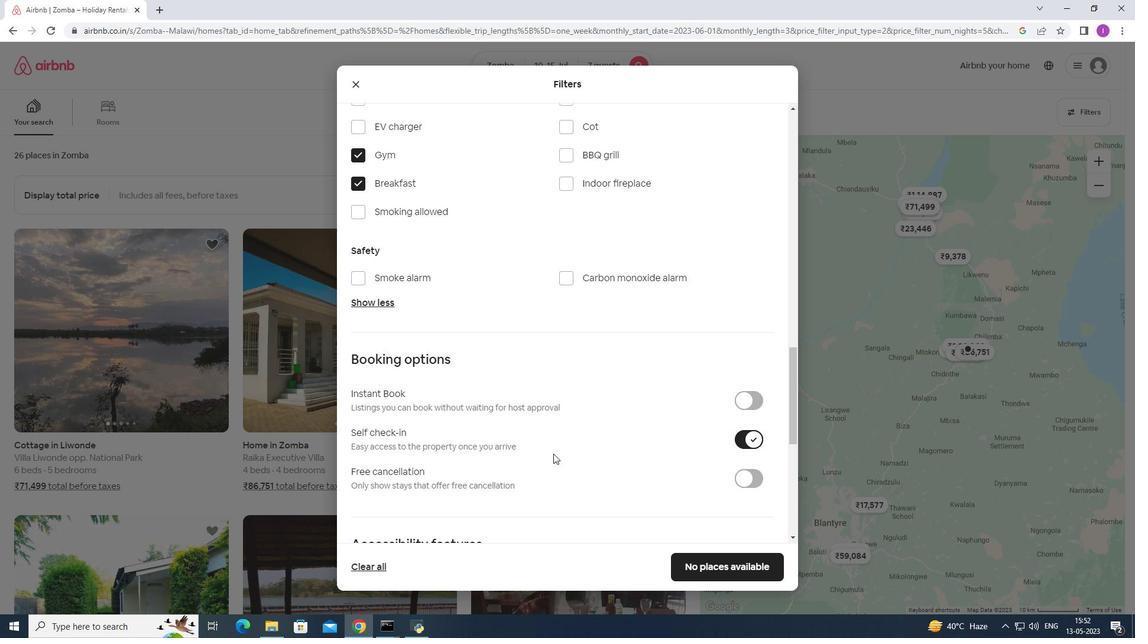 
Action: Mouse scrolled (538, 463) with delta (0, 0)
Screenshot: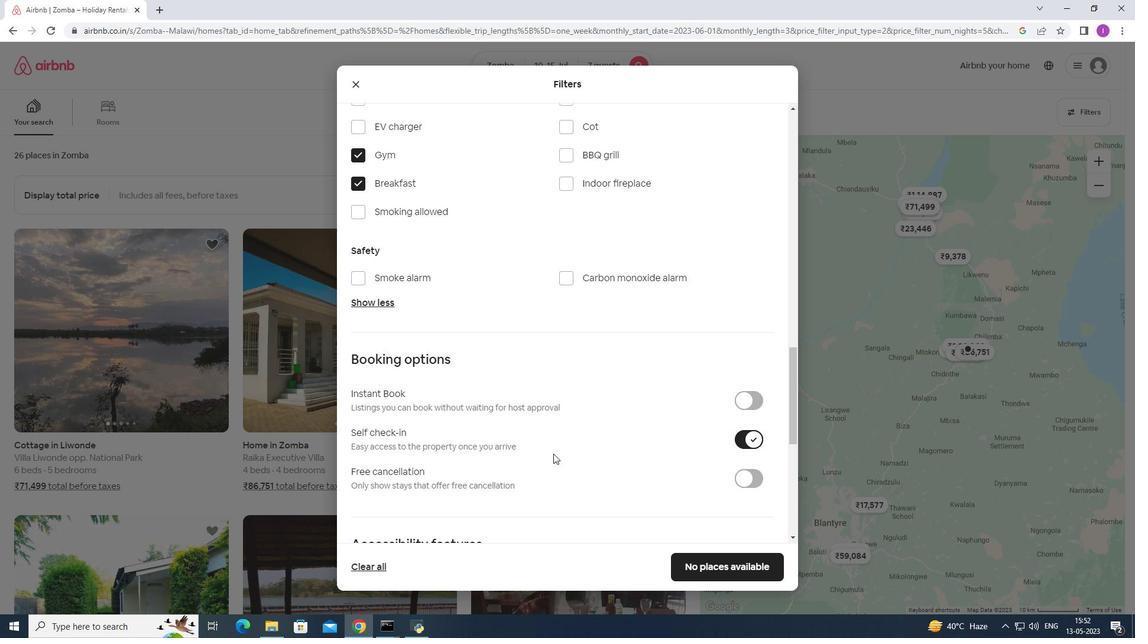 
Action: Mouse moved to (537, 466)
Screenshot: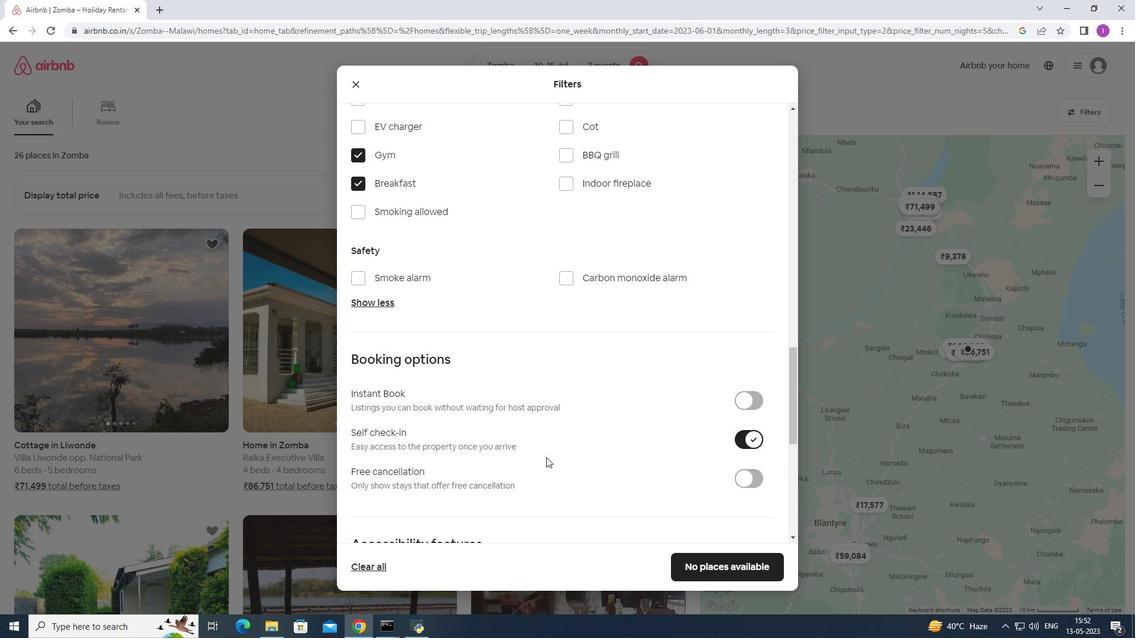 
Action: Mouse scrolled (537, 465) with delta (0, 0)
Screenshot: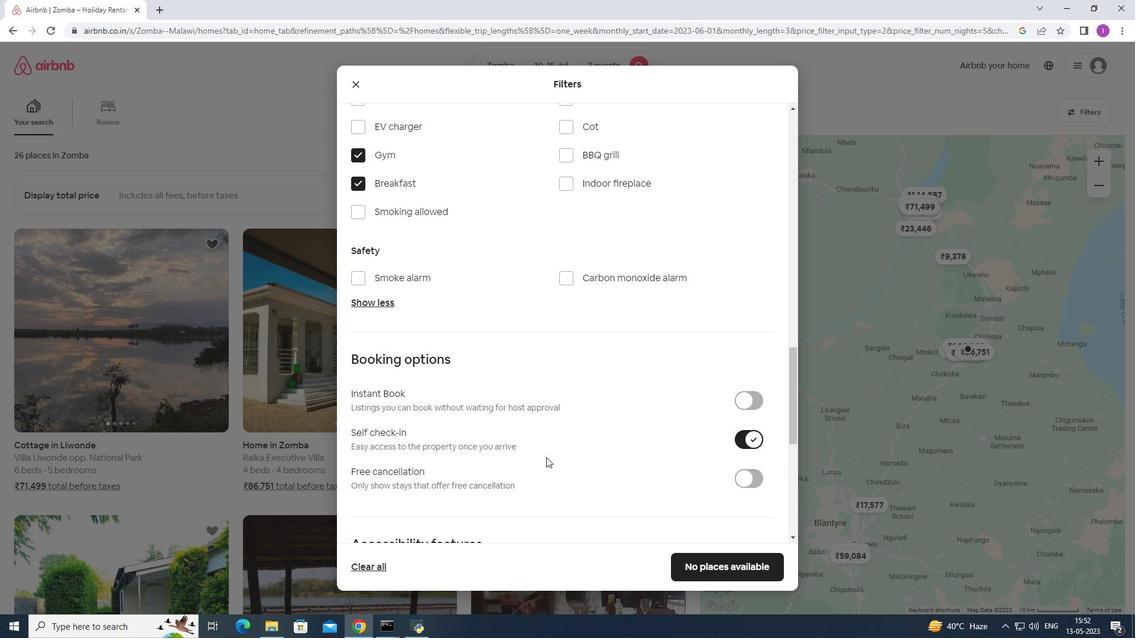 
Action: Mouse moved to (536, 466)
Screenshot: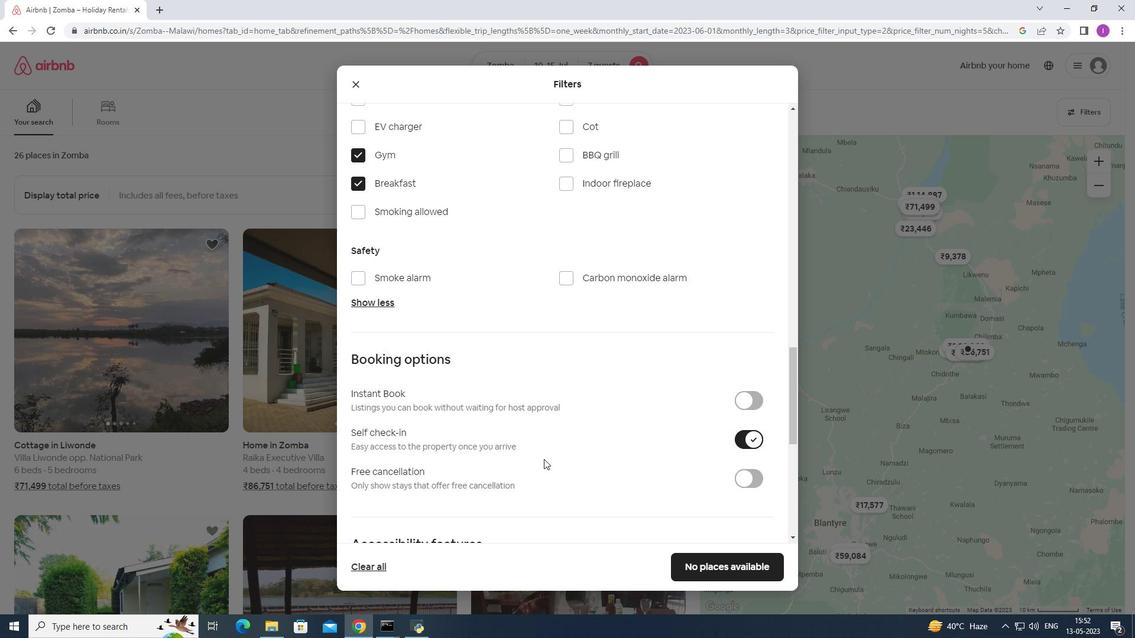 
Action: Mouse scrolled (536, 466) with delta (0, 0)
Screenshot: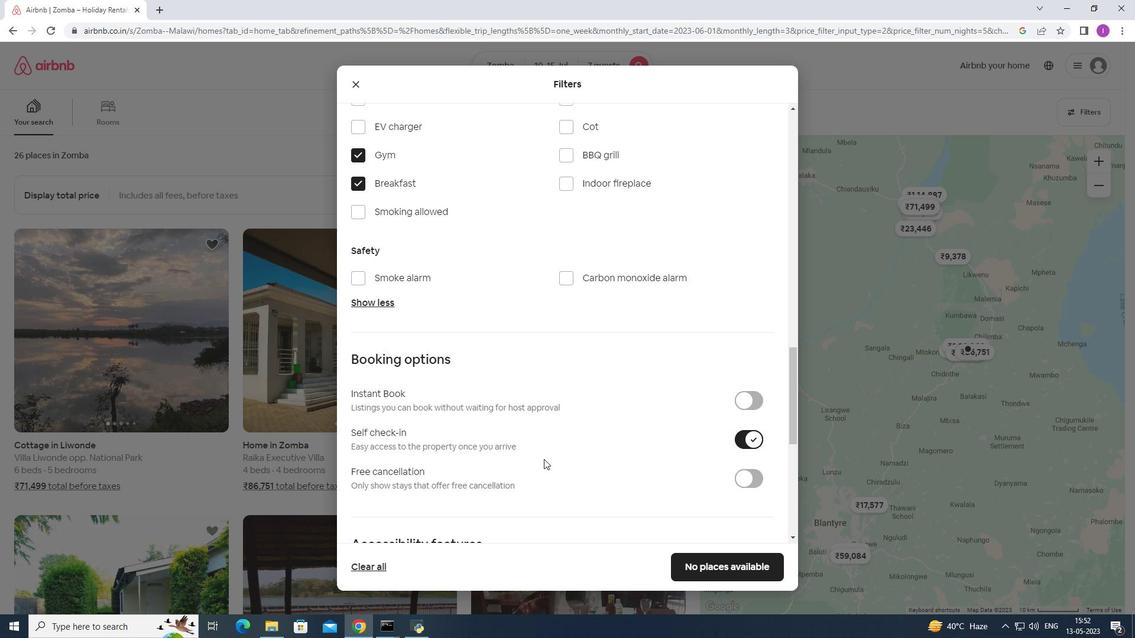 
Action: Mouse moved to (534, 468)
Screenshot: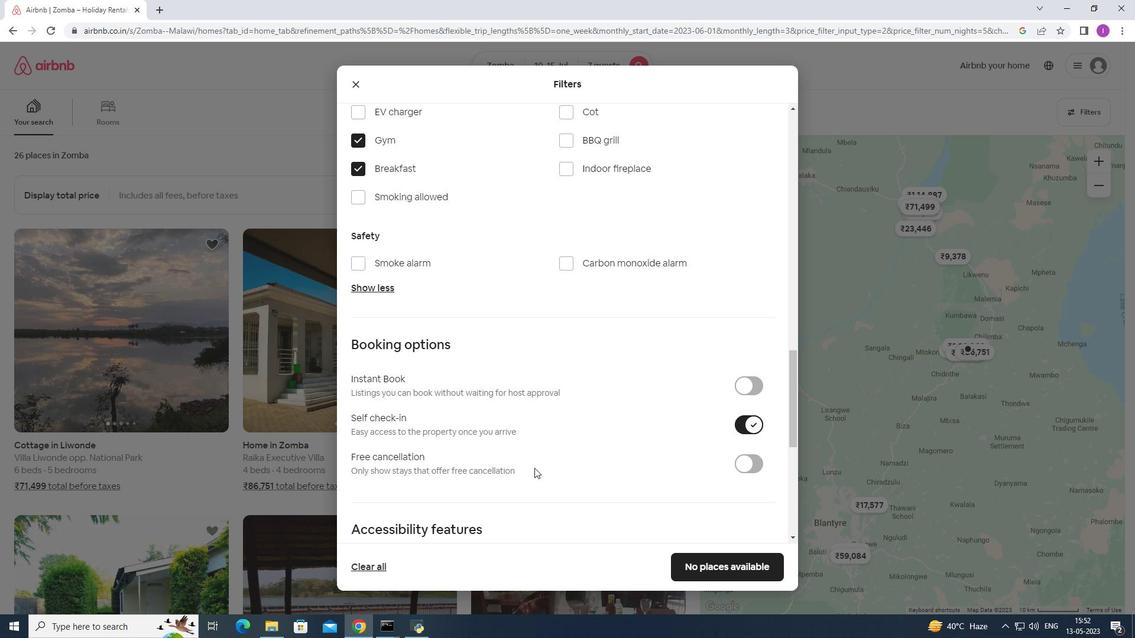 
Action: Mouse scrolled (534, 467) with delta (0, 0)
Screenshot: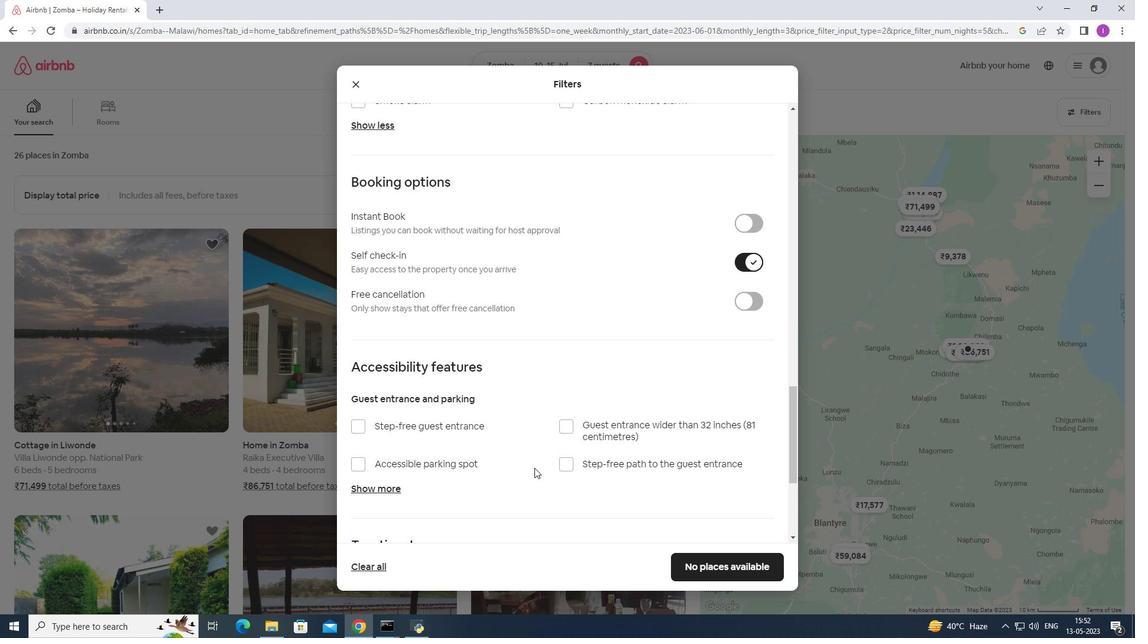 
Action: Mouse scrolled (534, 467) with delta (0, 0)
Screenshot: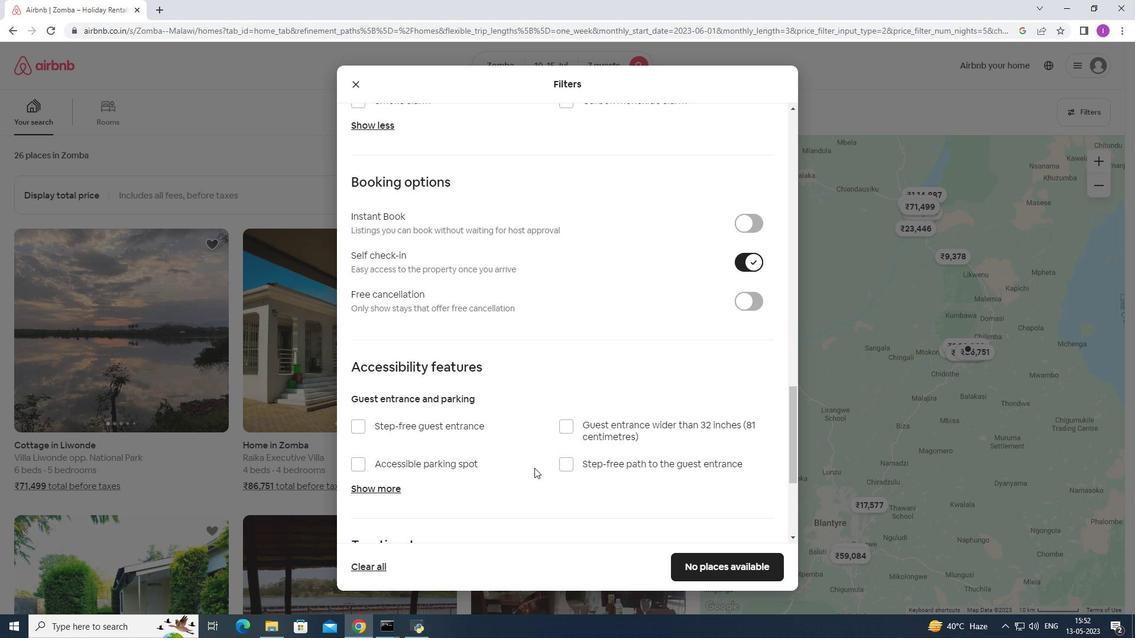 
Action: Mouse scrolled (534, 467) with delta (0, 0)
Screenshot: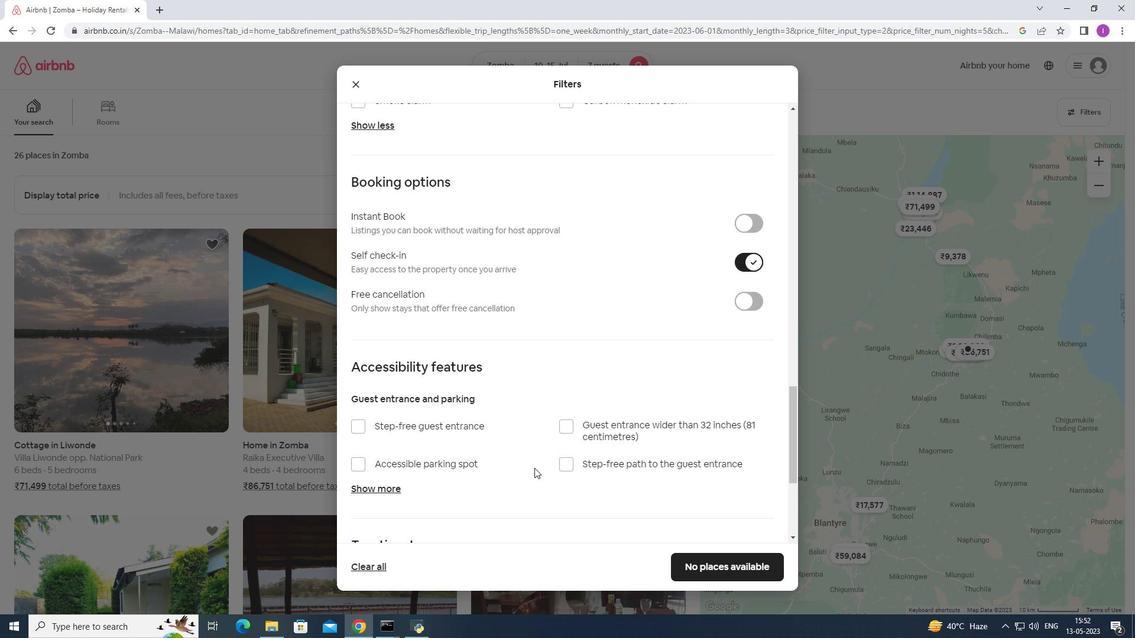 
Action: Mouse scrolled (534, 467) with delta (0, 0)
Screenshot: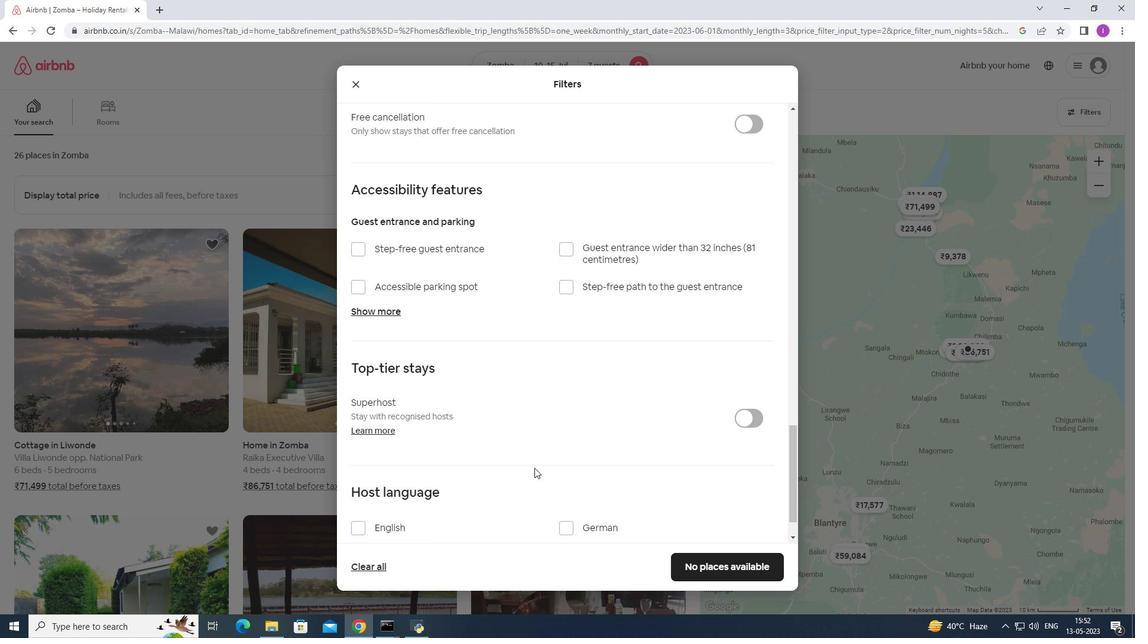 
Action: Mouse scrolled (534, 467) with delta (0, 0)
Screenshot: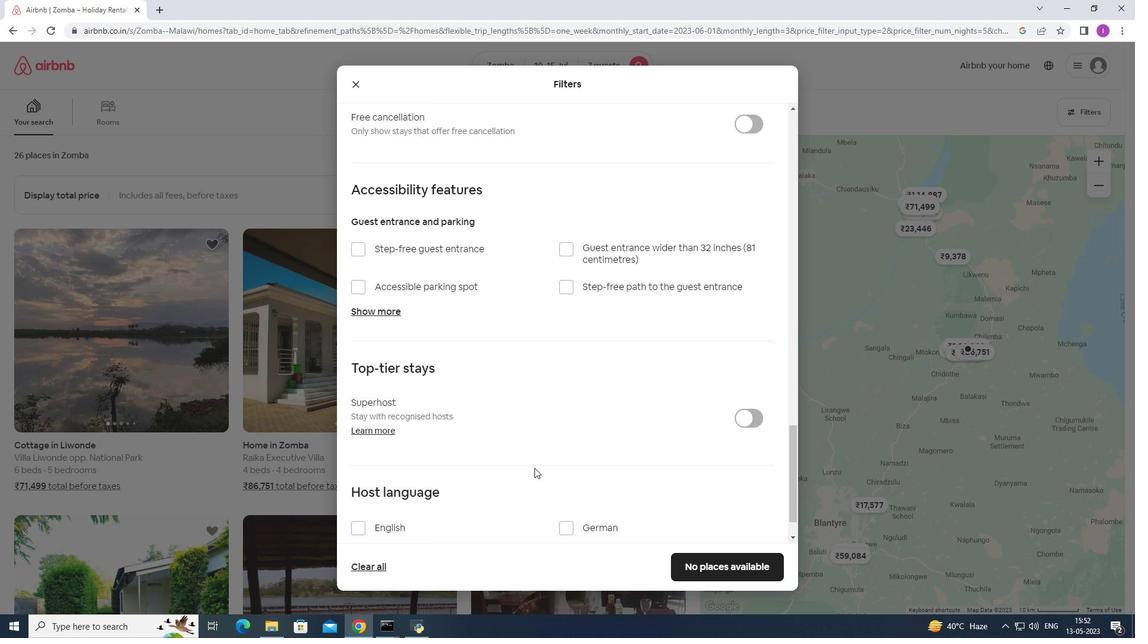 
Action: Mouse scrolled (534, 467) with delta (0, 0)
Screenshot: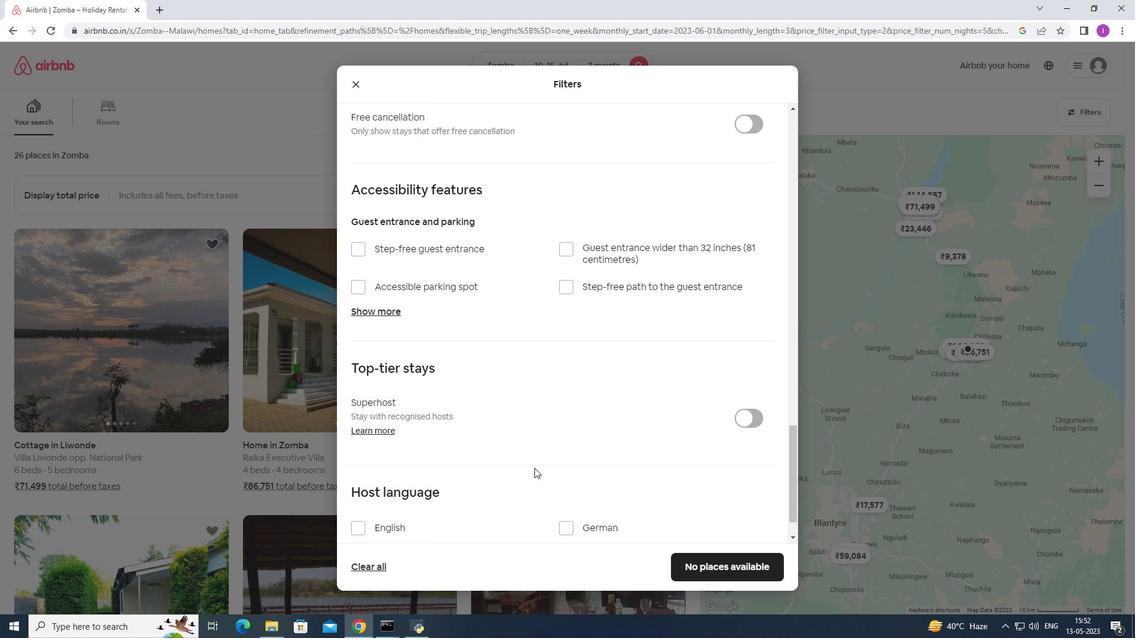 
Action: Mouse scrolled (534, 467) with delta (0, 0)
Screenshot: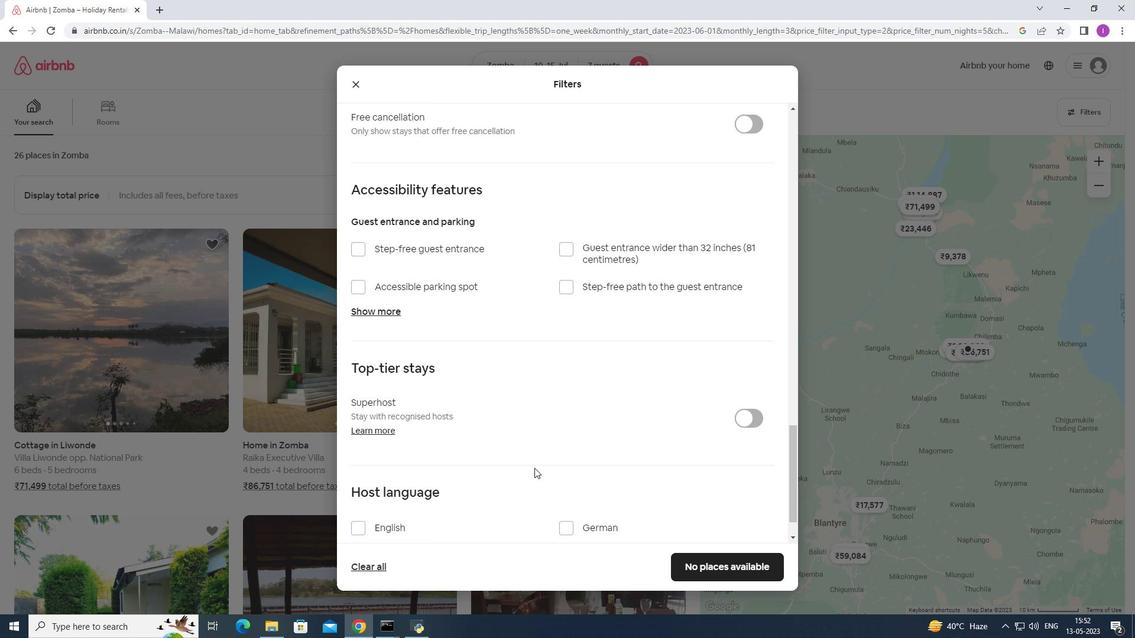 
Action: Mouse moved to (524, 472)
Screenshot: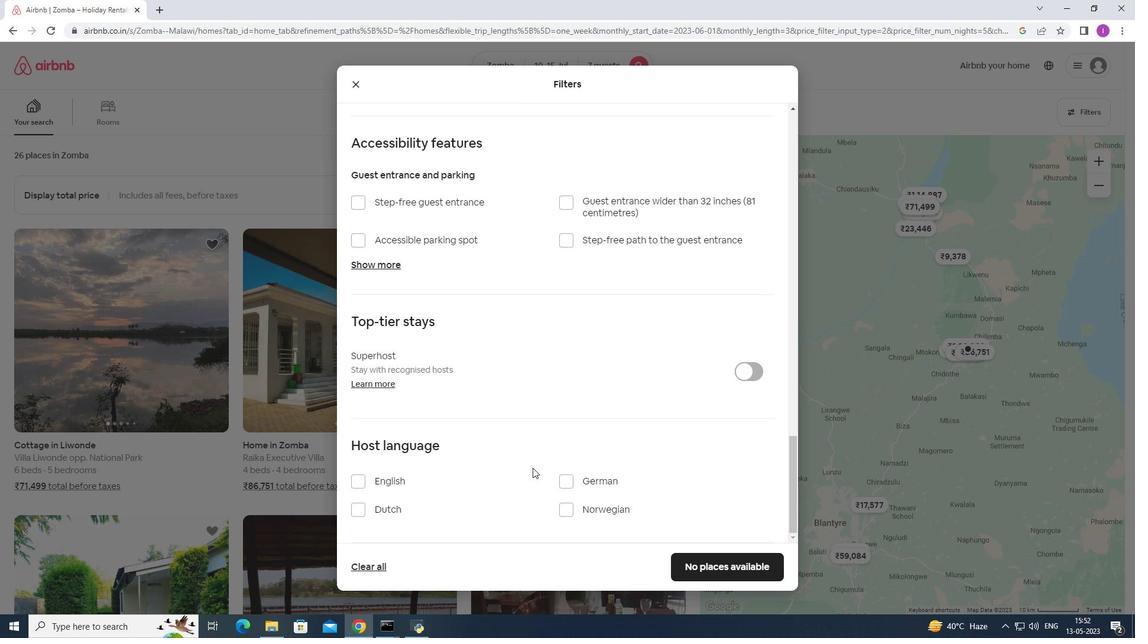 
Action: Mouse scrolled (524, 471) with delta (0, 0)
Screenshot: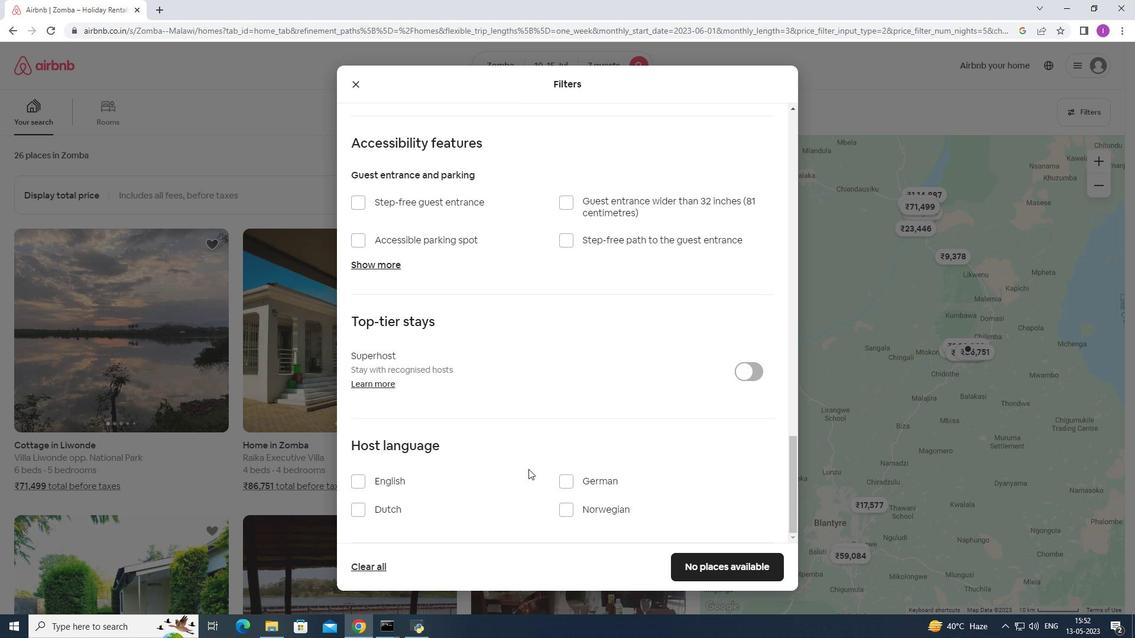 
Action: Mouse moved to (522, 474)
Screenshot: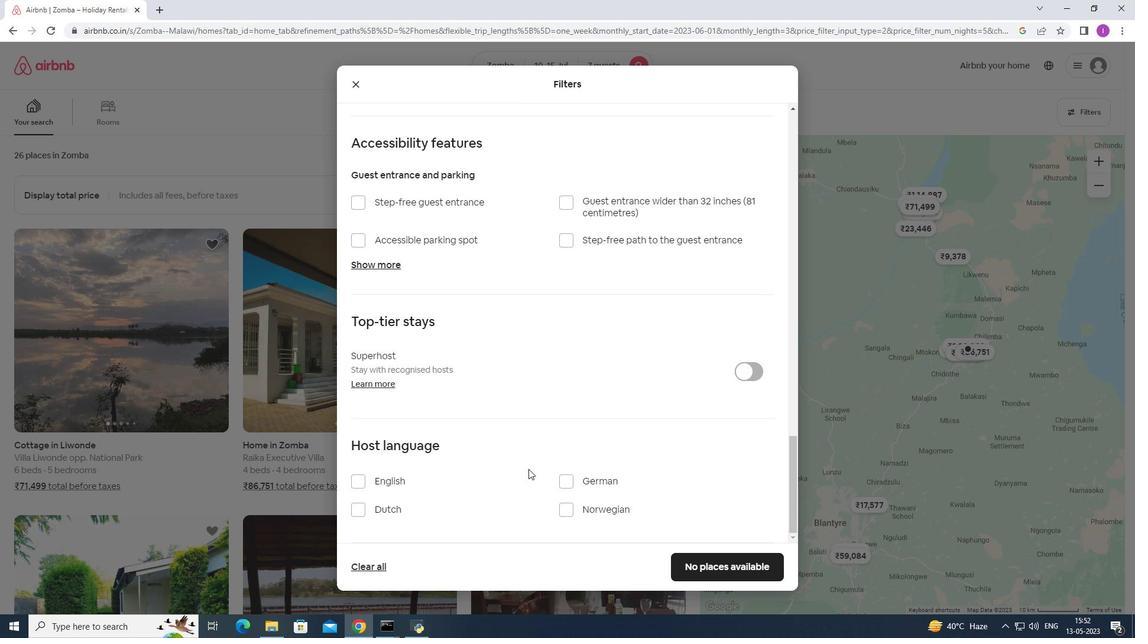 
Action: Mouse scrolled (522, 473) with delta (0, 0)
Screenshot: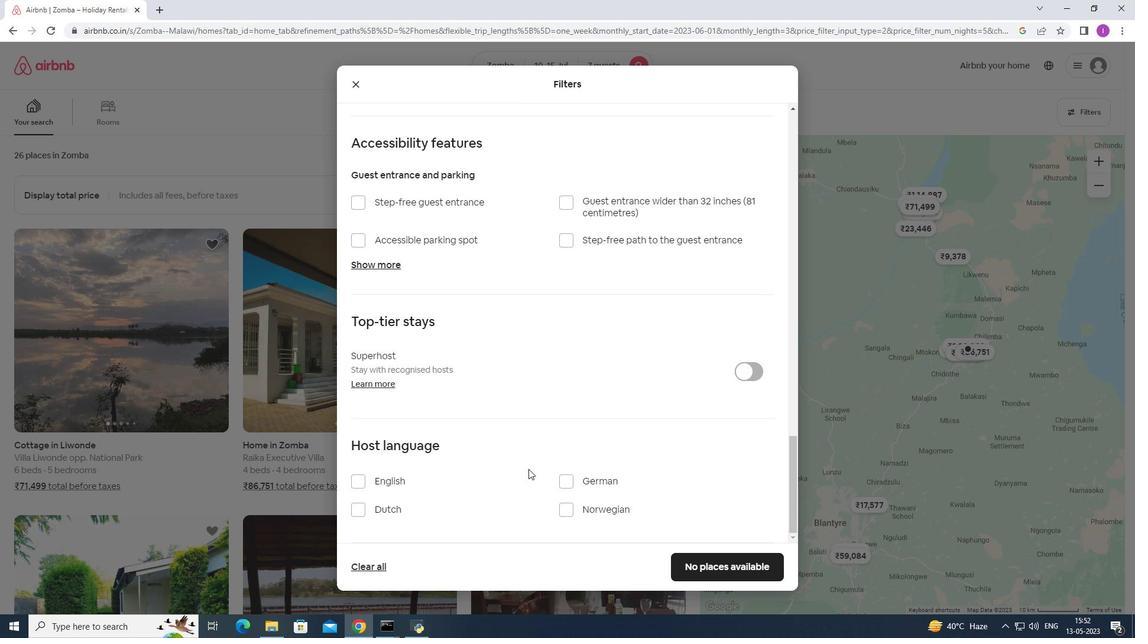 
Action: Mouse moved to (515, 477)
Screenshot: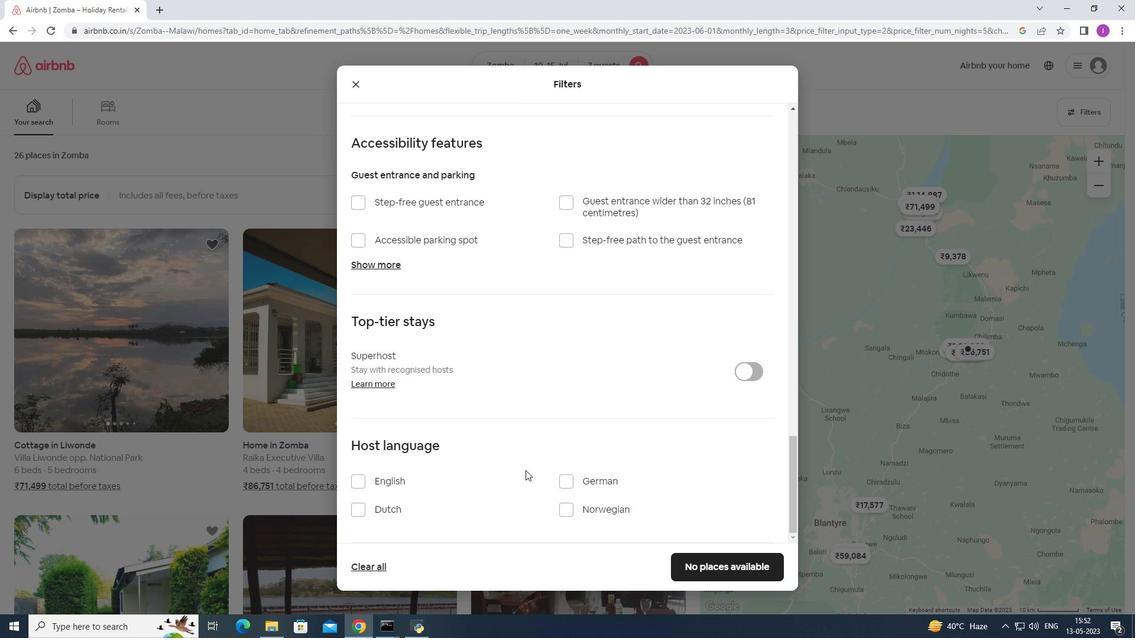 
Action: Mouse scrolled (515, 476) with delta (0, 0)
Screenshot: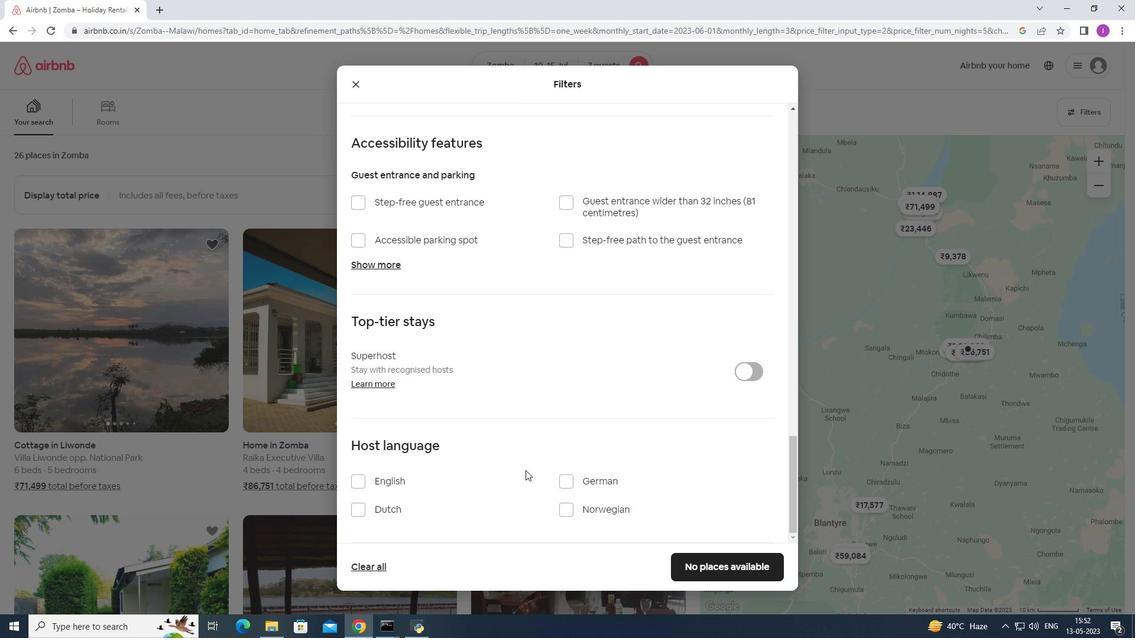 
Action: Mouse moved to (355, 483)
Screenshot: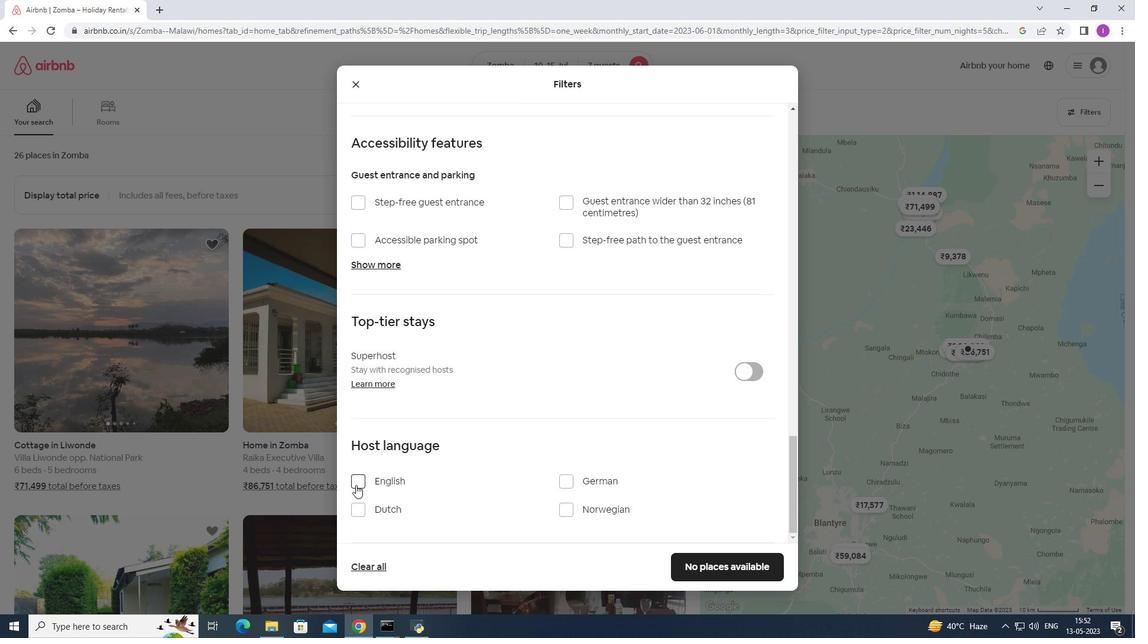 
Action: Mouse pressed left at (355, 483)
Screenshot: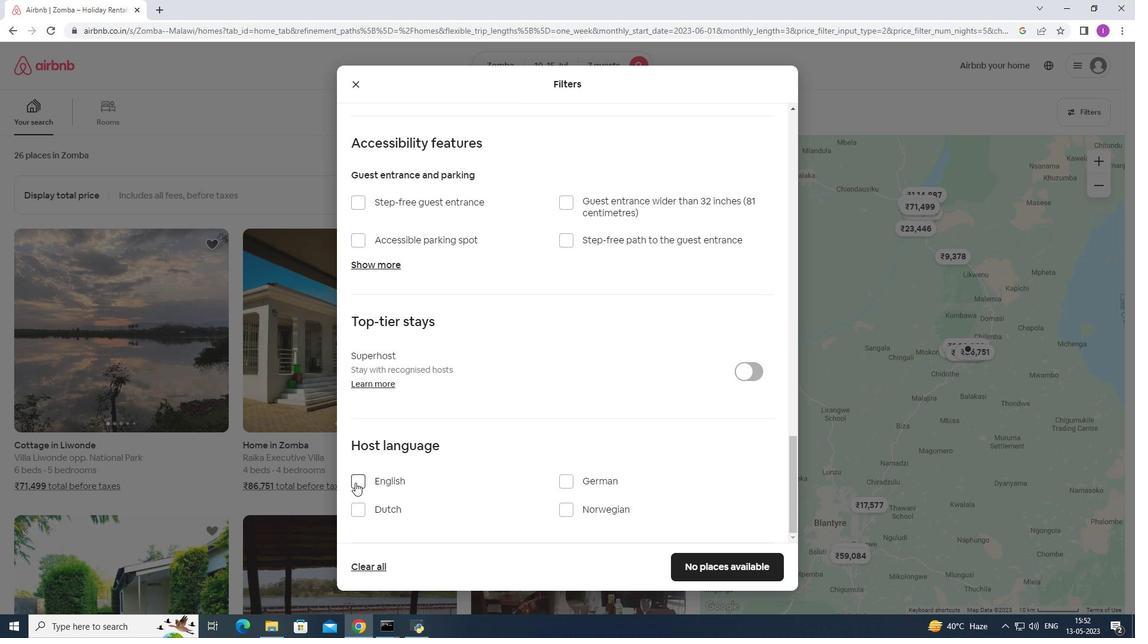 
Action: Mouse moved to (709, 595)
Screenshot: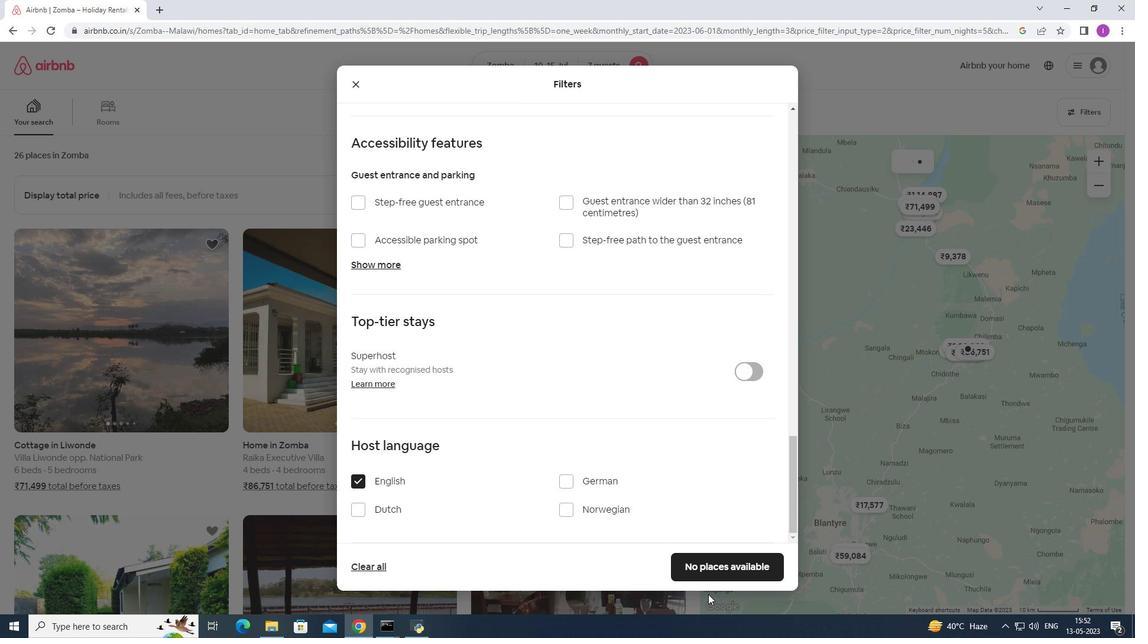 
Action: Mouse scrolled (709, 595) with delta (0, 0)
Screenshot: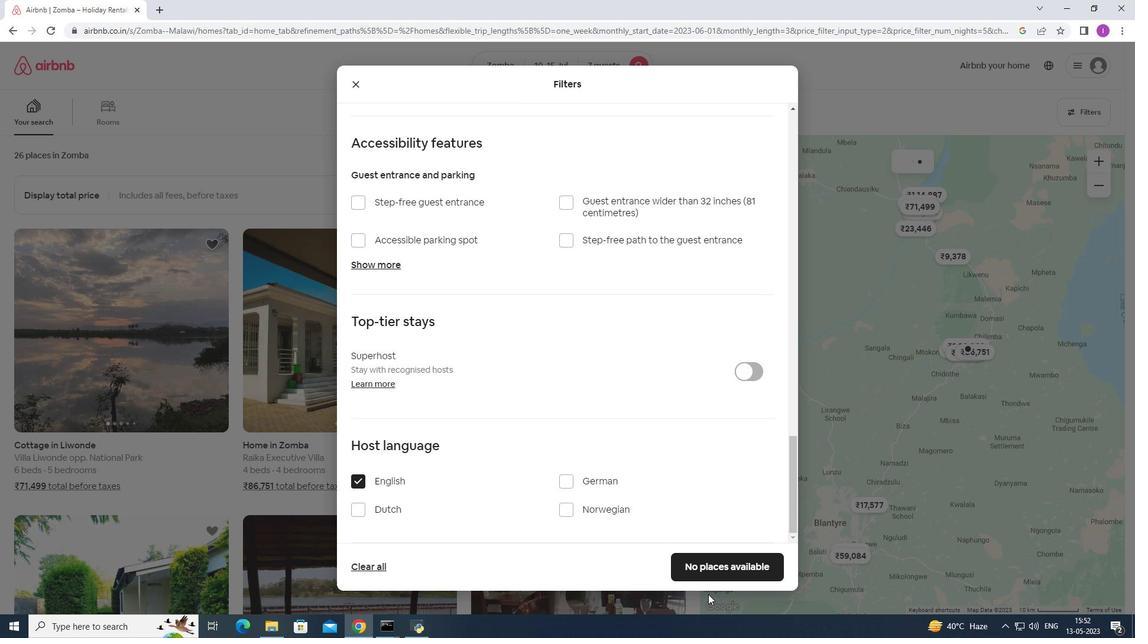 
Action: Mouse scrolled (709, 595) with delta (0, 0)
Screenshot: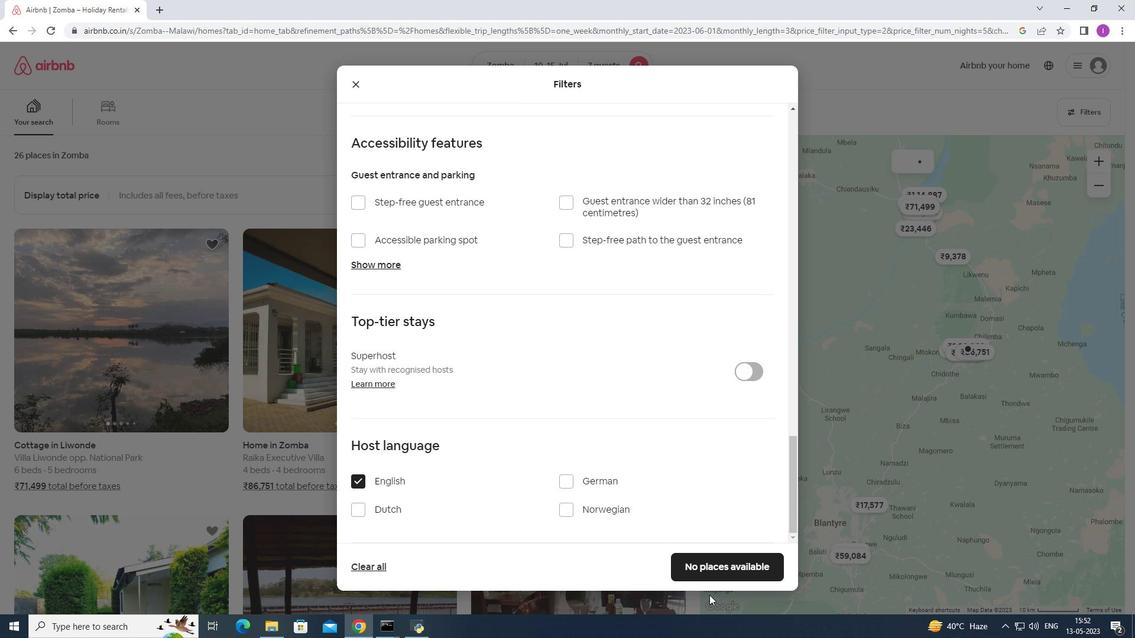 
Action: Mouse scrolled (709, 595) with delta (0, 0)
Screenshot: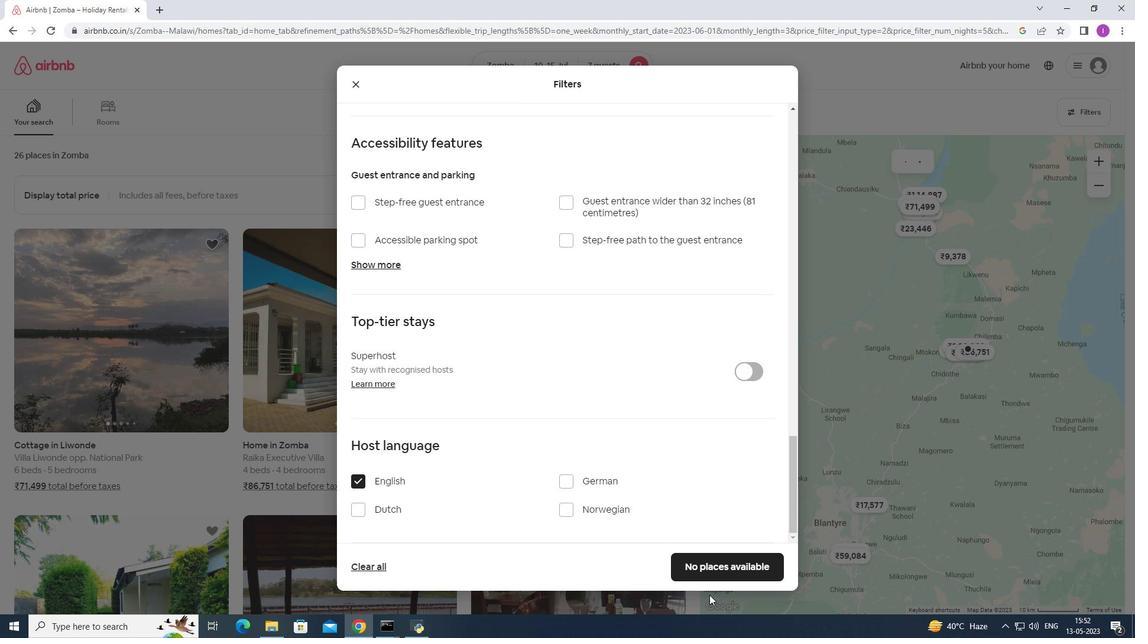 
Action: Mouse moved to (706, 564)
Screenshot: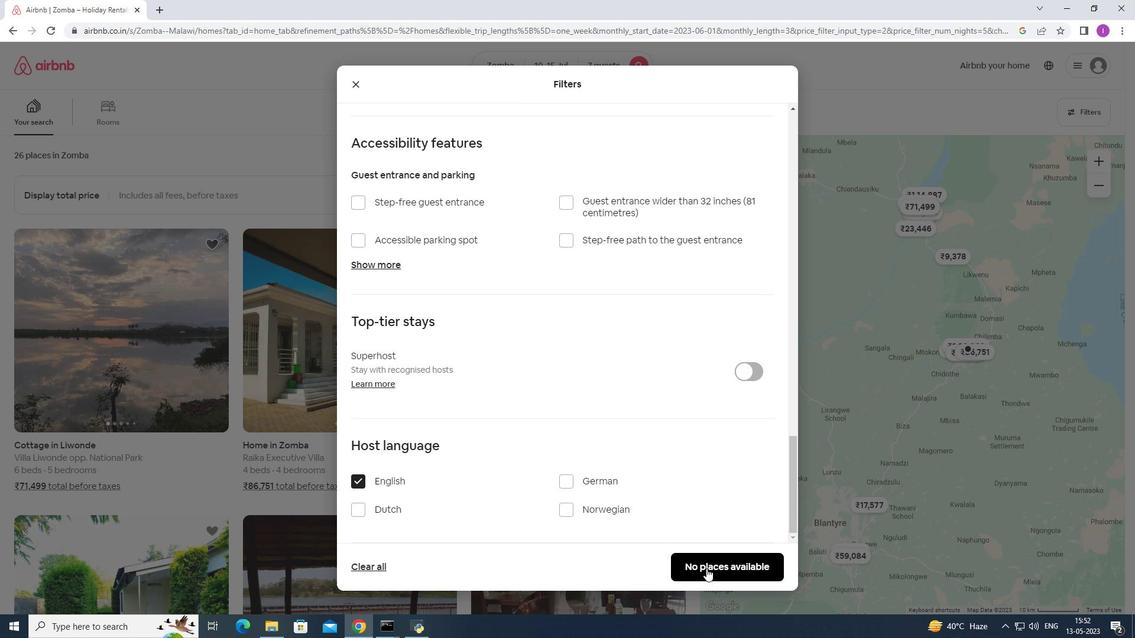 
Action: Mouse pressed left at (706, 564)
Screenshot: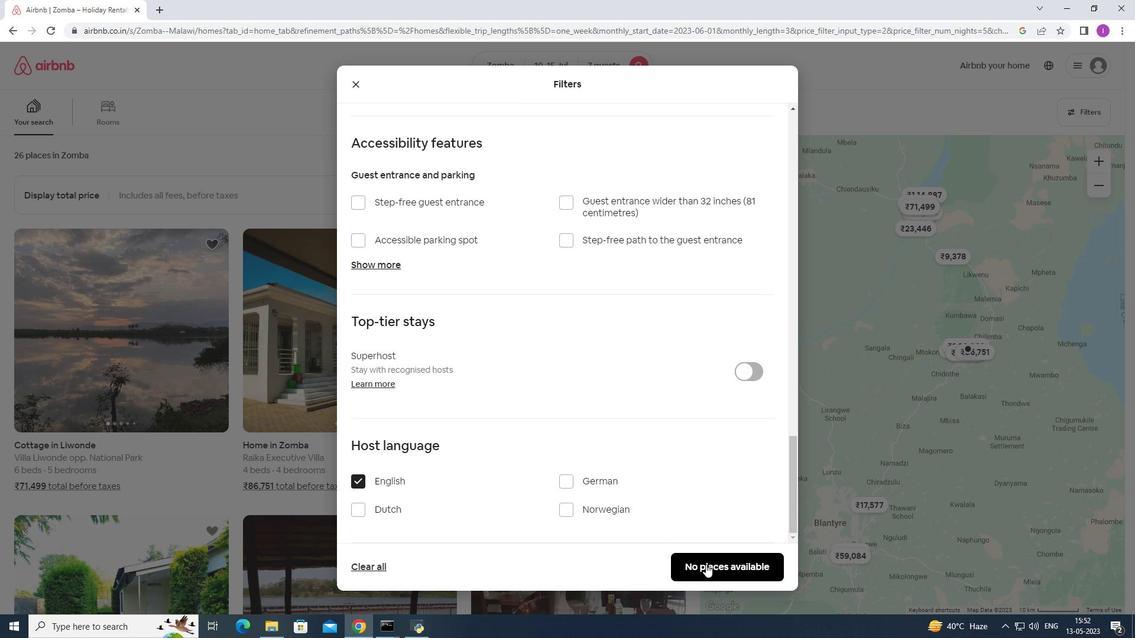 
Action: Mouse moved to (719, 494)
Screenshot: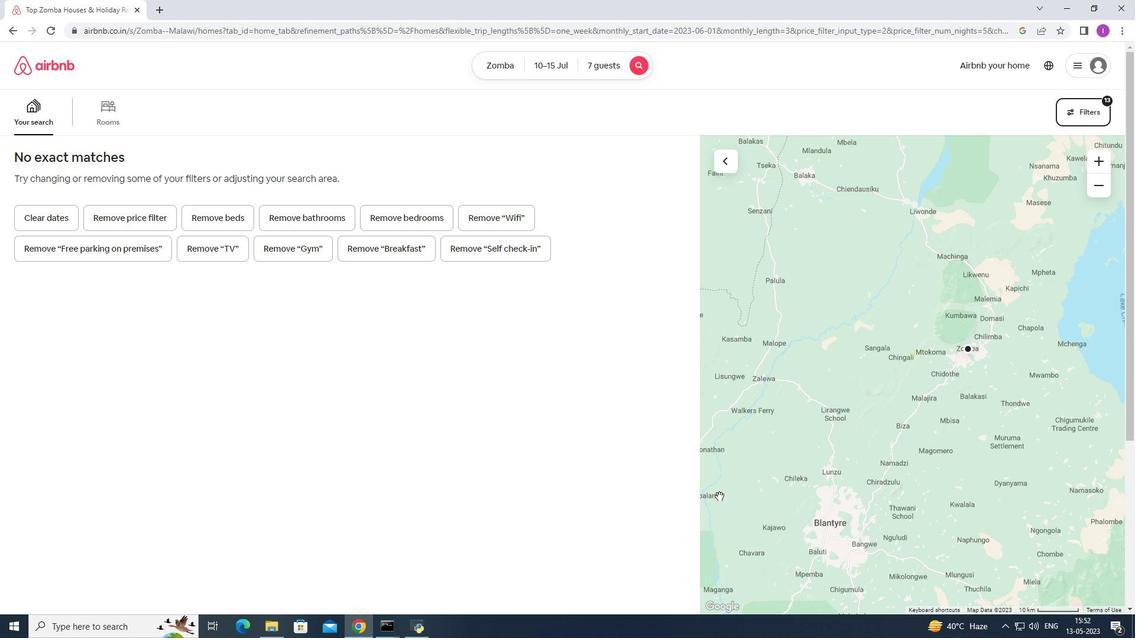 
